 Task: Create a dynamic follow alert overlay with customizable visuals to welcome new followers.
Action: Mouse moved to (792, 103)
Screenshot: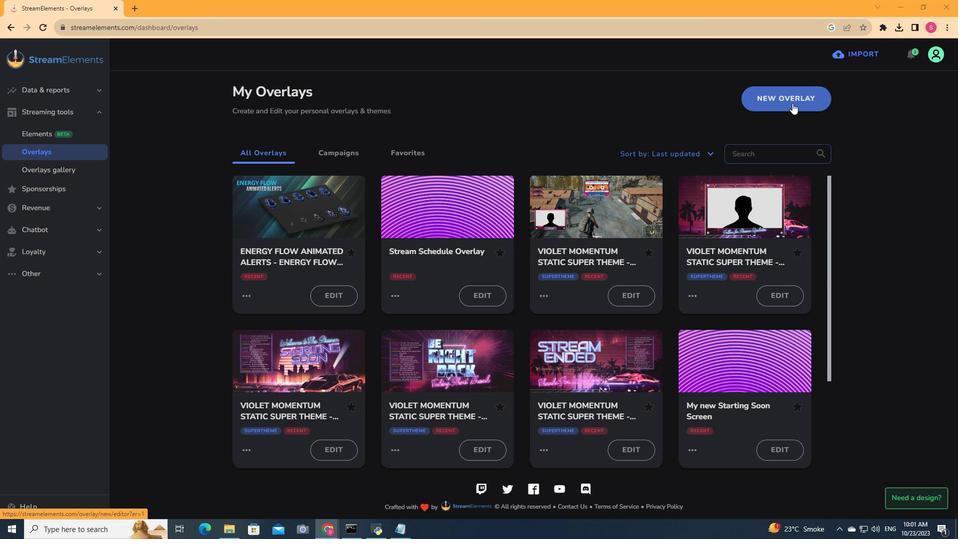 
Action: Mouse pressed left at (792, 103)
Screenshot: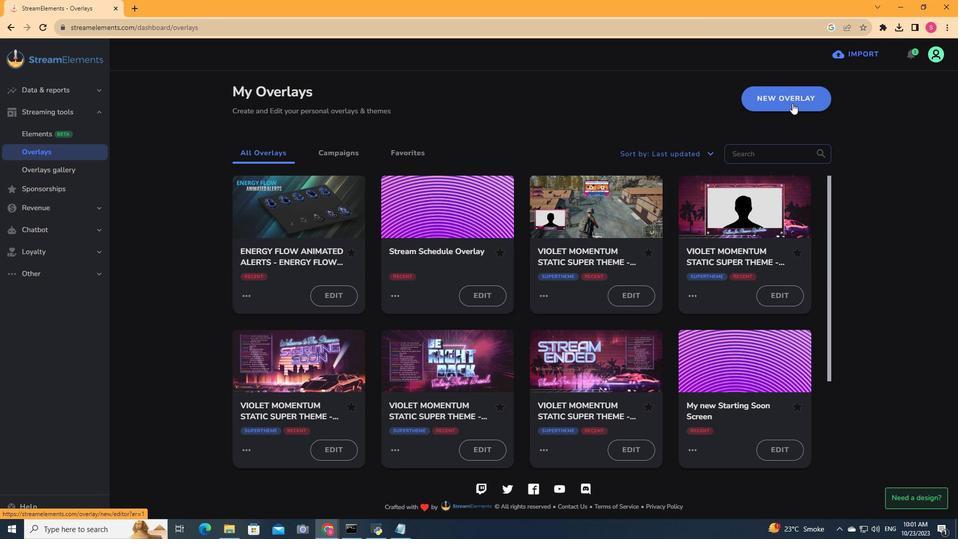 
Action: Mouse moved to (601, 308)
Screenshot: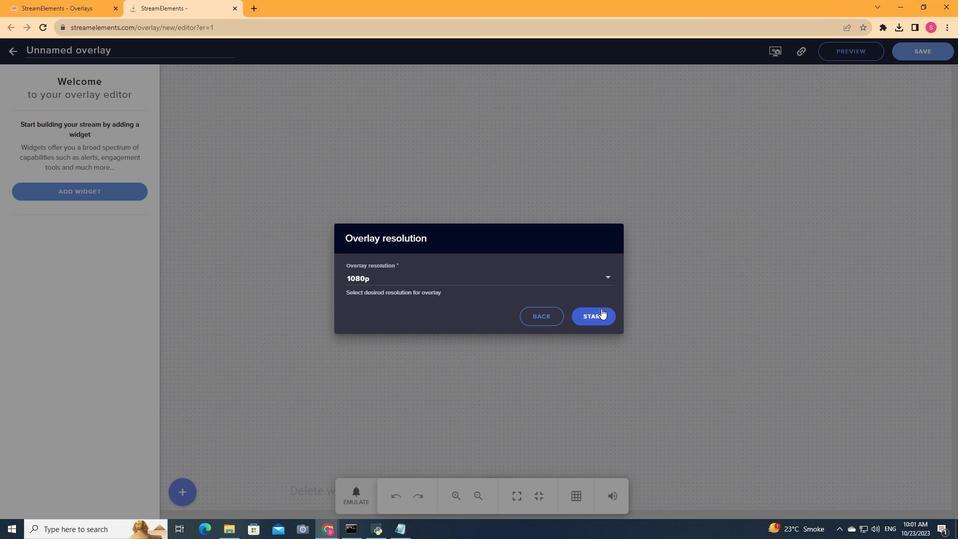 
Action: Mouse pressed left at (601, 308)
Screenshot: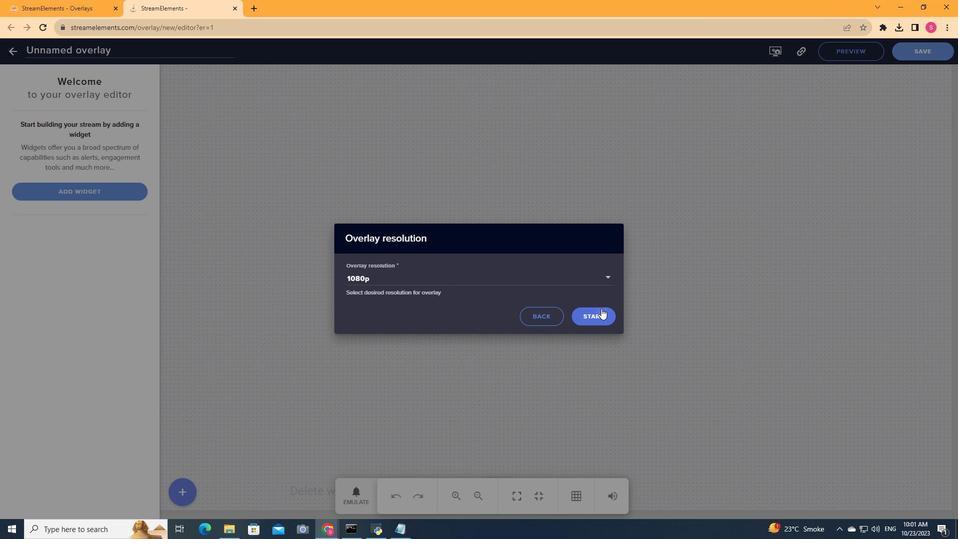 
Action: Mouse moved to (182, 483)
Screenshot: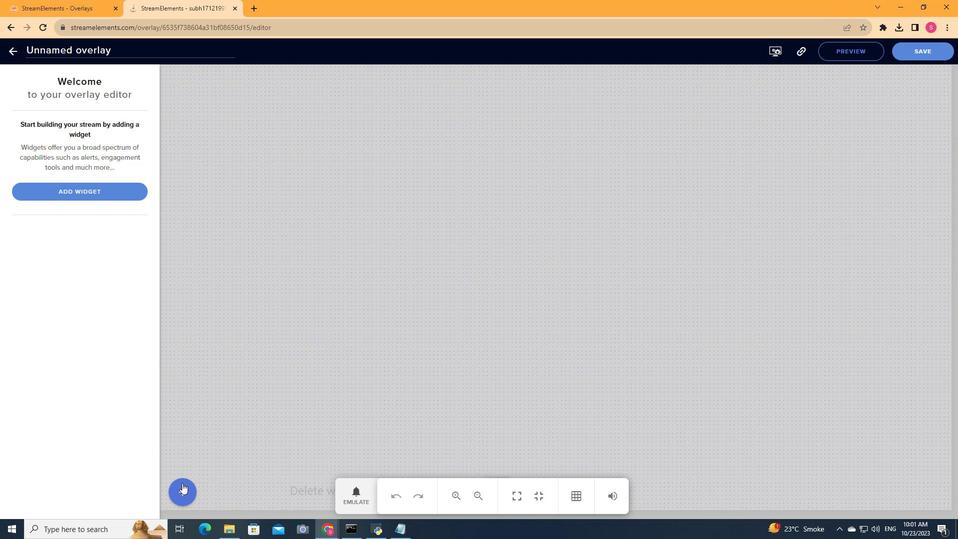 
Action: Mouse pressed left at (182, 483)
Screenshot: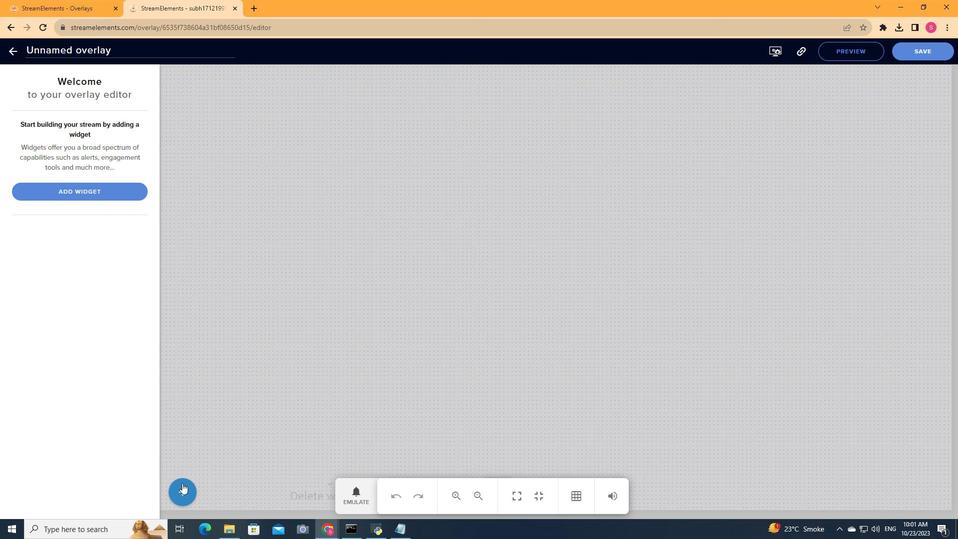 
Action: Mouse moved to (499, 390)
Screenshot: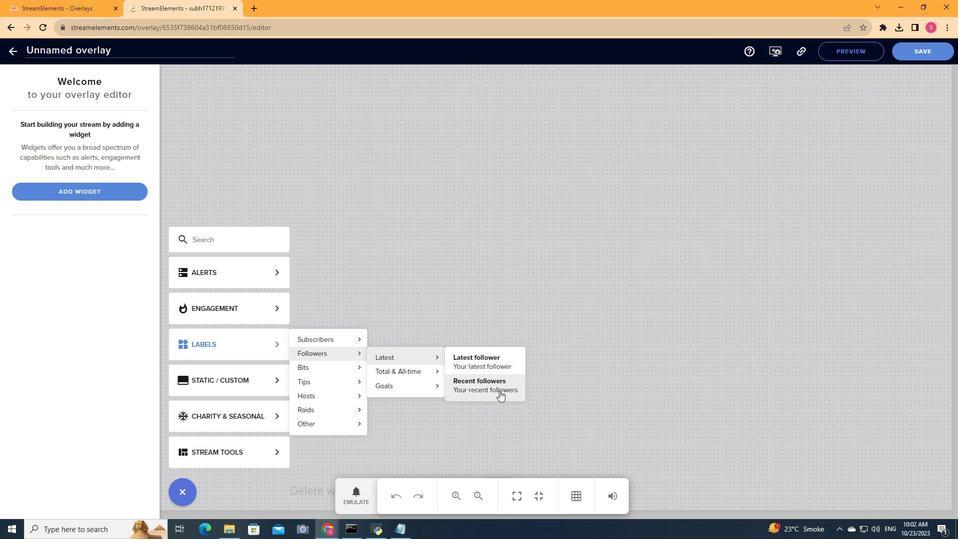 
Action: Mouse pressed left at (499, 390)
Screenshot: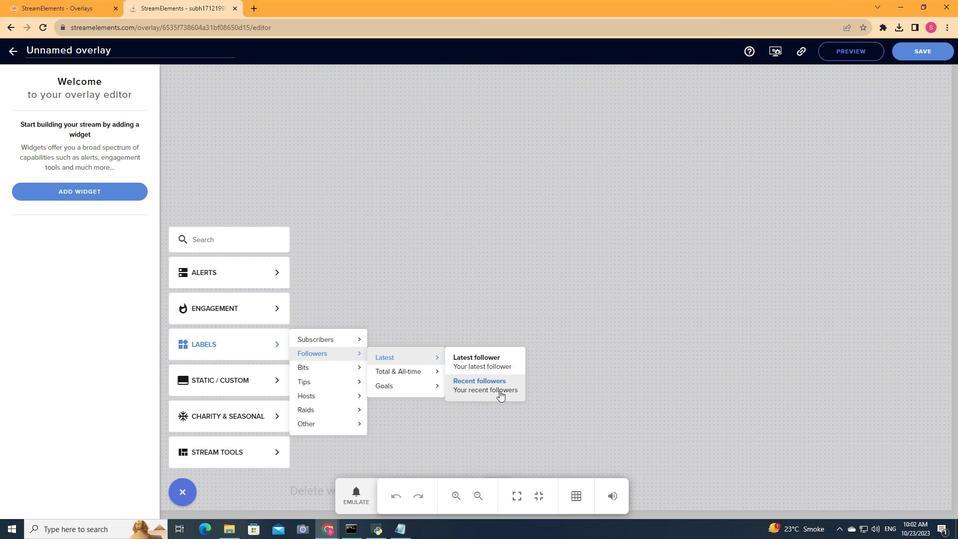 
Action: Mouse moved to (253, 75)
Screenshot: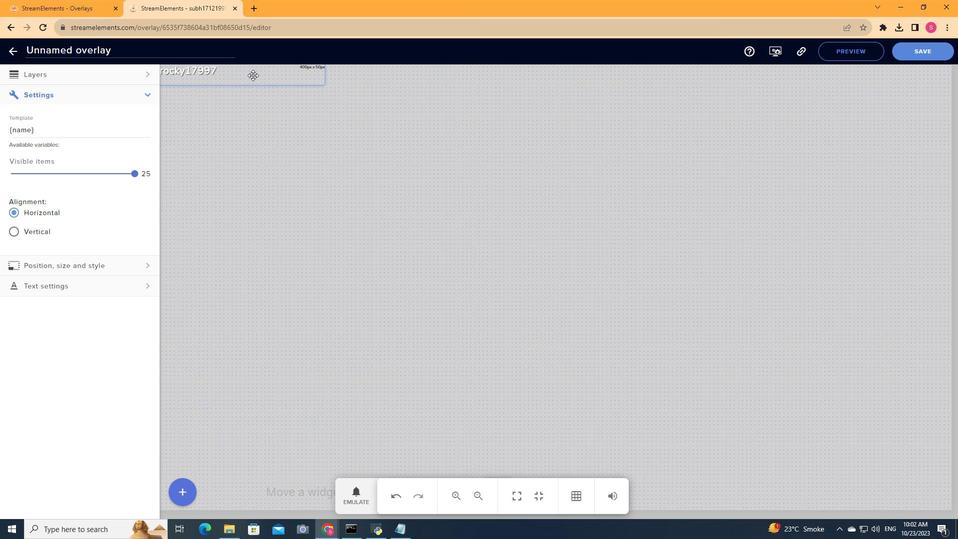 
Action: Mouse pressed left at (253, 75)
Screenshot: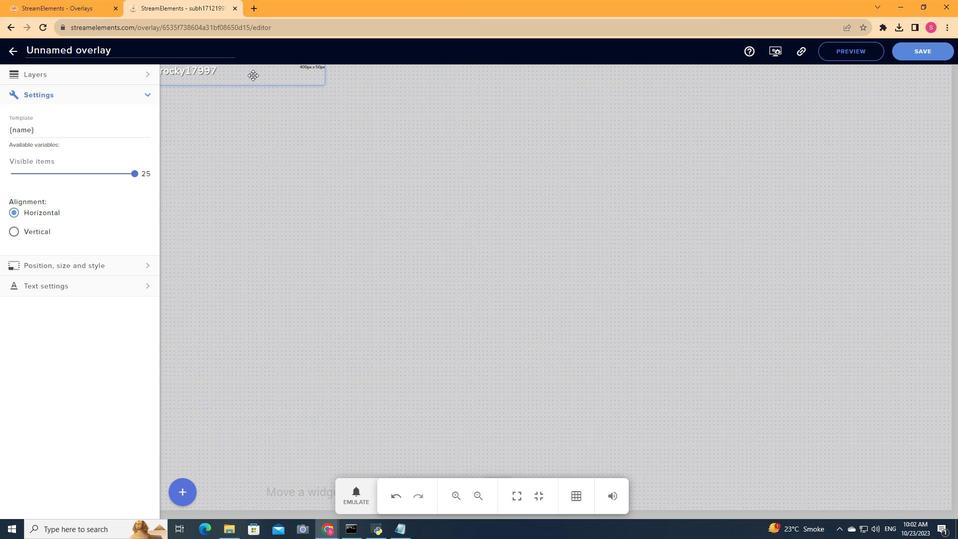
Action: Mouse moved to (44, 130)
Screenshot: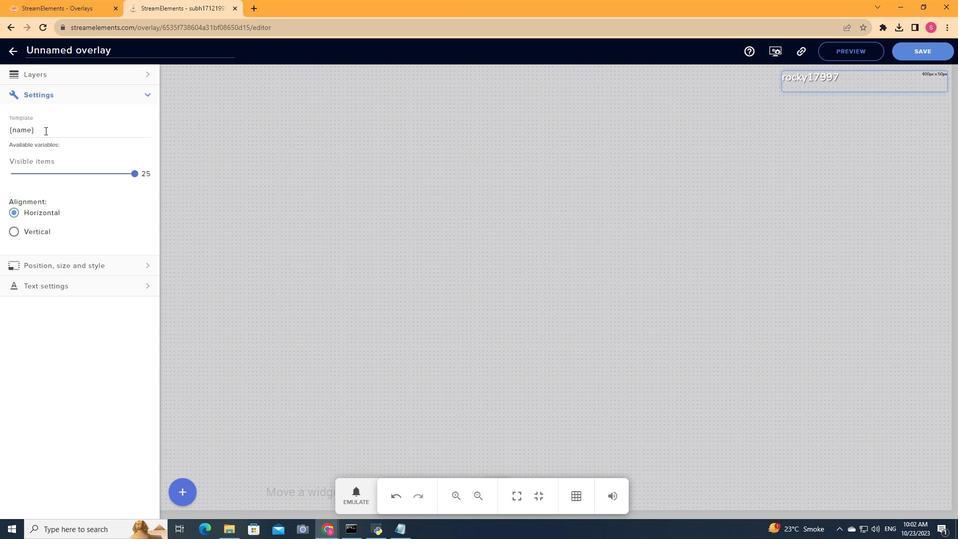 
Action: Mouse pressed left at (44, 130)
Screenshot: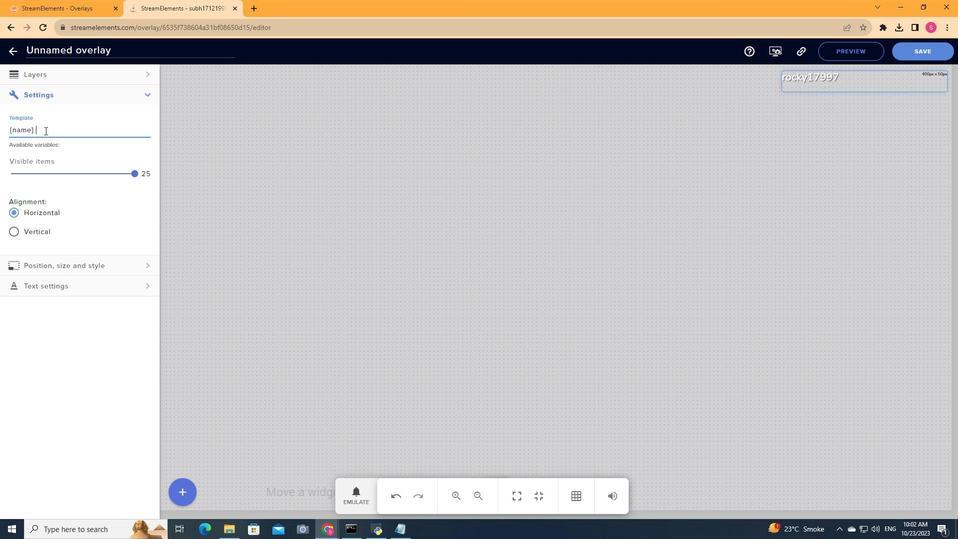 
Action: Mouse moved to (215, 130)
Screenshot: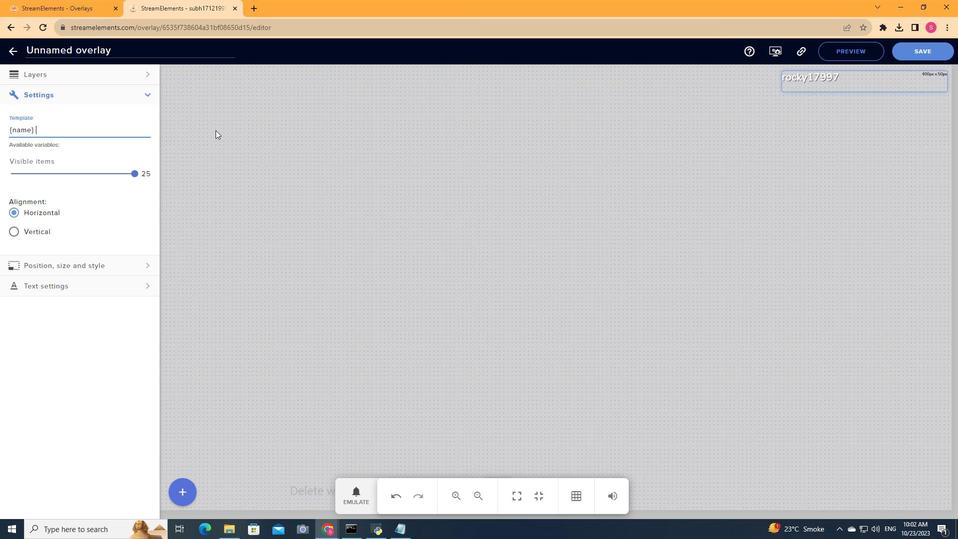 
Action: Key pressed <Key.shift_r>"<Key.shift>Thank<Key.space>you<Key.space>for<Key.space>following<Key.shift><Key.shift><Key.shift><Key.shift><Key.shift><Key.shift><Key.shift><Key.shift><Key.shift><Key.shift><Key.shift><Key.shift><Key.shift><Key.shift><Key.shift><Key.shift><Key.shift><Key.shift><Key.shift><Key.shift><Key.shift><Key.shift><Key.shift><Key.shift><Key.shift><Key.shift><Key.shift><Key.shift><Key.shift><Key.shift><Key.shift><Key.shift><Key.shift><Key.shift><Key.shift><Key.shift><Key.shift><Key.shift><Key.shift><Key.shift><Key.shift><Key.shift><Key.shift><Key.shift><Key.shift><Key.shift><Key.shift><Key.shift><Key.shift><Key.shift>!<Key.space><Key.shift>I'm<Key.space>excited<Key.space>to<Key.space>have<Key.space>you<Key.space>as<Key.space>part<Key.space>of<Key.space>our<Key.space>community<Key.space>stram<Key.shift_r>.<Key.shift_r>"<Key.left><Key.left><Key.left><Key.left><Key.left><Key.left><Key.left><Key.left><Key.backspace><Key.backspace><Key.backspace><Key.backspace><Key.backspace><Key.backspace><Key.backspace><Key.backspace><Key.backspace><Key.backspace><Key.down><Key.left><Key.left><Key.left><Key.left>e
Screenshot: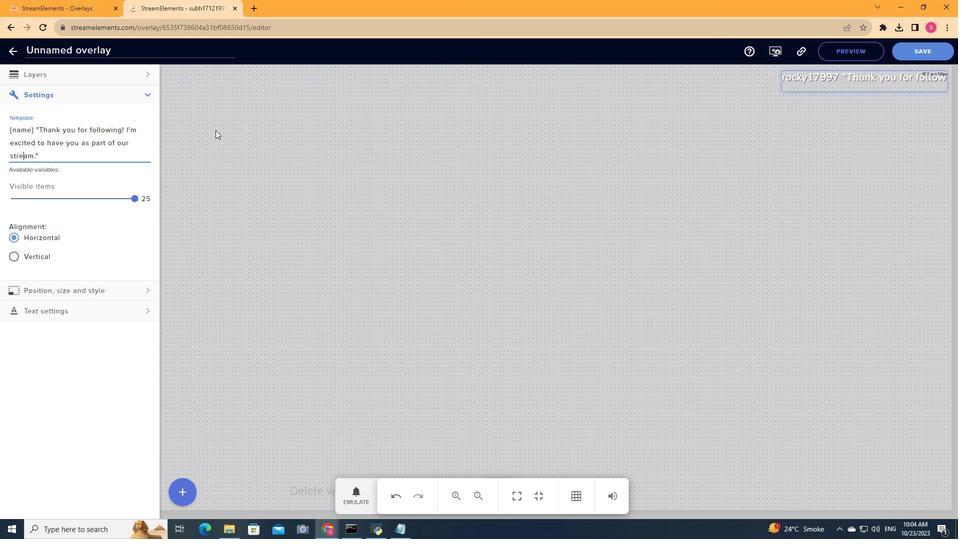 
Action: Mouse moved to (48, 156)
Screenshot: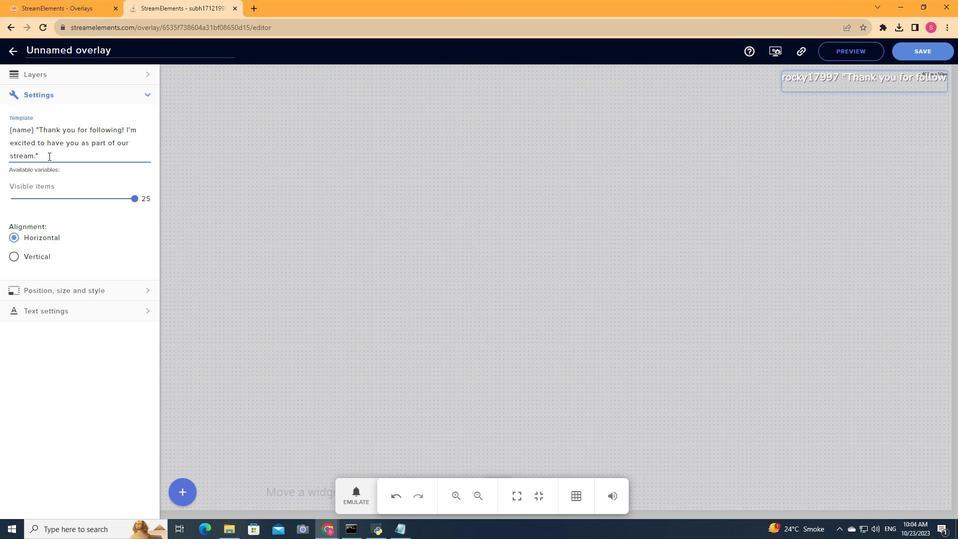 
Action: Mouse pressed left at (48, 156)
Screenshot: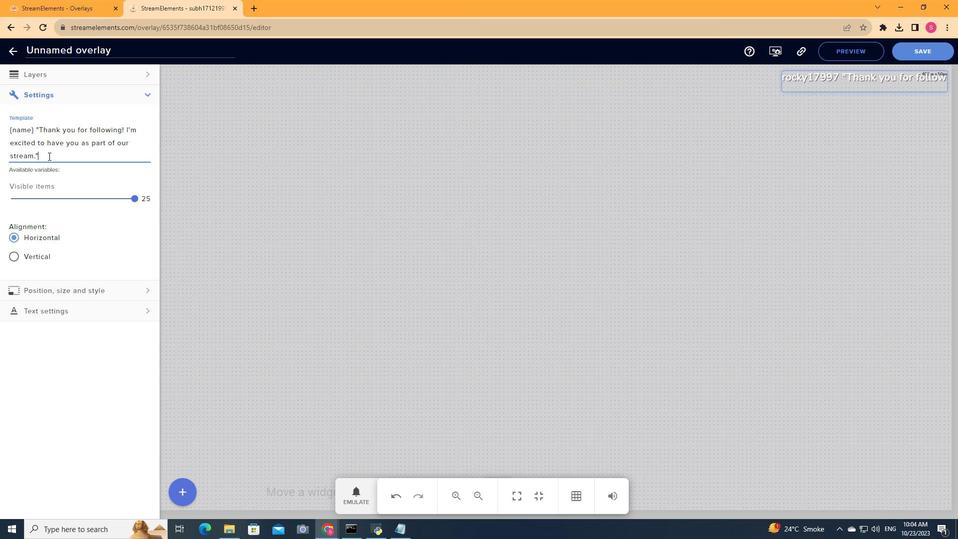 
Action: Mouse moved to (50, 156)
Screenshot: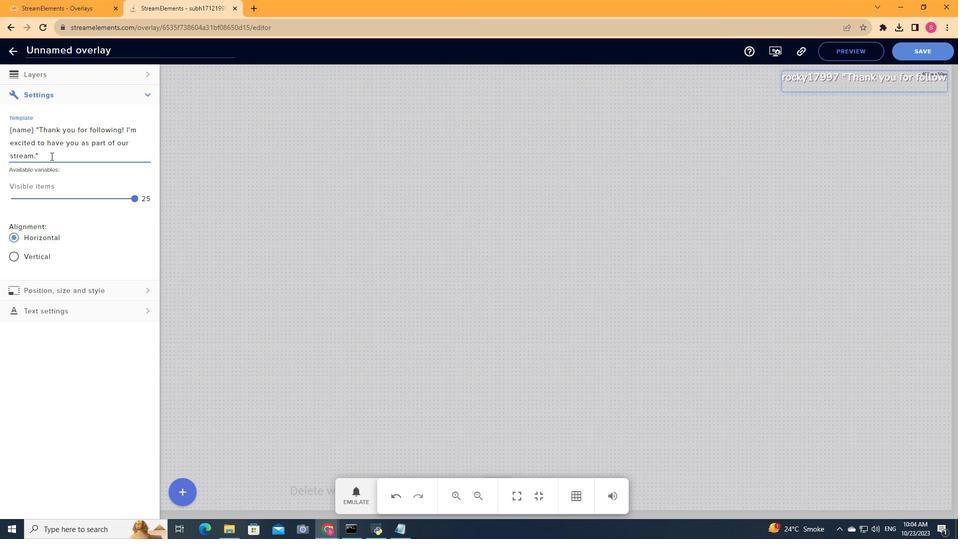
Action: Mouse scrolled (50, 156) with delta (0, 0)
Screenshot: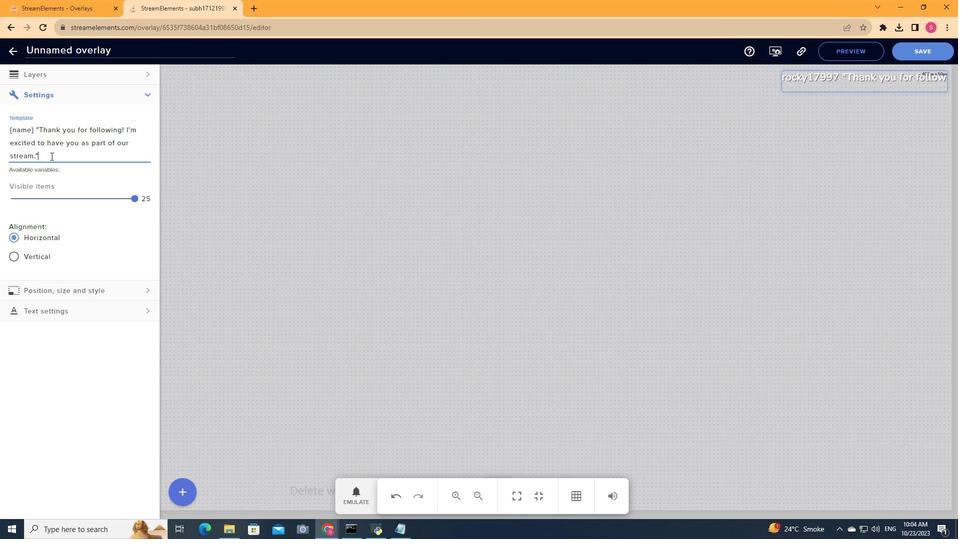 
Action: Mouse scrolled (50, 156) with delta (0, 0)
Screenshot: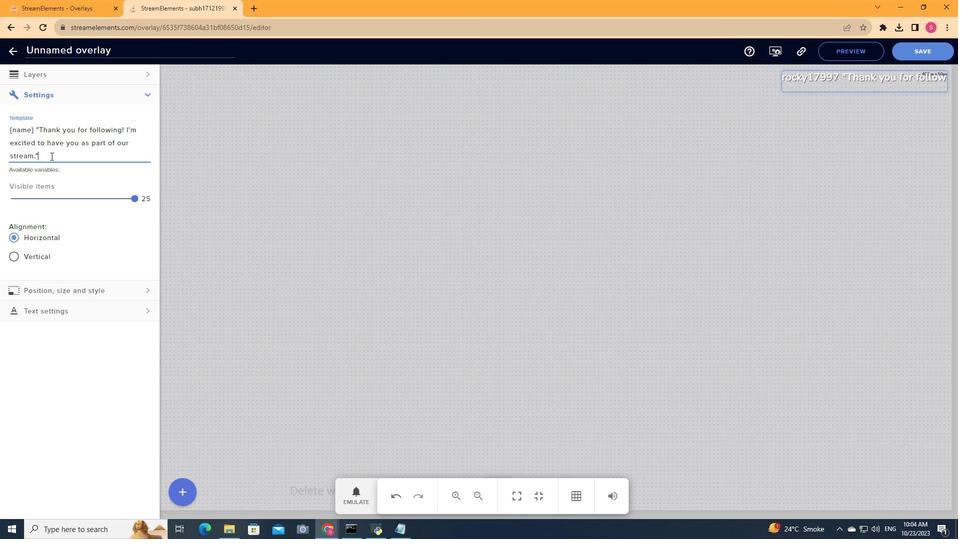 
Action: Mouse moved to (51, 156)
Screenshot: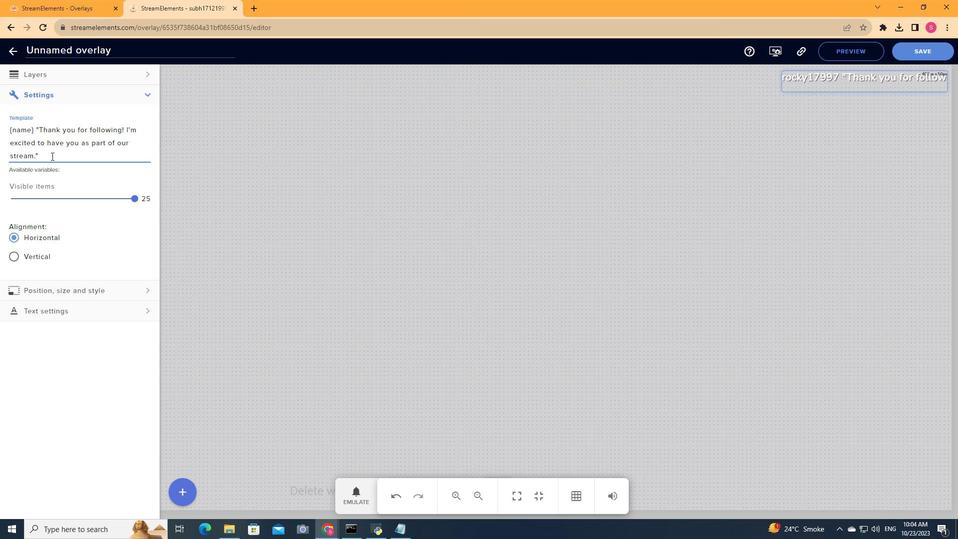 
Action: Mouse scrolled (51, 155) with delta (0, 0)
Screenshot: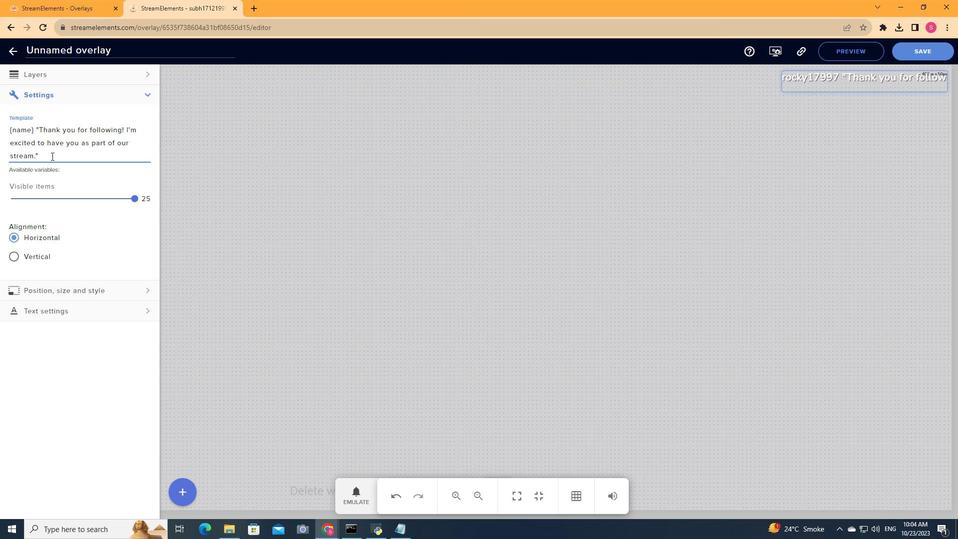 
Action: Mouse moved to (51, 156)
Screenshot: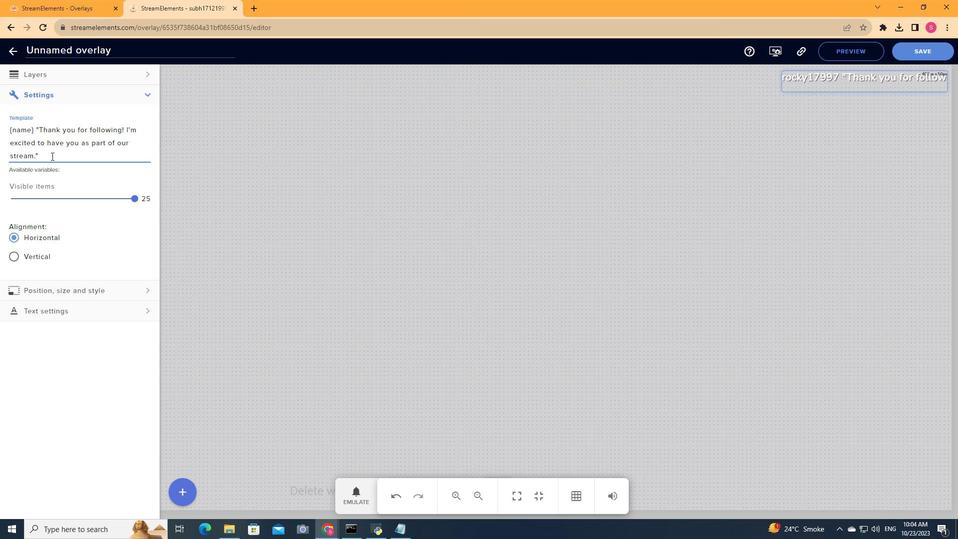 
Action: Mouse scrolled (51, 155) with delta (0, 0)
Screenshot: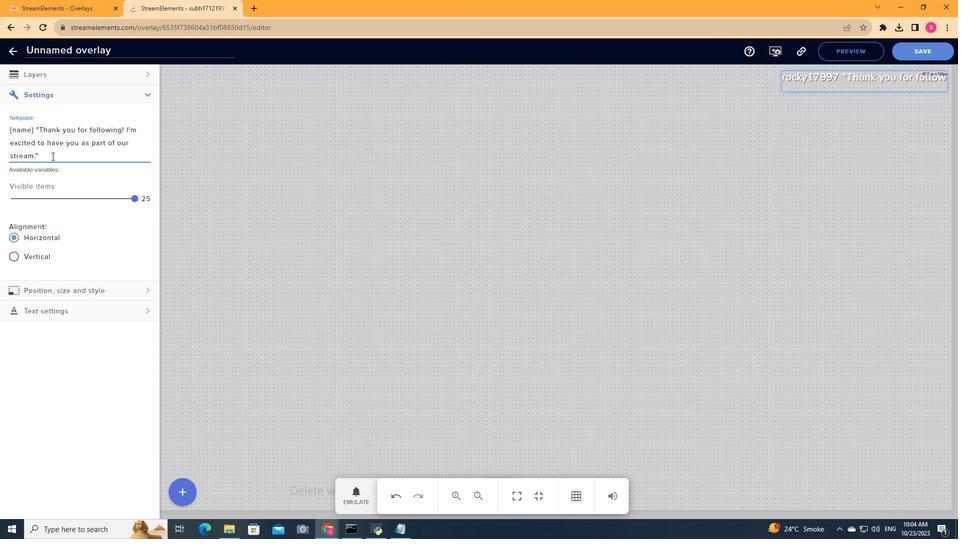 
Action: Mouse moved to (53, 155)
Screenshot: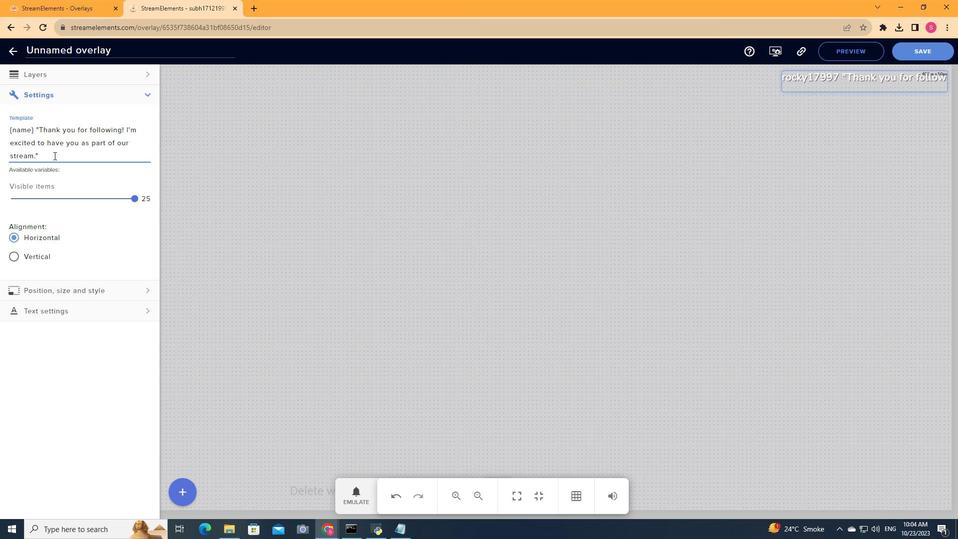 
Action: Mouse scrolled (53, 156) with delta (0, 0)
Screenshot: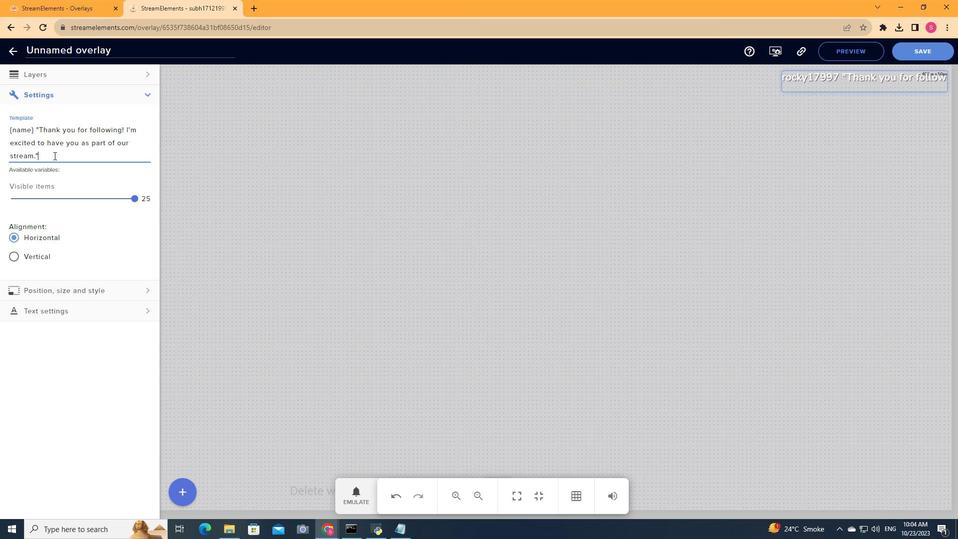
Action: Mouse scrolled (53, 156) with delta (0, 0)
Screenshot: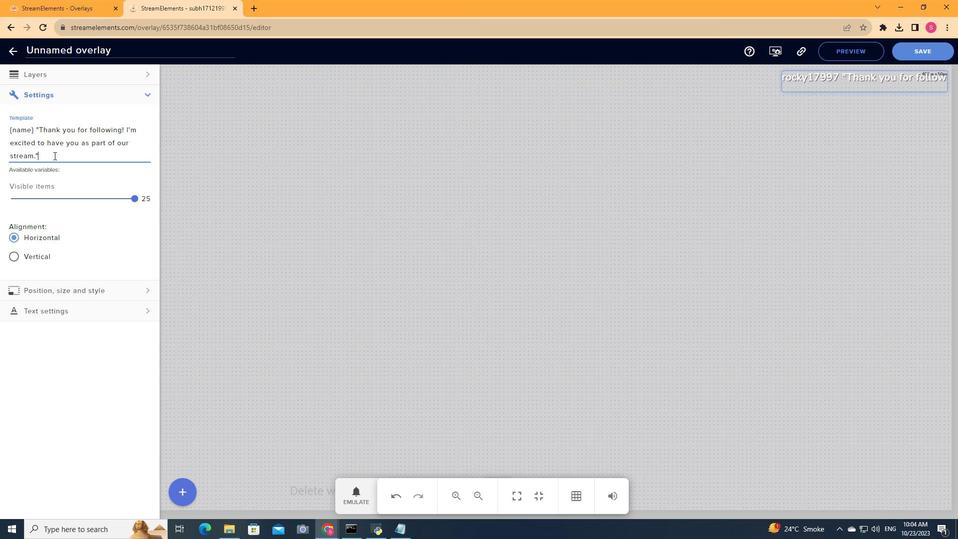 
Action: Mouse moved to (57, 155)
Screenshot: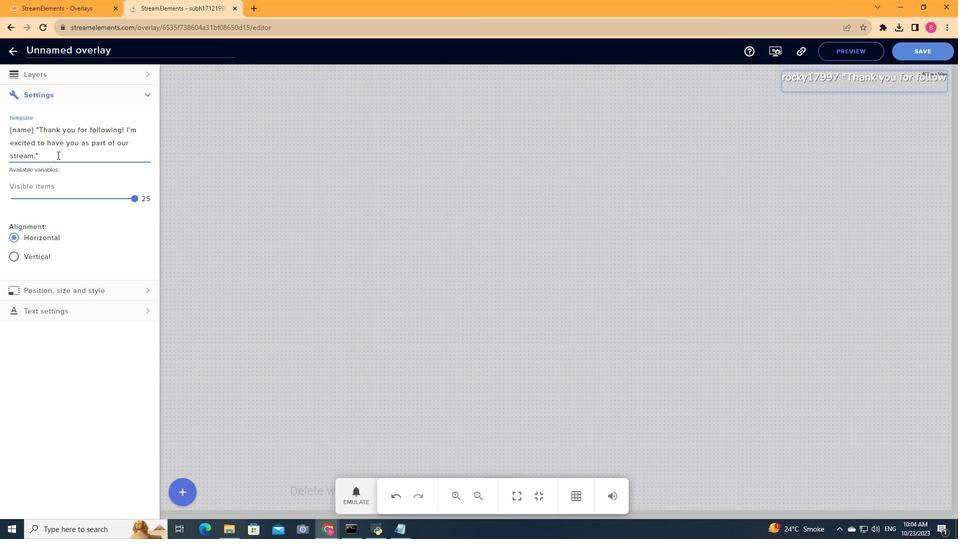 
Action: Mouse scrolled (57, 155) with delta (0, 0)
Screenshot: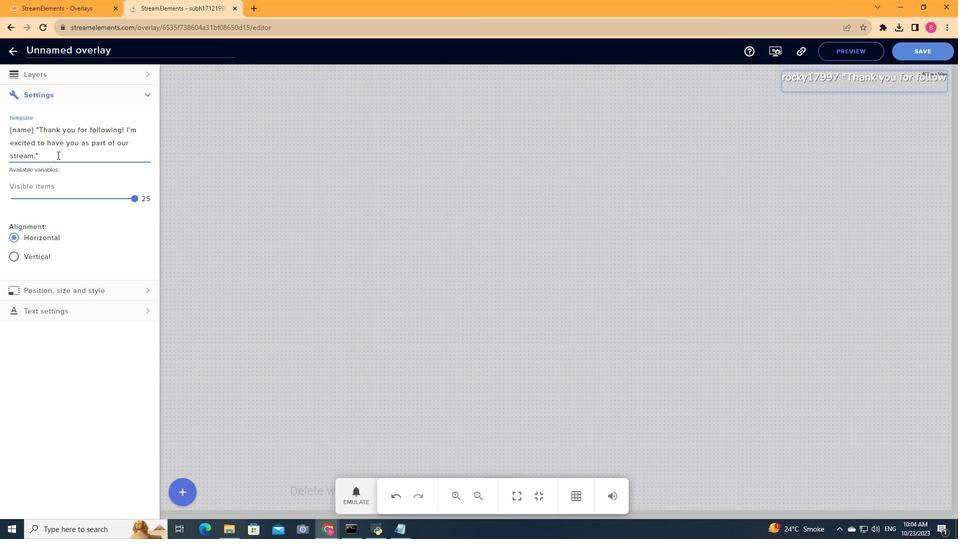 
Action: Mouse scrolled (57, 155) with delta (0, 0)
Screenshot: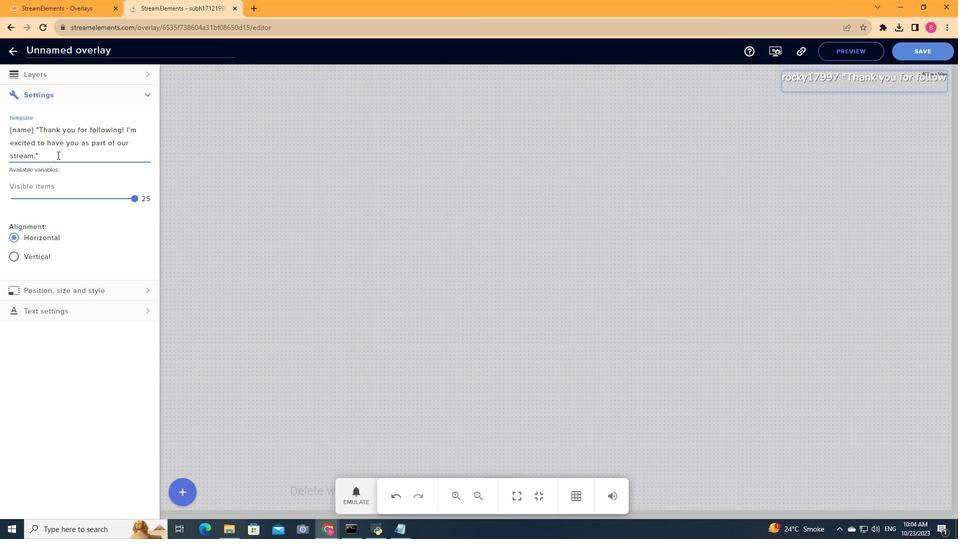 
Action: Mouse scrolled (57, 155) with delta (0, 0)
Screenshot: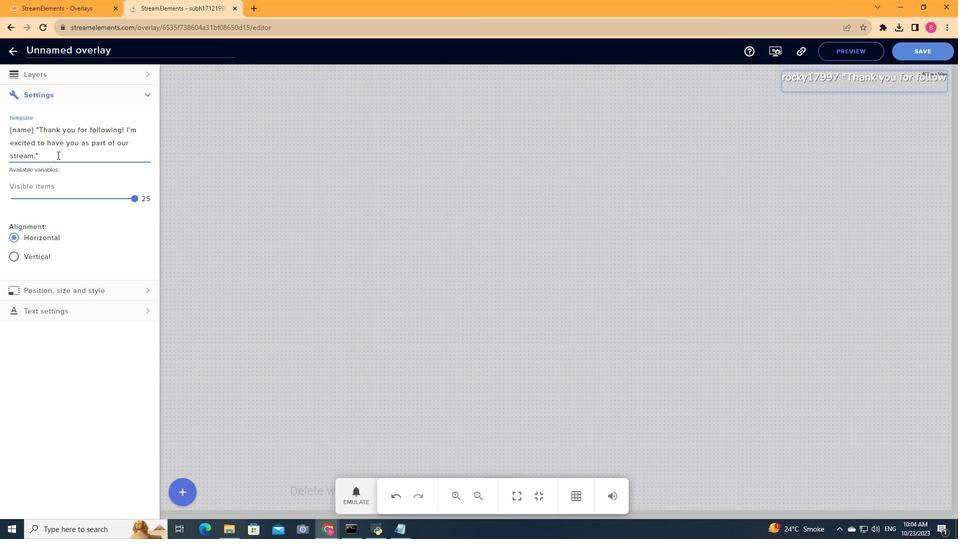 
Action: Mouse scrolled (57, 155) with delta (0, 0)
Screenshot: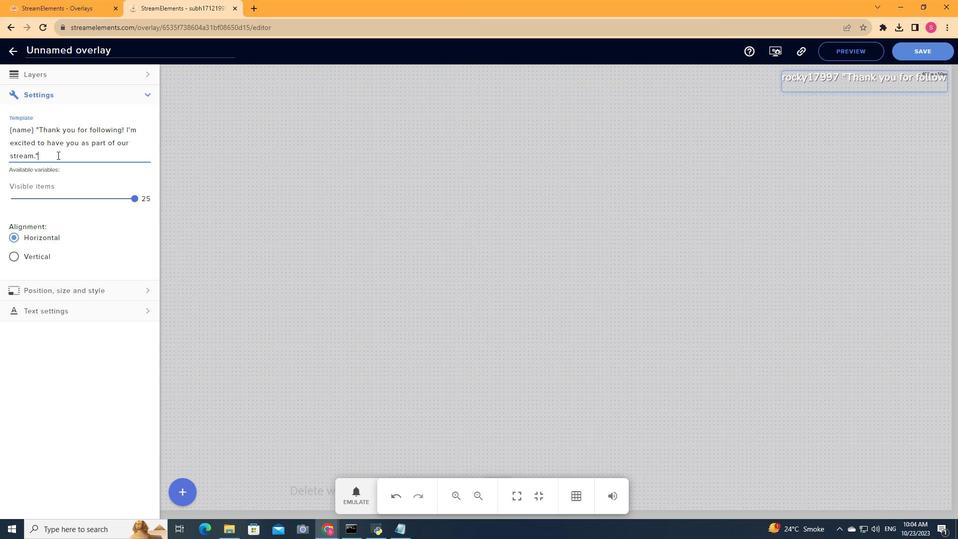 
Action: Mouse scrolled (57, 154) with delta (0, 0)
Screenshot: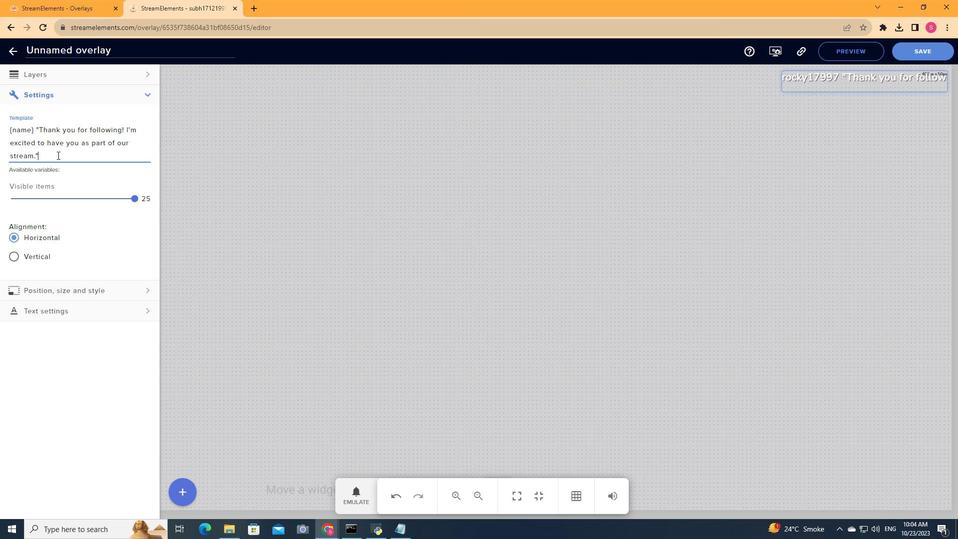 
Action: Mouse scrolled (57, 154) with delta (0, 0)
Screenshot: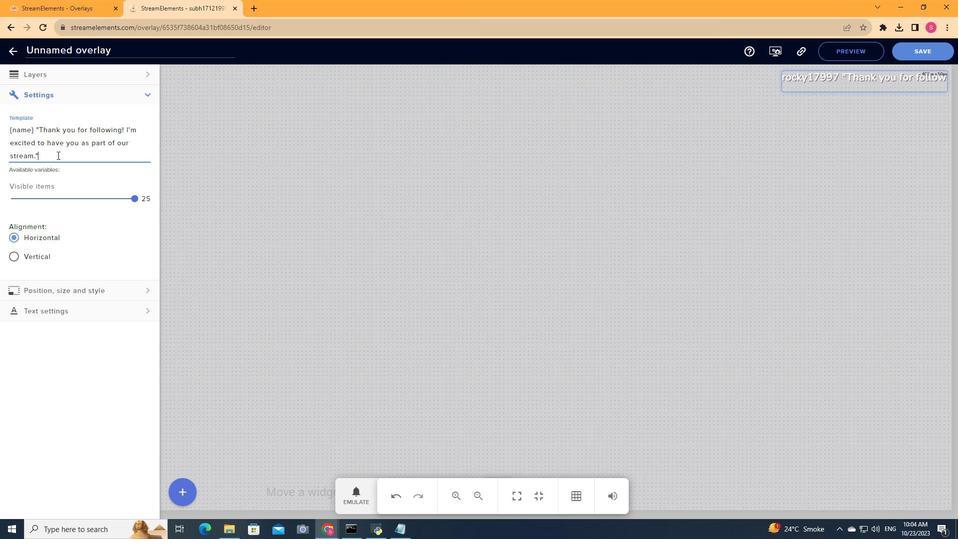 
Action: Mouse scrolled (57, 154) with delta (0, 0)
Screenshot: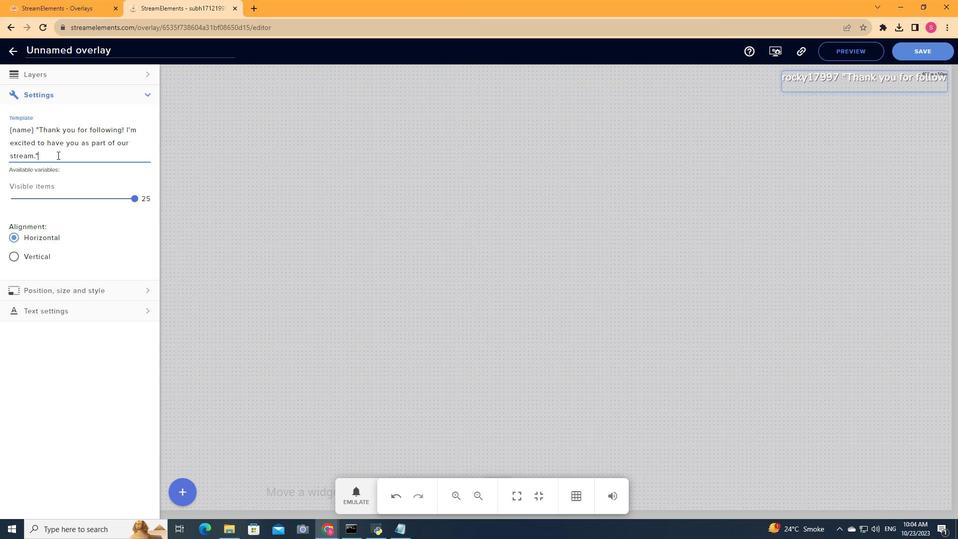 
Action: Mouse moved to (97, 149)
Screenshot: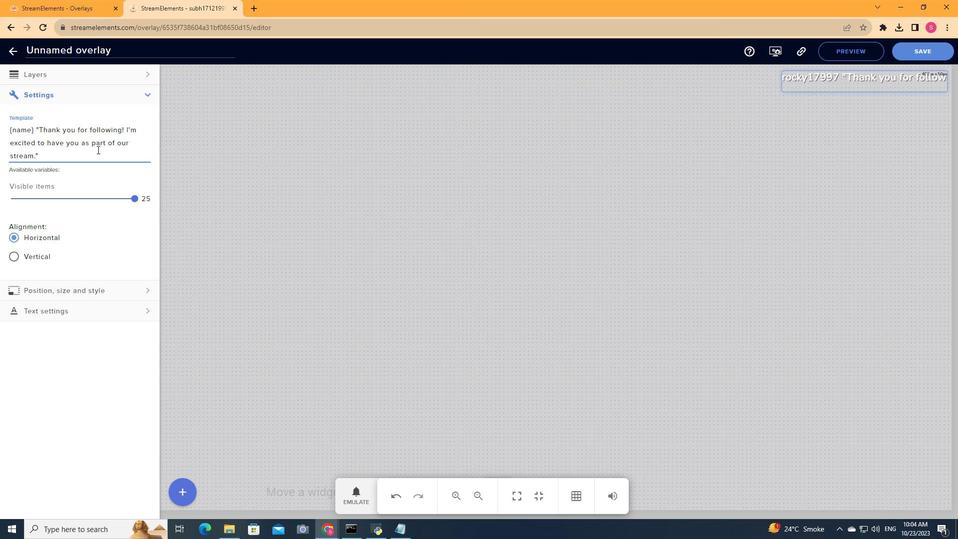 
Action: Mouse pressed left at (97, 149)
Screenshot: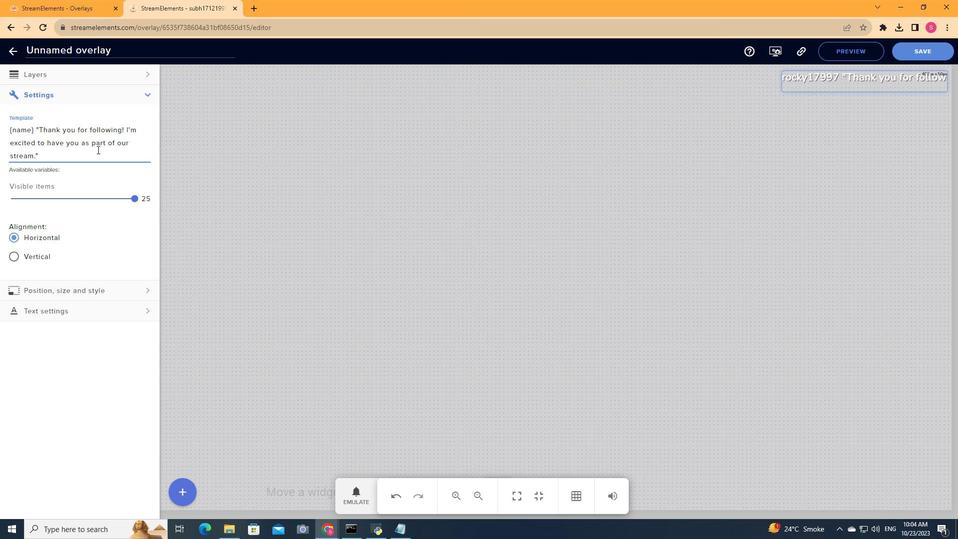 
Action: Mouse moved to (867, 85)
Screenshot: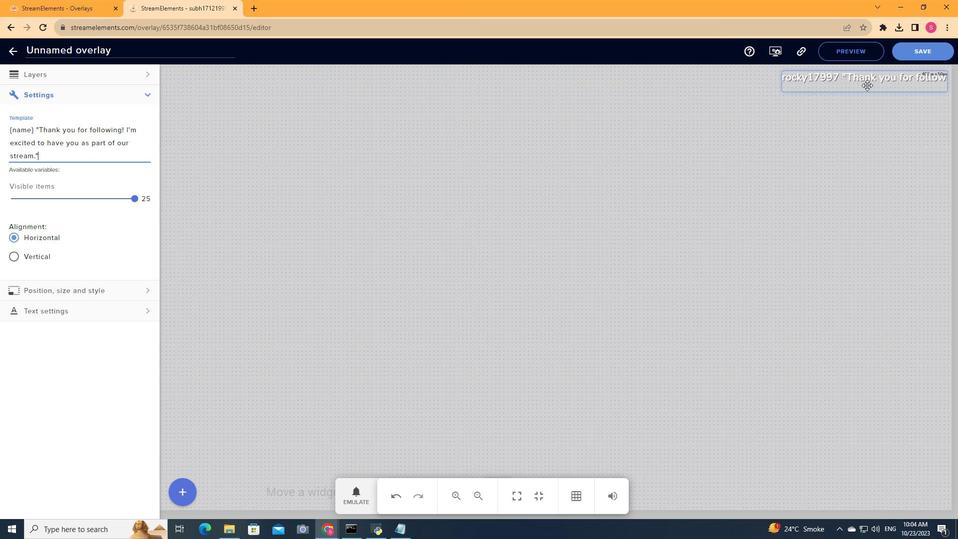
Action: Mouse pressed left at (867, 85)
Screenshot: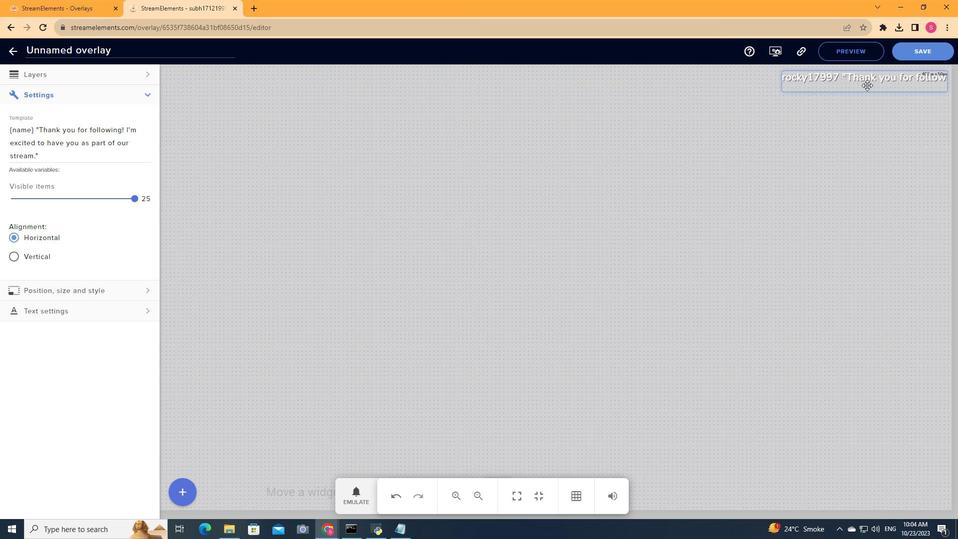
Action: Mouse moved to (79, 294)
Screenshot: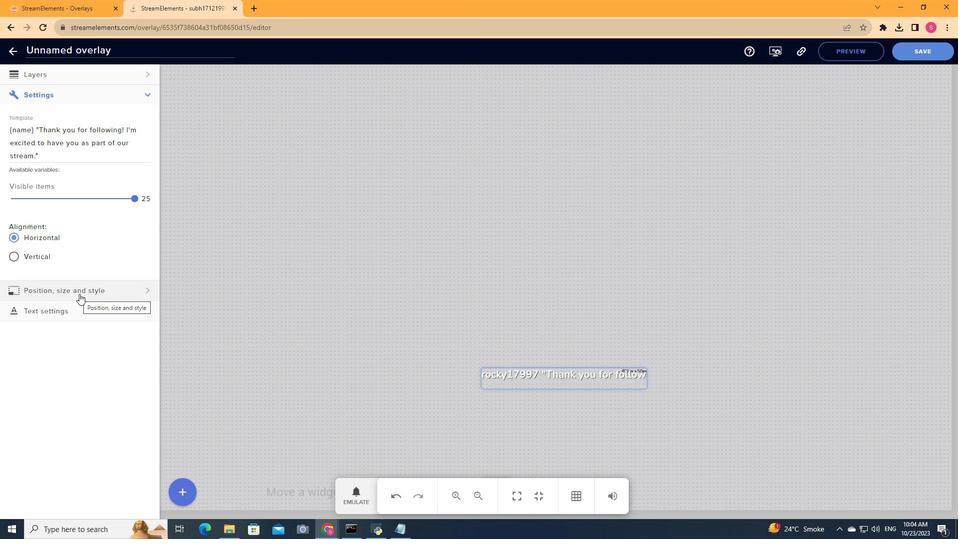 
Action: Mouse pressed left at (79, 294)
Screenshot: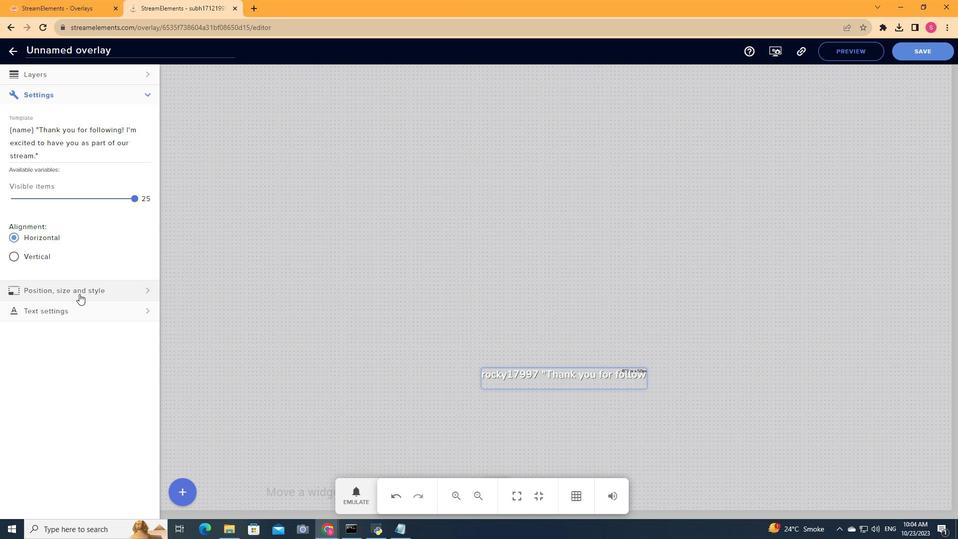 
Action: Mouse moved to (92, 273)
Screenshot: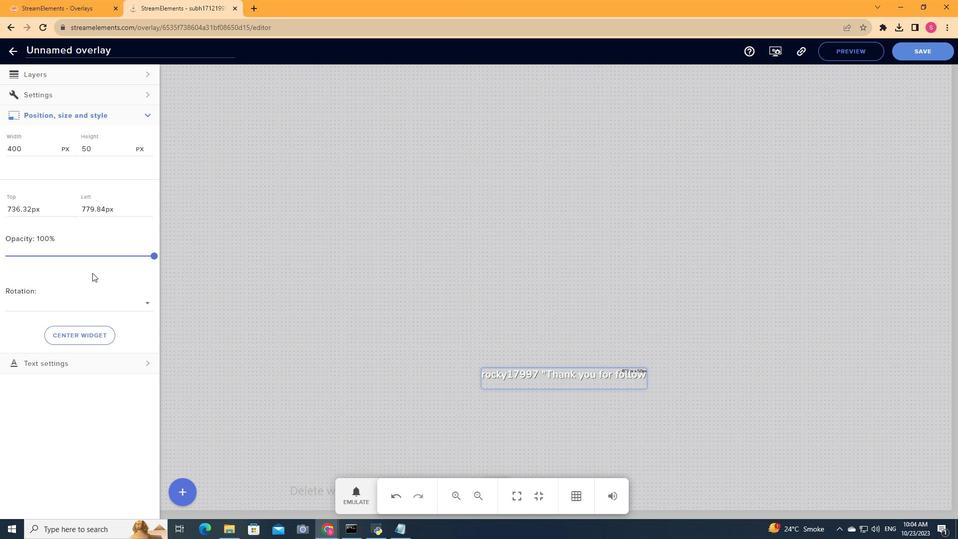 
Action: Mouse scrolled (92, 272) with delta (0, 0)
Screenshot: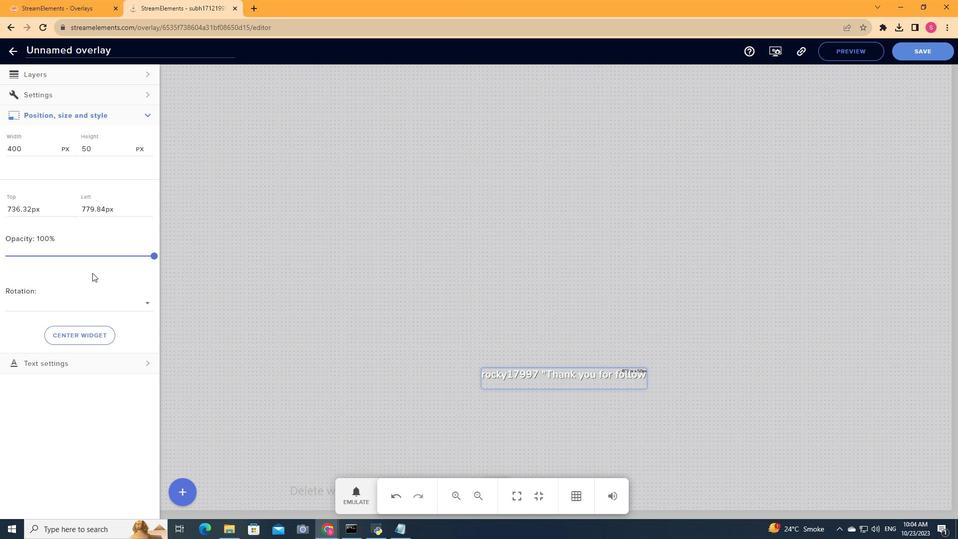 
Action: Mouse scrolled (92, 272) with delta (0, 0)
Screenshot: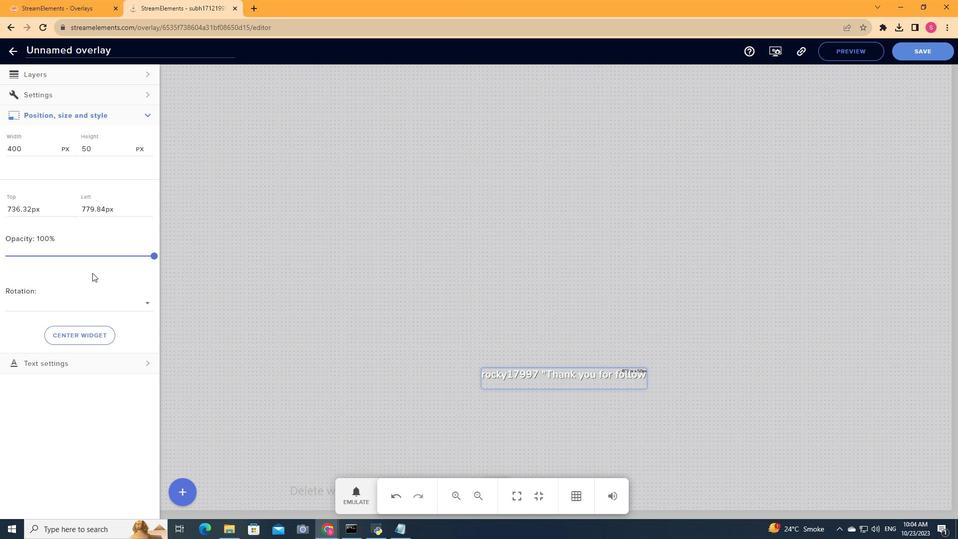 
Action: Mouse scrolled (92, 272) with delta (0, 0)
Screenshot: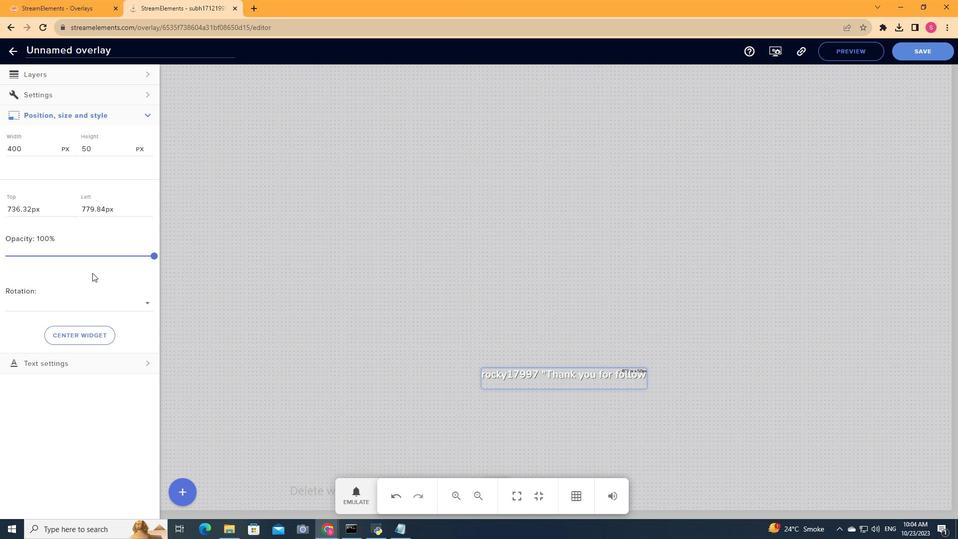 
Action: Mouse scrolled (92, 272) with delta (0, 0)
Screenshot: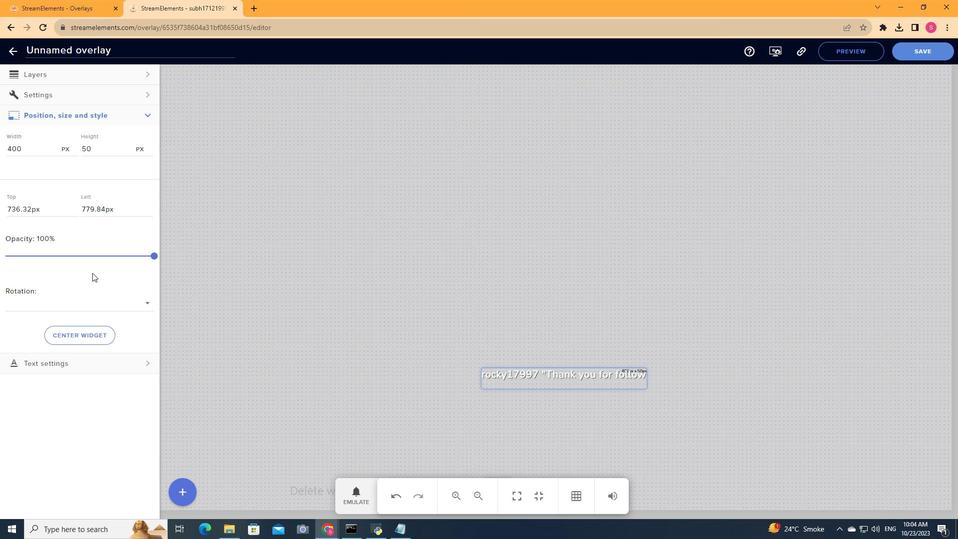 
Action: Mouse scrolled (92, 272) with delta (0, 0)
Screenshot: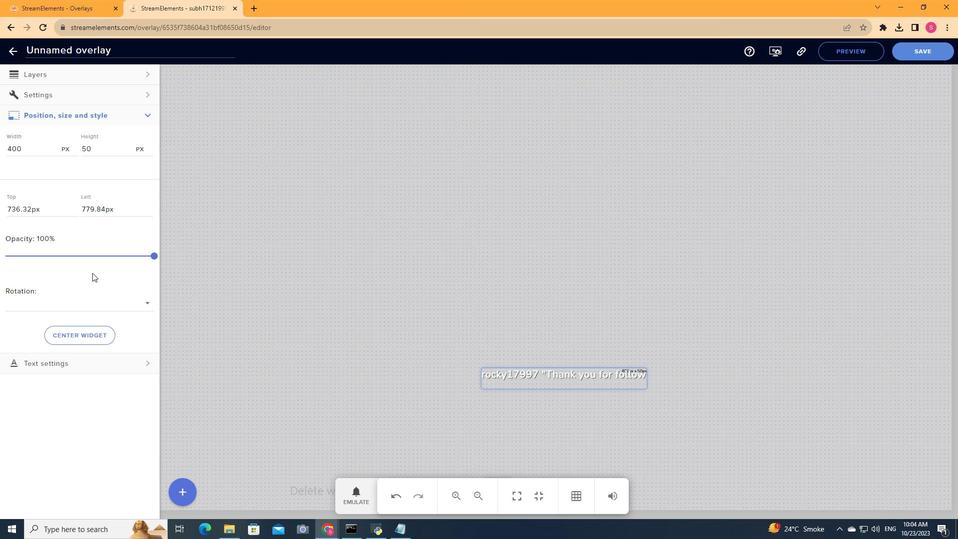 
Action: Mouse scrolled (92, 273) with delta (0, 0)
Screenshot: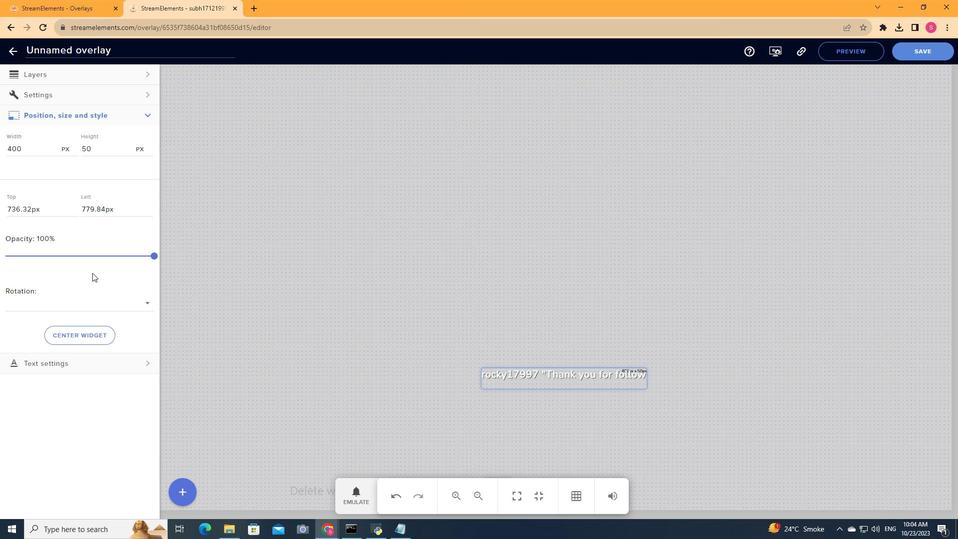 
Action: Mouse scrolled (92, 273) with delta (0, 0)
Screenshot: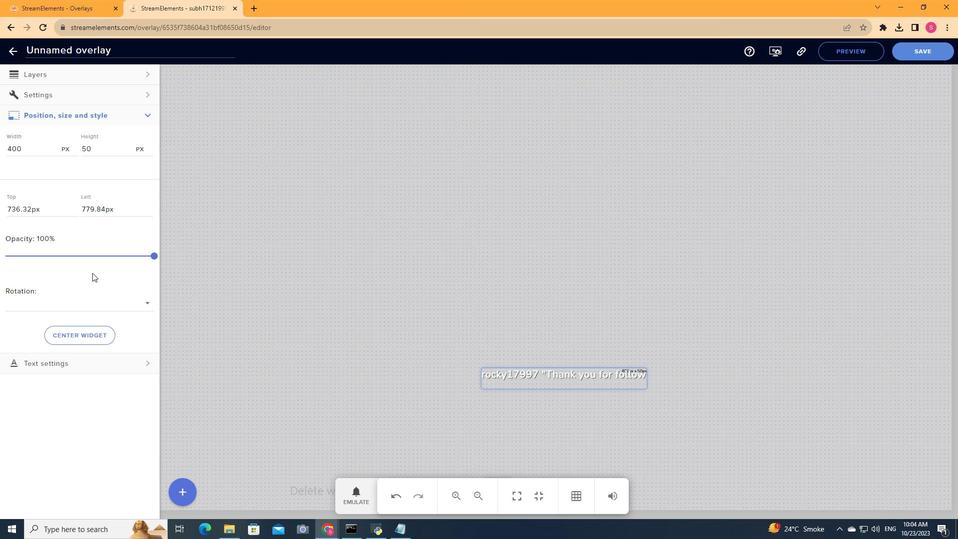 
Action: Mouse scrolled (92, 273) with delta (0, 0)
Screenshot: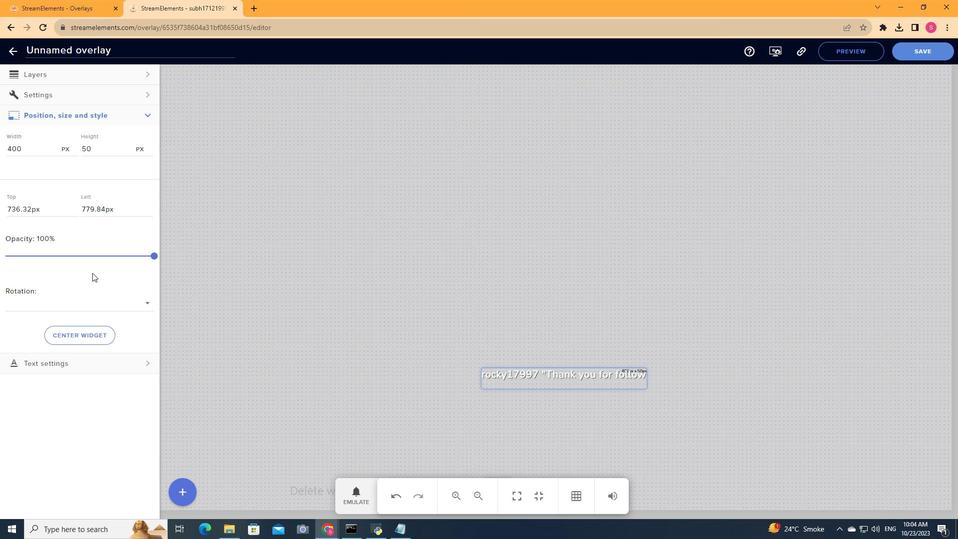 
Action: Mouse scrolled (92, 273) with delta (0, 0)
Screenshot: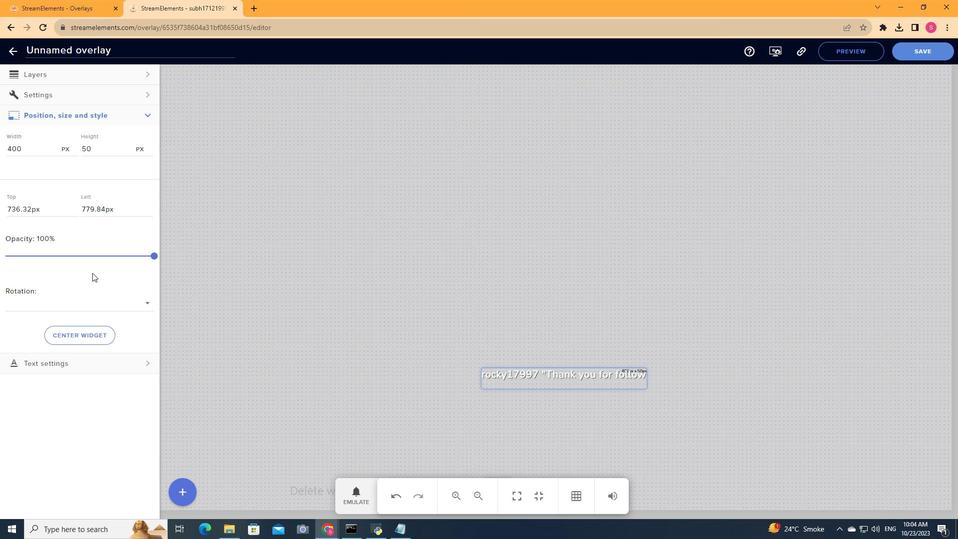 
Action: Mouse scrolled (92, 273) with delta (0, 0)
Screenshot: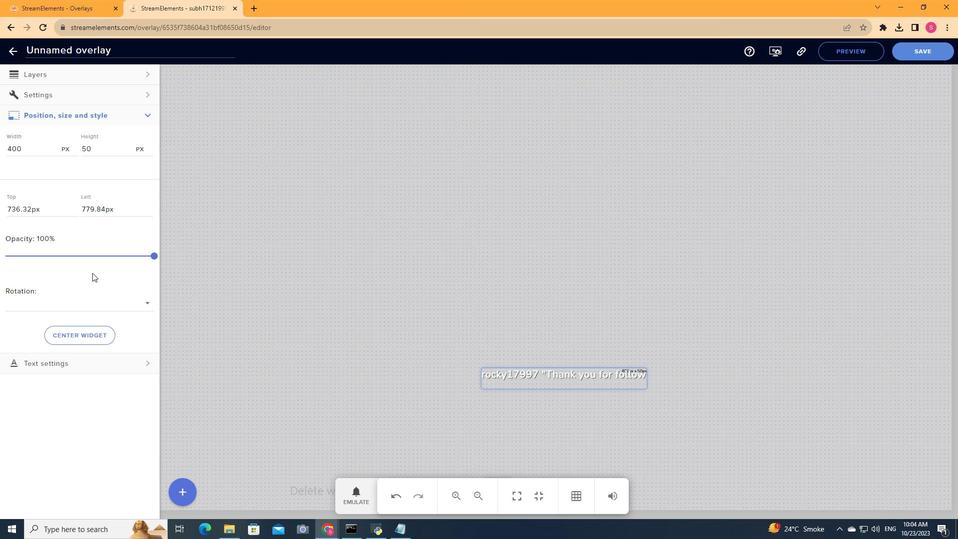
Action: Mouse scrolled (92, 273) with delta (0, 0)
Screenshot: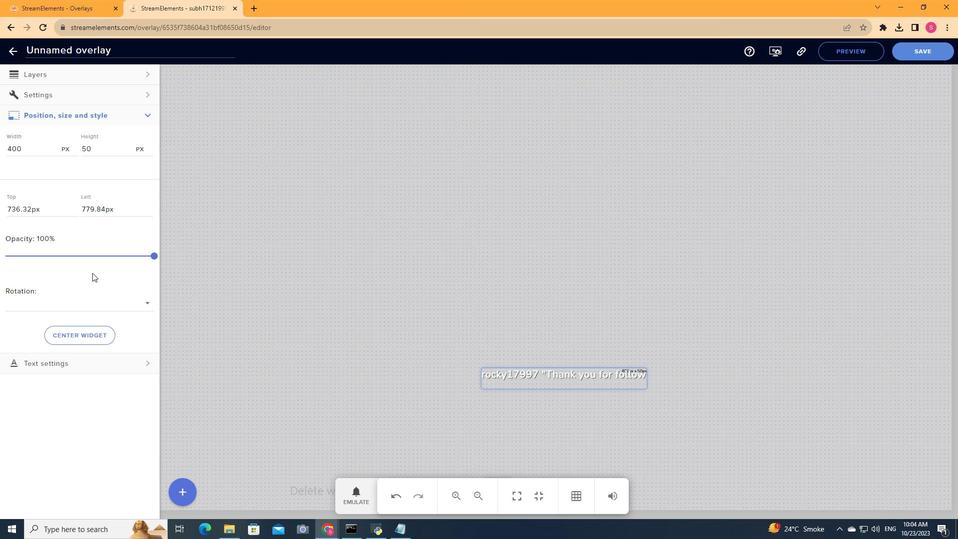 
Action: Mouse scrolled (92, 273) with delta (0, 0)
Screenshot: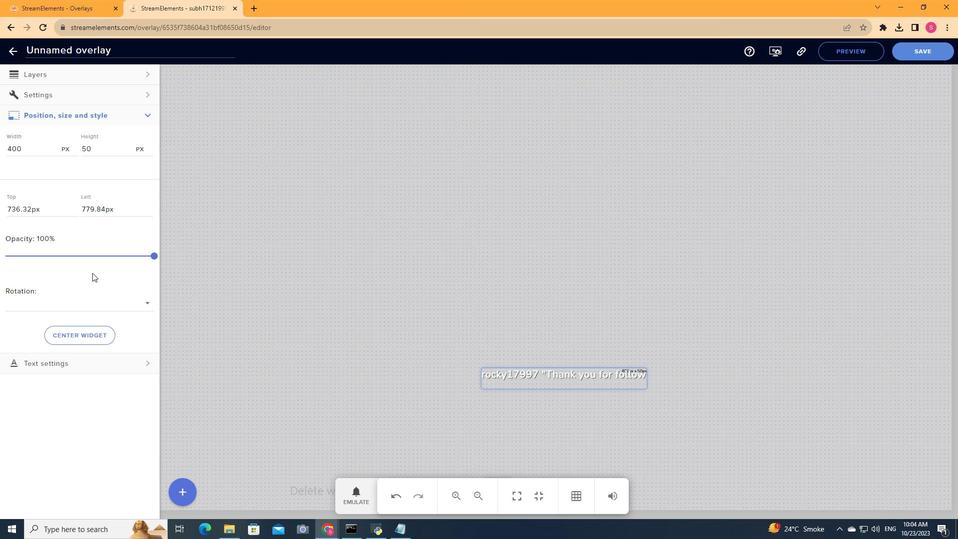 
Action: Mouse moved to (90, 368)
Screenshot: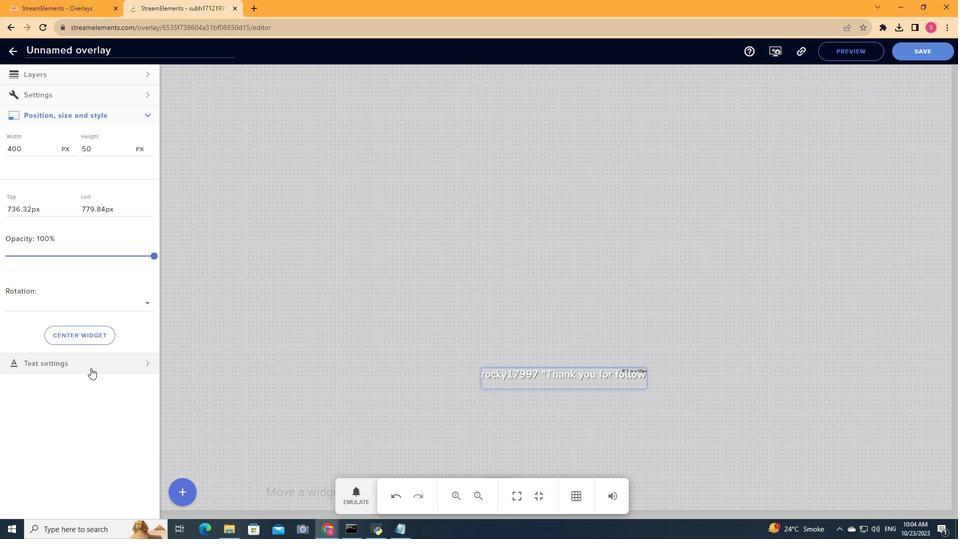 
Action: Mouse pressed left at (90, 368)
Screenshot: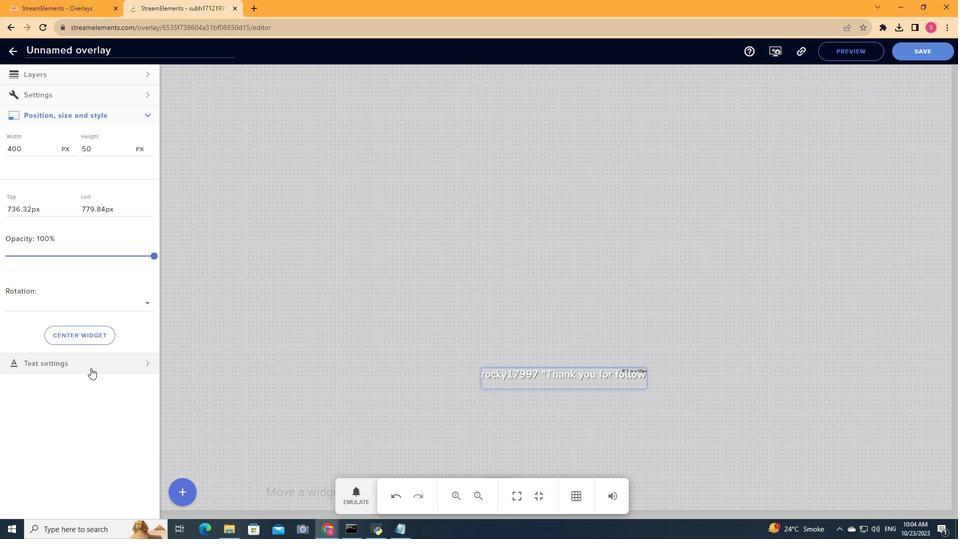 
Action: Mouse moved to (86, 194)
Screenshot: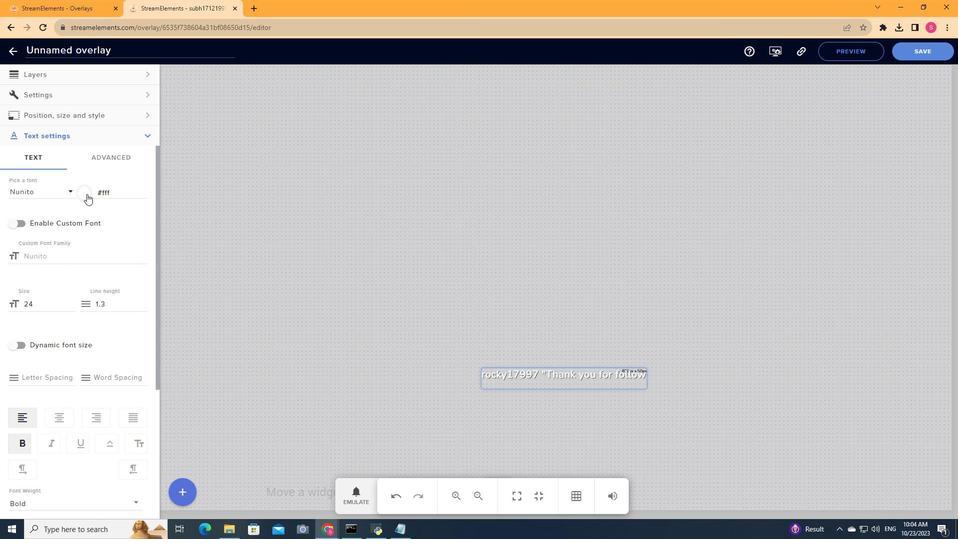 
Action: Mouse pressed left at (86, 194)
Screenshot: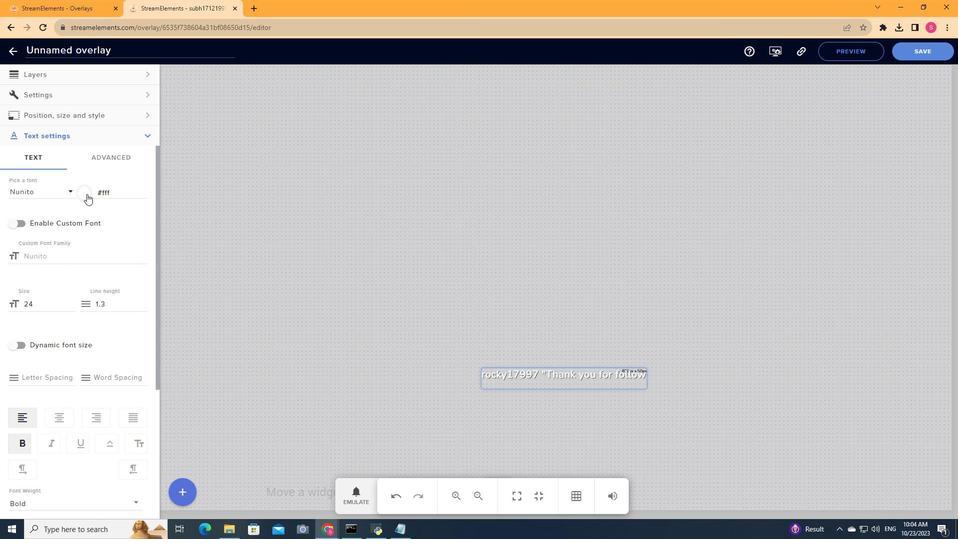 
Action: Mouse moved to (120, 204)
Screenshot: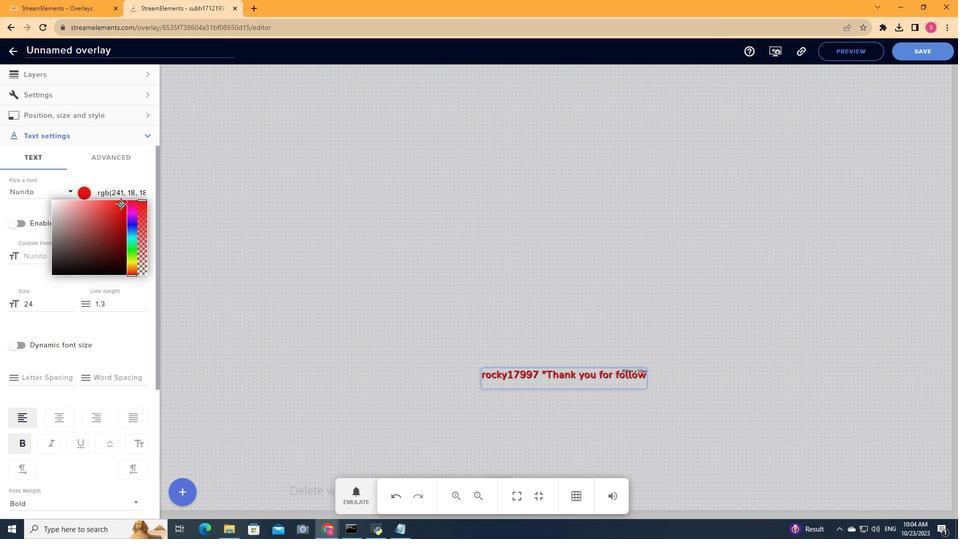 
Action: Mouse pressed left at (120, 204)
Screenshot: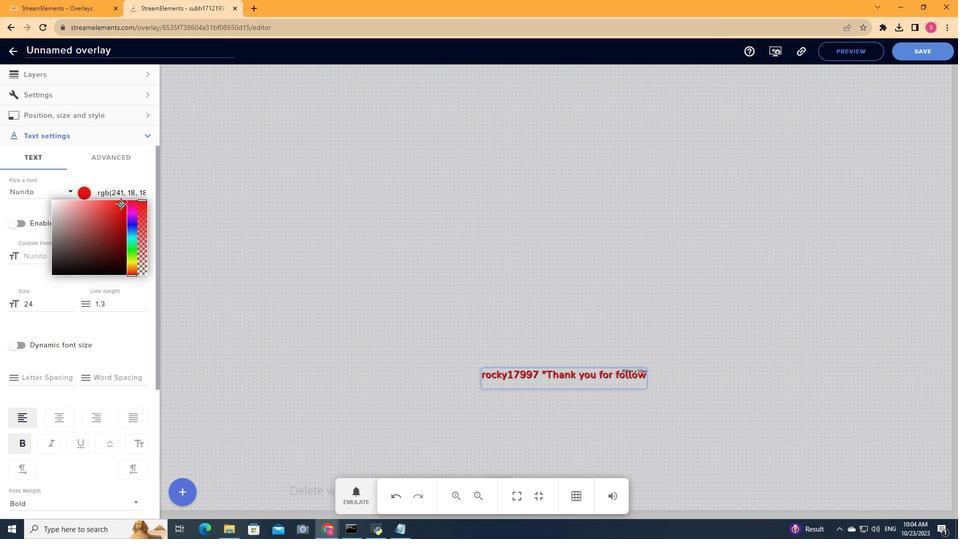 
Action: Mouse moved to (37, 306)
Screenshot: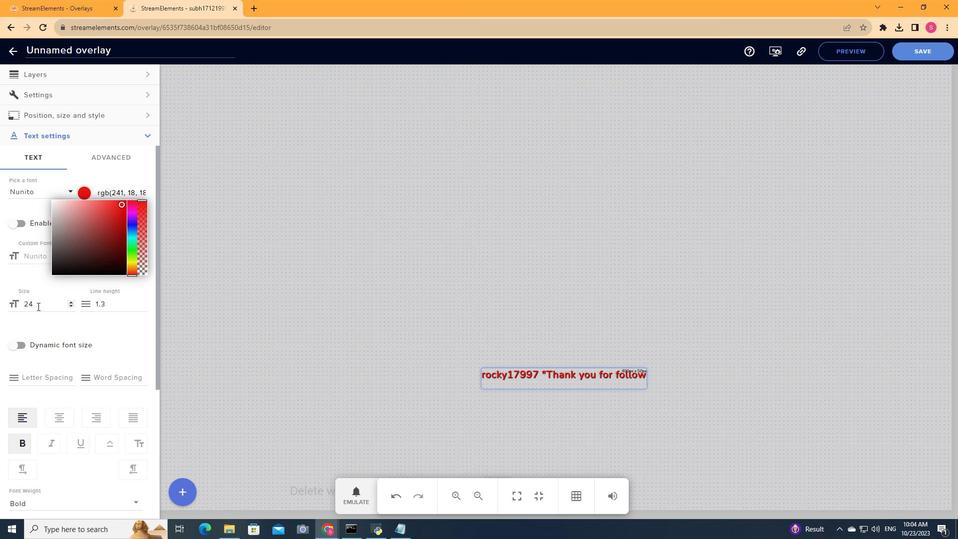 
Action: Mouse pressed left at (37, 306)
Screenshot: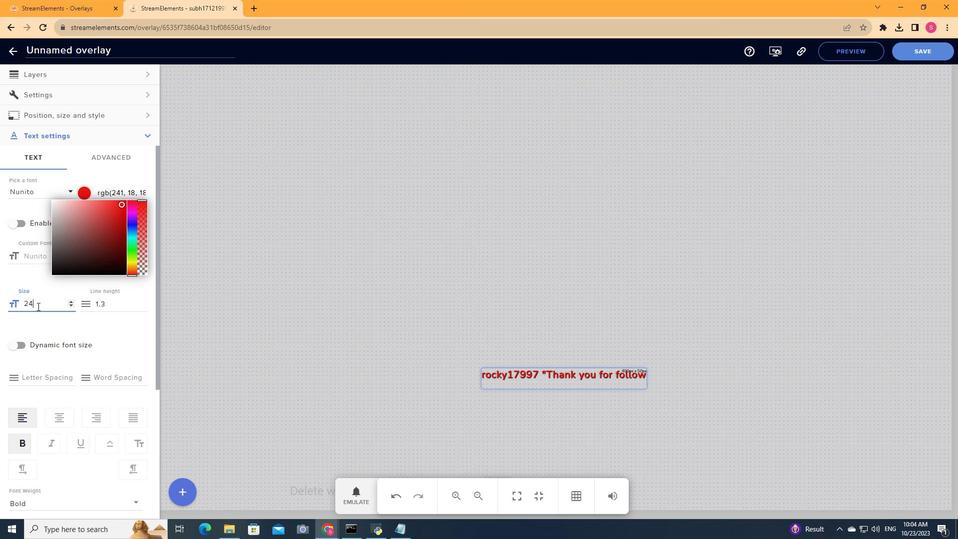 
Action: Key pressed <Key.backspace><Key.backspace>36
Screenshot: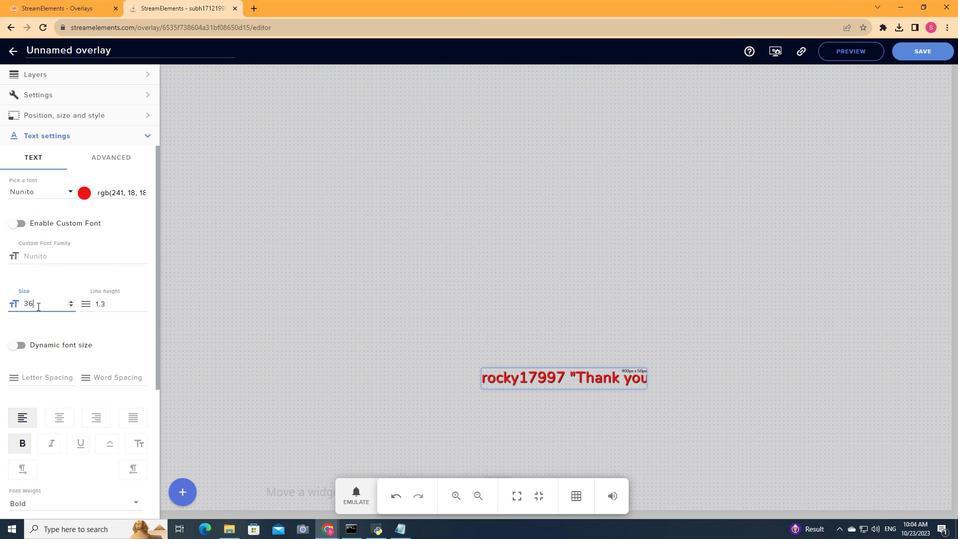 
Action: Mouse moved to (434, 294)
Screenshot: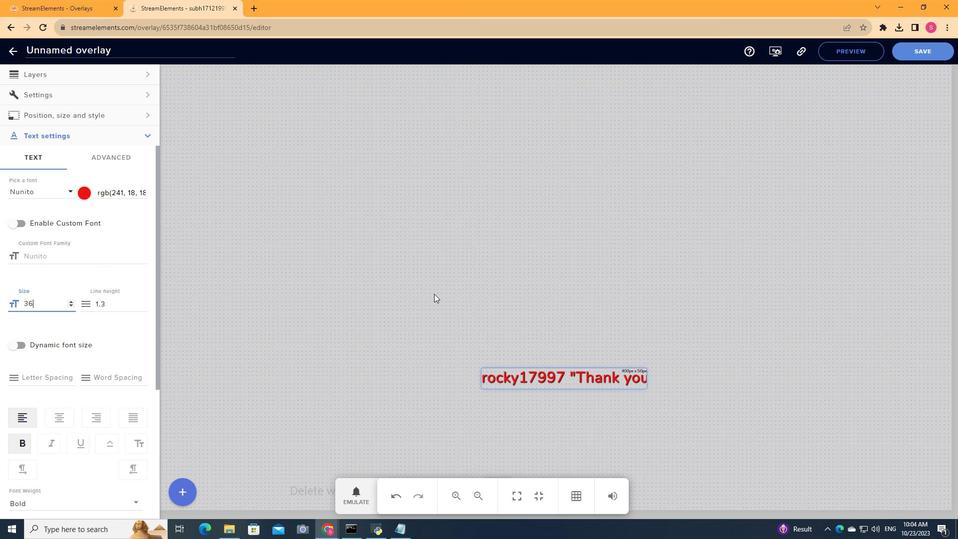 
Action: Mouse pressed left at (434, 294)
Screenshot: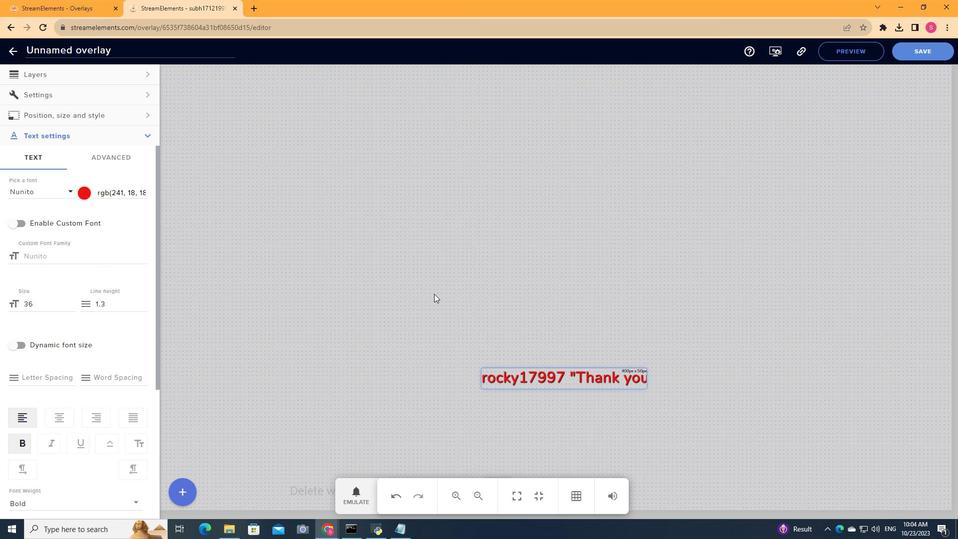 
Action: Mouse moved to (645, 378)
Screenshot: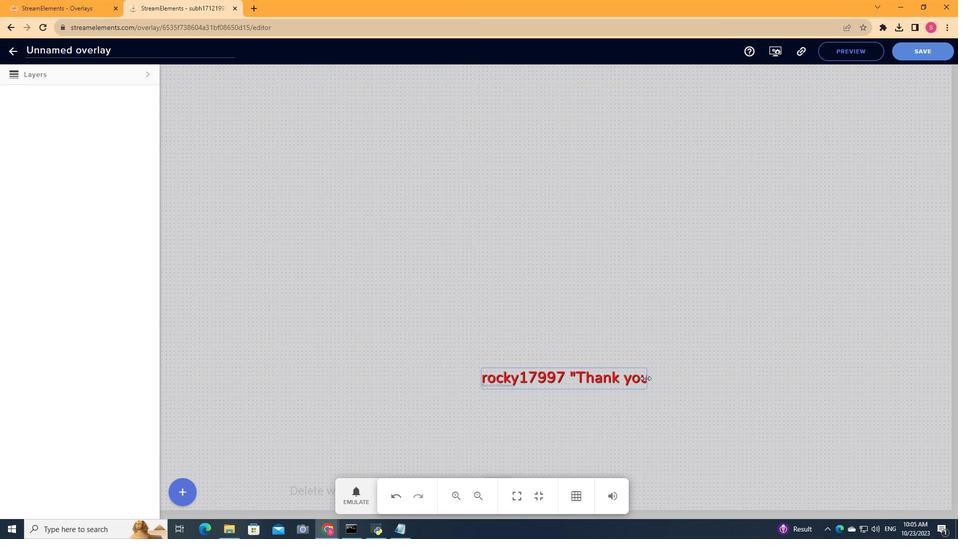 
Action: Mouse pressed left at (645, 378)
Screenshot: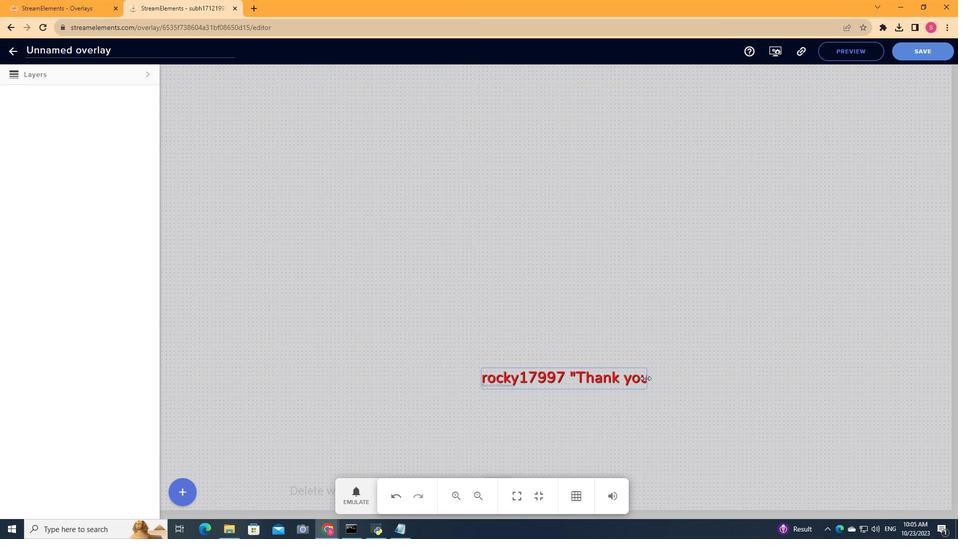 
Action: Mouse moved to (481, 374)
Screenshot: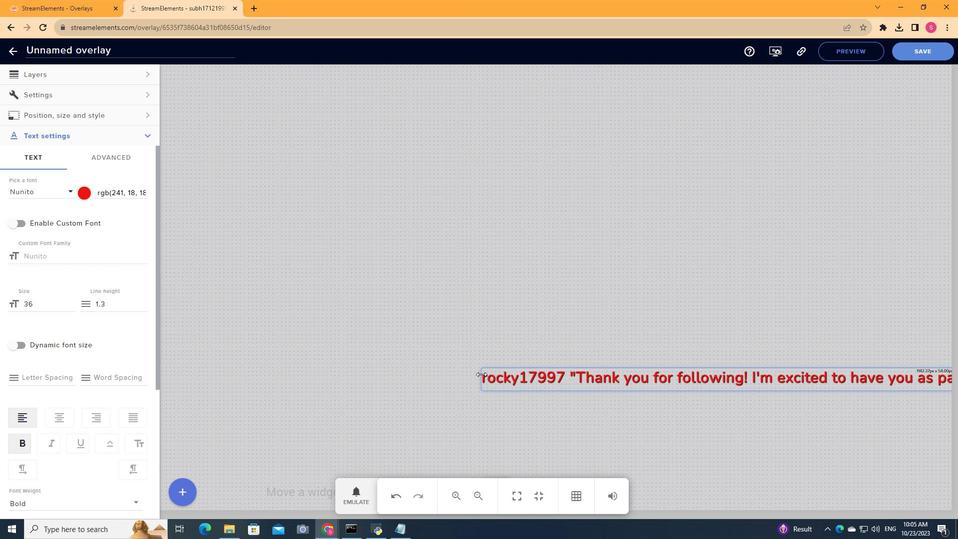 
Action: Mouse pressed left at (481, 374)
Screenshot: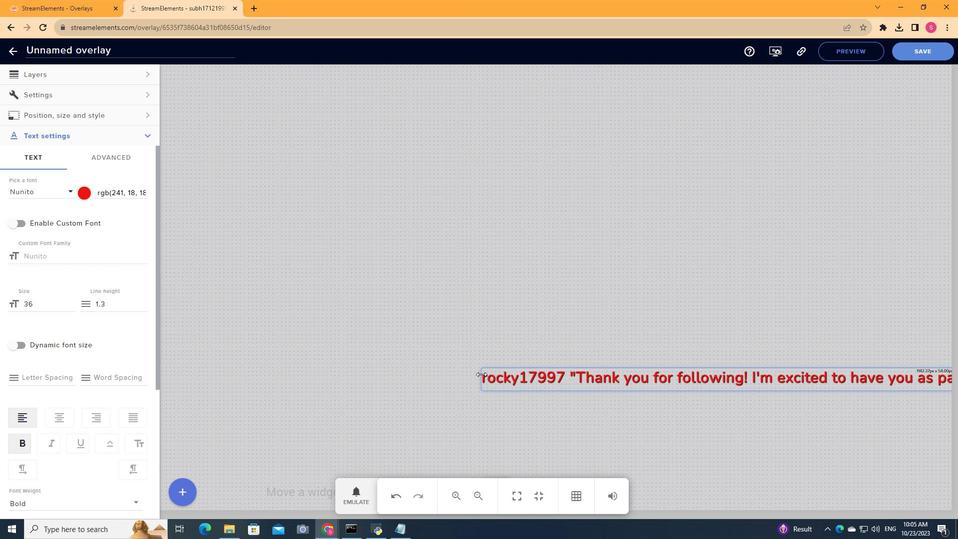 
Action: Mouse moved to (149, 353)
Screenshot: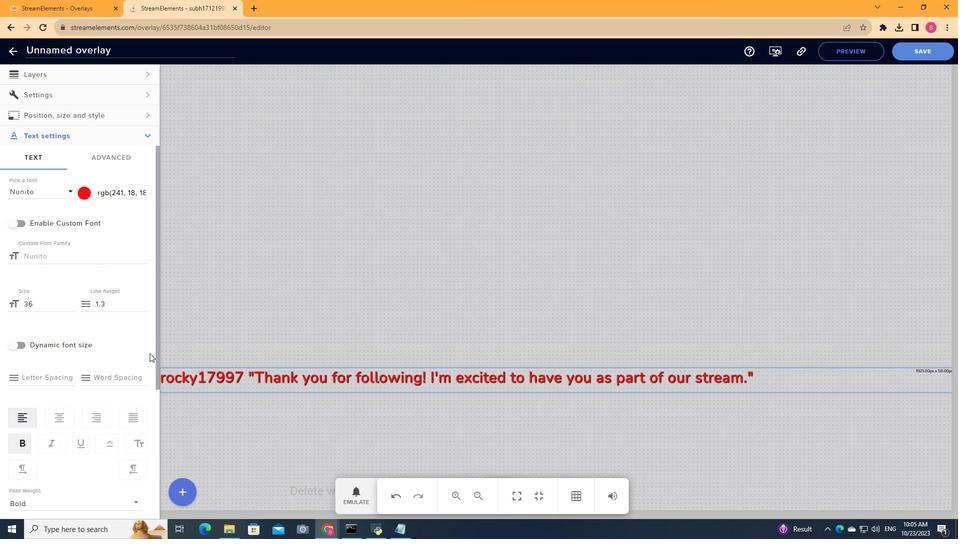 
Action: Mouse scrolled (149, 352) with delta (0, 0)
Screenshot: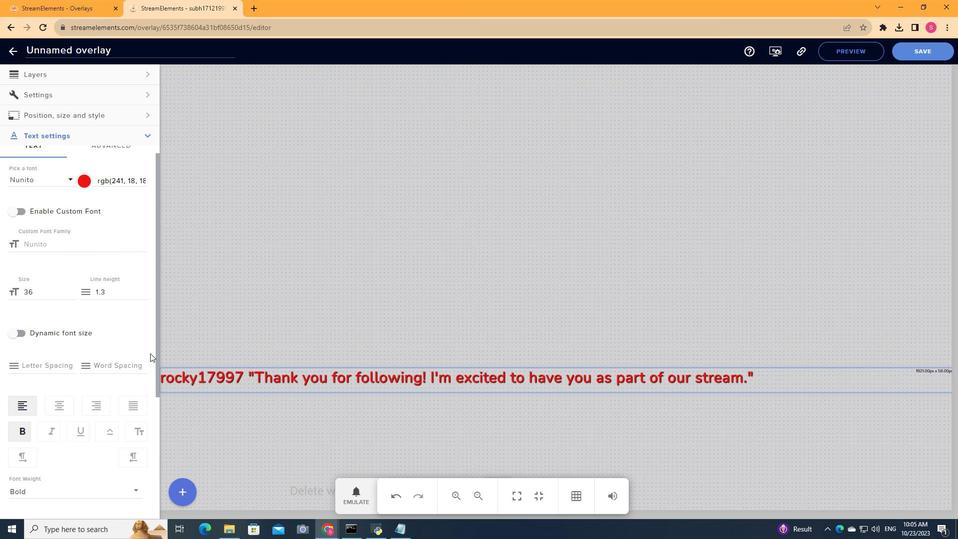 
Action: Mouse moved to (150, 353)
Screenshot: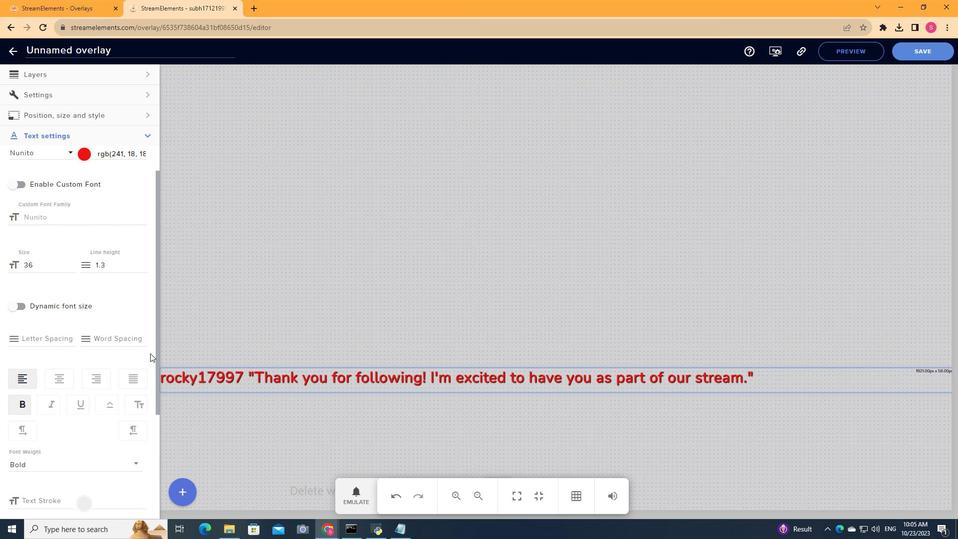 
Action: Mouse scrolled (150, 352) with delta (0, 0)
Screenshot: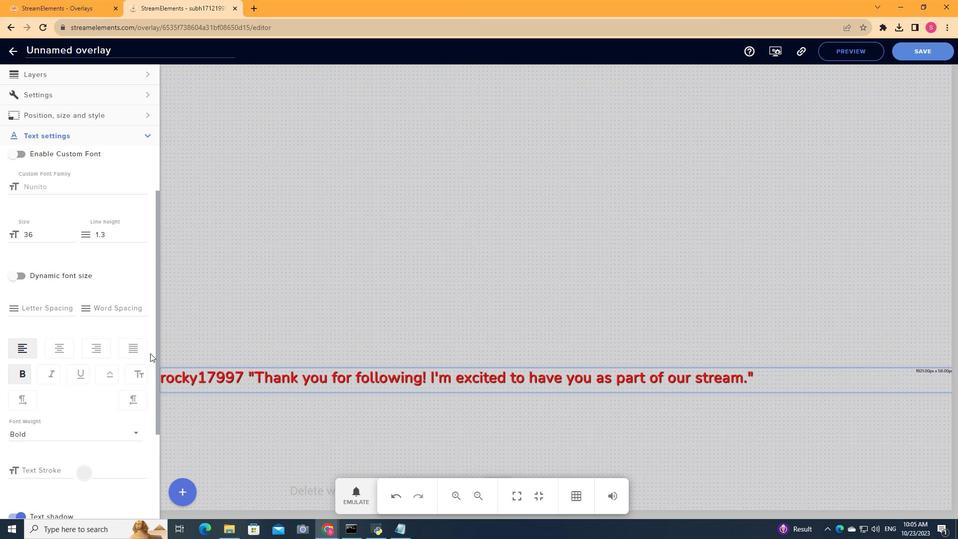
Action: Mouse scrolled (150, 352) with delta (0, 0)
Screenshot: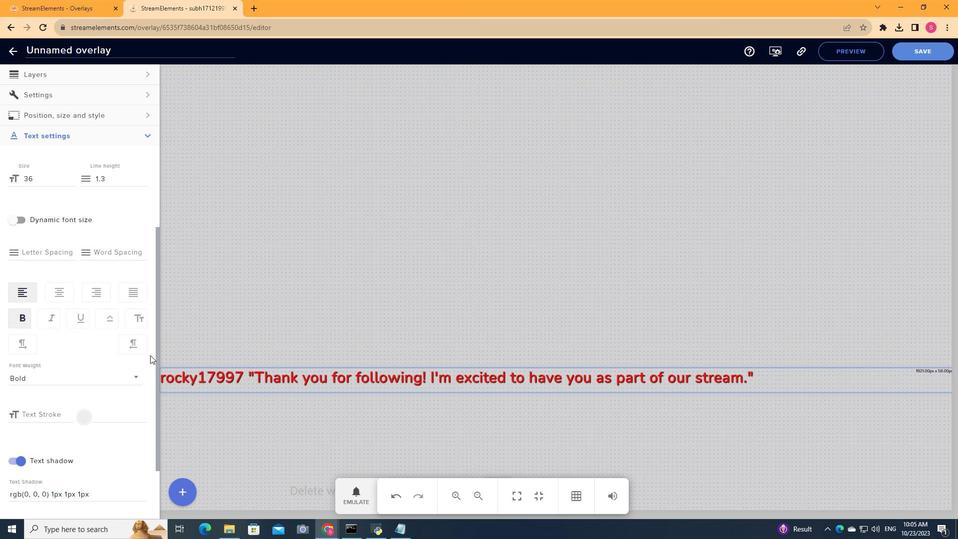 
Action: Mouse moved to (150, 354)
Screenshot: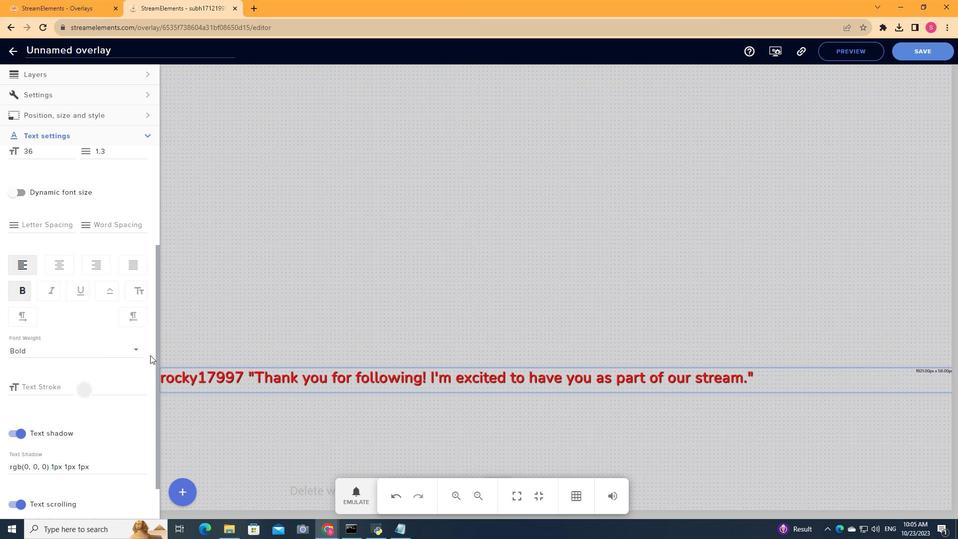 
Action: Mouse scrolled (150, 354) with delta (0, 0)
Screenshot: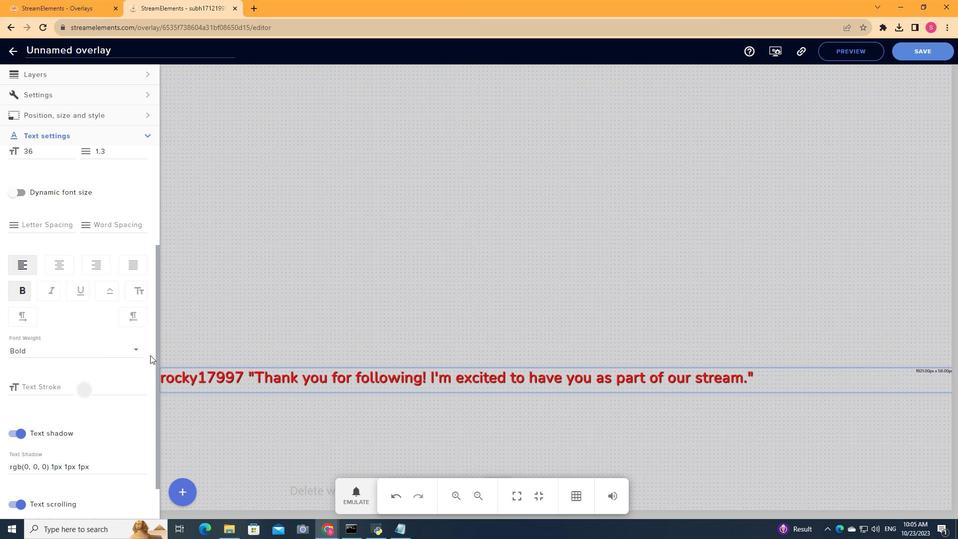 
Action: Mouse moved to (150, 355)
Screenshot: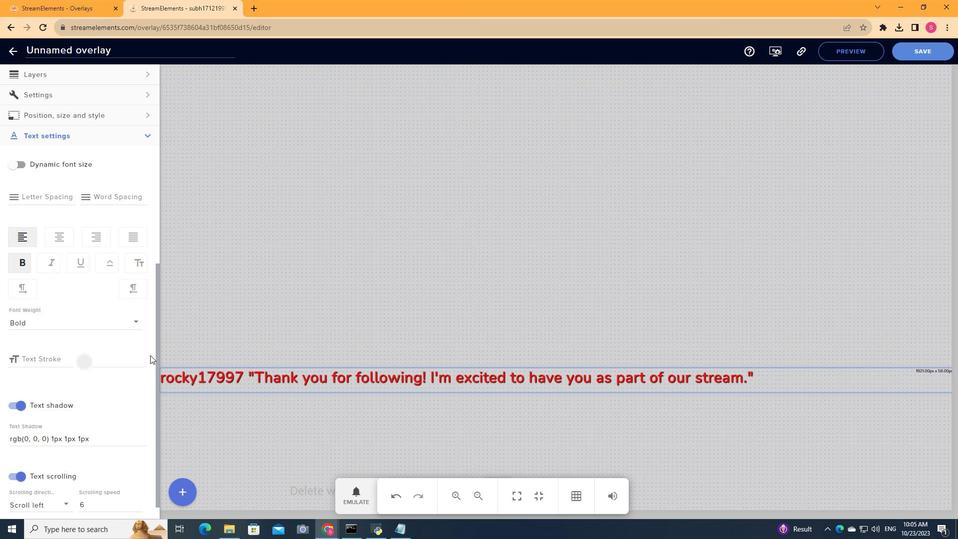 
Action: Mouse scrolled (150, 354) with delta (0, 0)
Screenshot: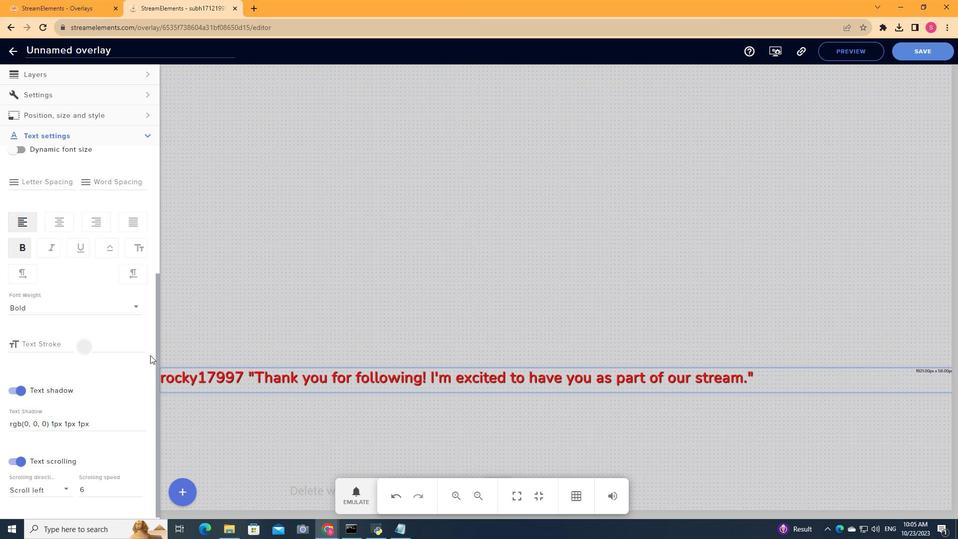 
Action: Mouse scrolled (150, 354) with delta (0, 0)
Screenshot: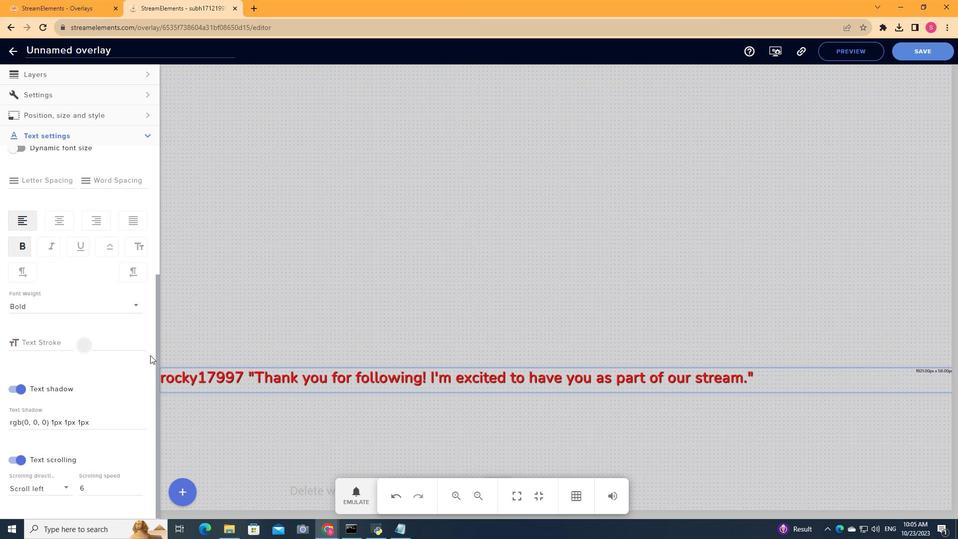 
Action: Mouse scrolled (150, 354) with delta (0, 0)
Screenshot: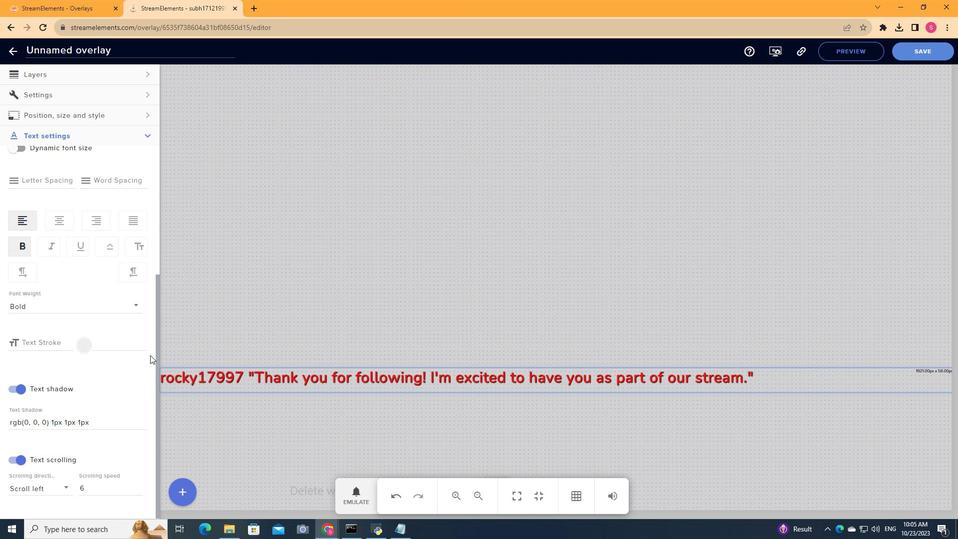 
Action: Mouse scrolled (150, 354) with delta (0, 0)
Screenshot: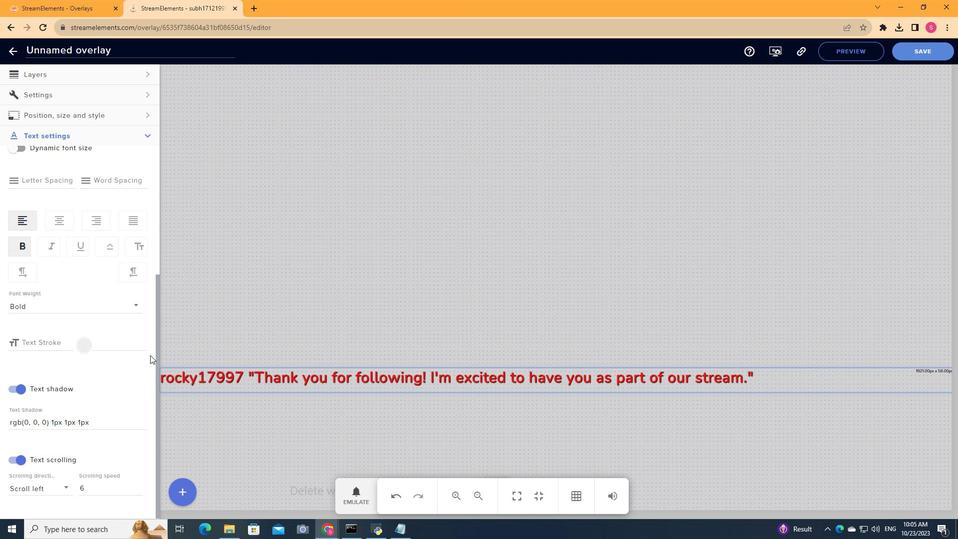 
Action: Mouse scrolled (150, 354) with delta (0, 0)
Screenshot: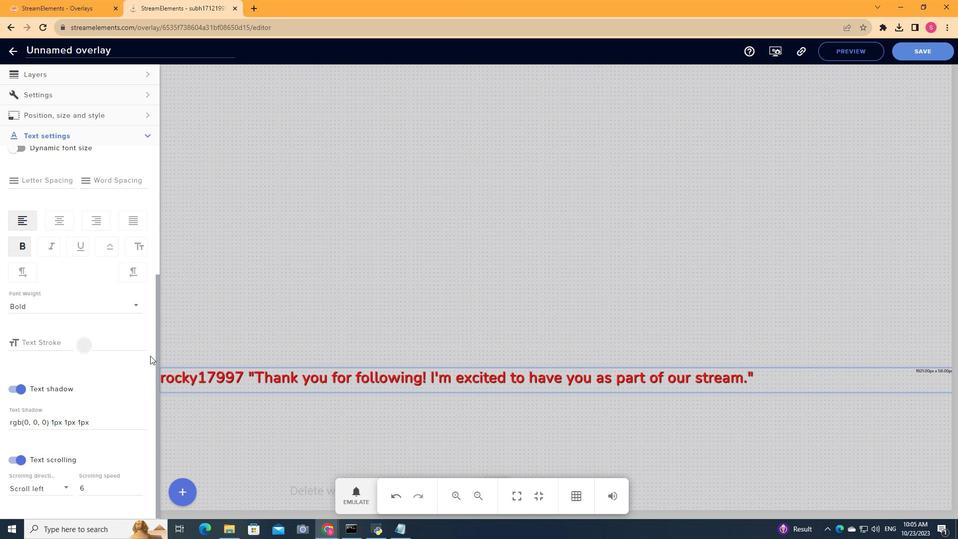 
Action: Mouse moved to (64, 489)
Screenshot: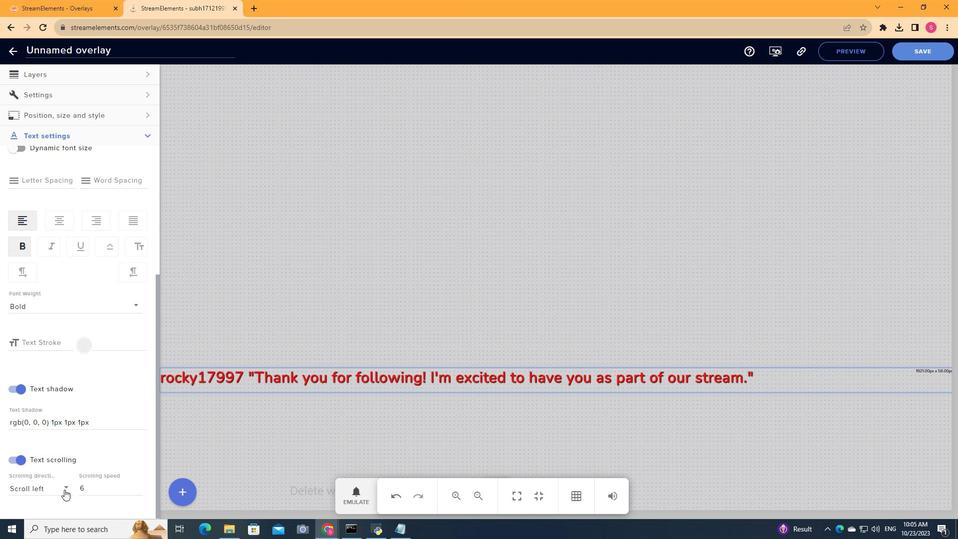 
Action: Mouse pressed left at (64, 489)
Screenshot: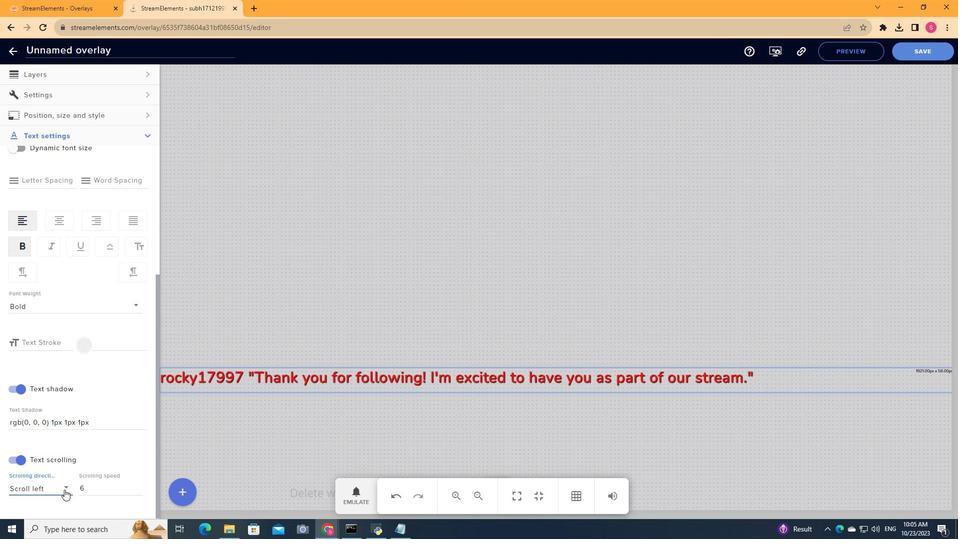 
Action: Mouse moved to (52, 479)
Screenshot: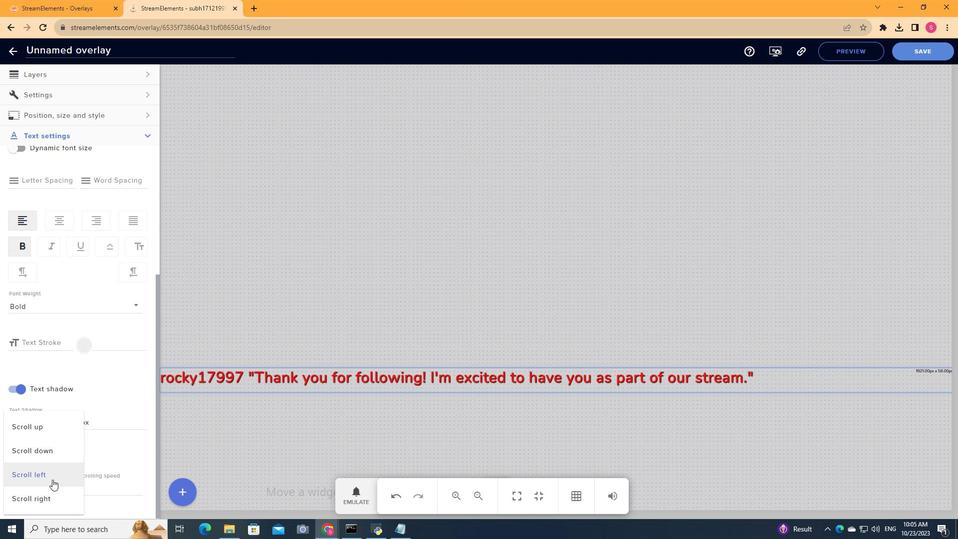 
Action: Mouse pressed left at (52, 479)
Screenshot: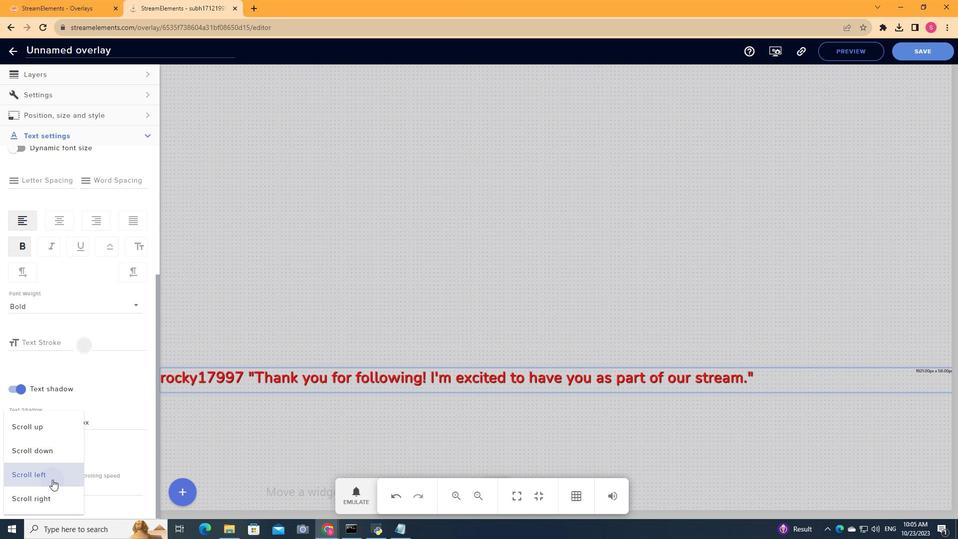 
Action: Mouse moved to (22, 464)
Screenshot: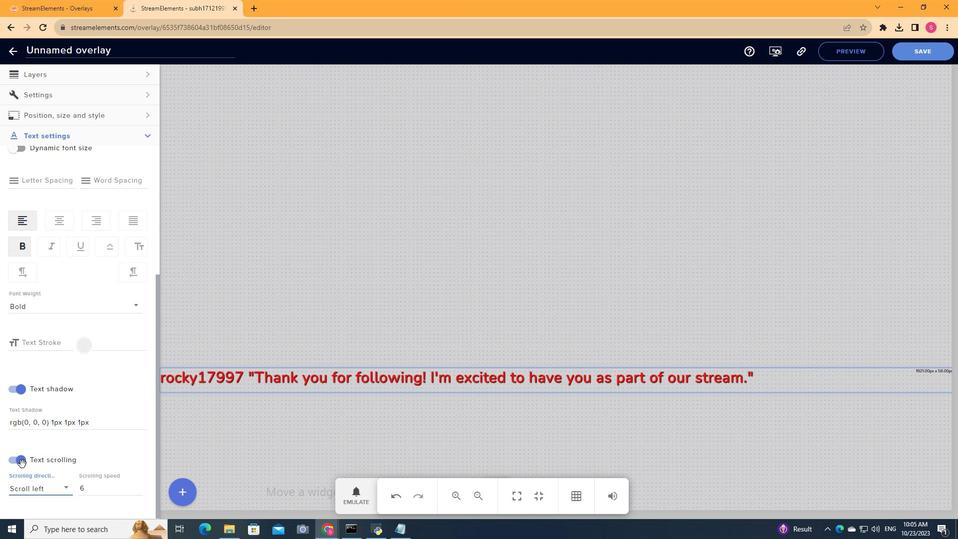 
Action: Mouse pressed left at (22, 464)
Screenshot: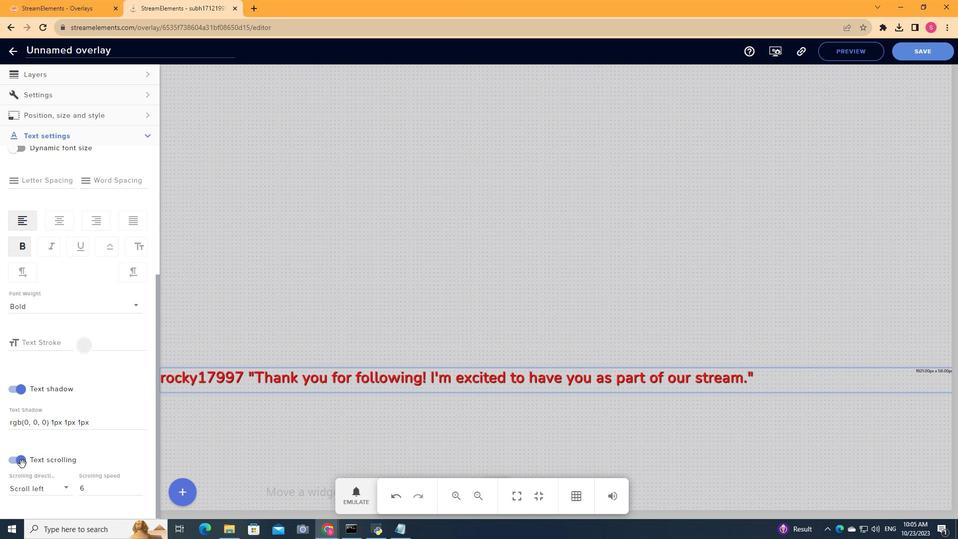 
Action: Mouse moved to (21, 464)
Screenshot: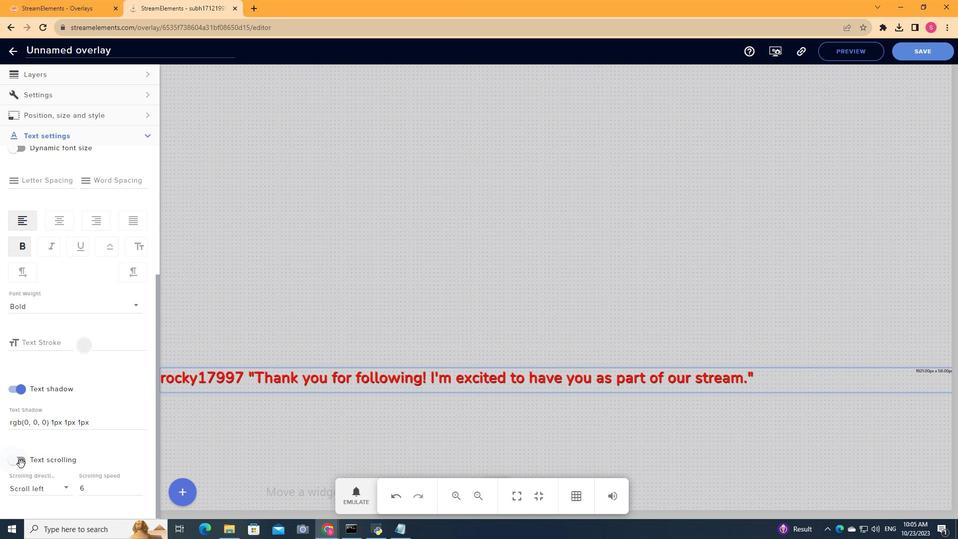 
Action: Mouse pressed left at (21, 464)
Screenshot: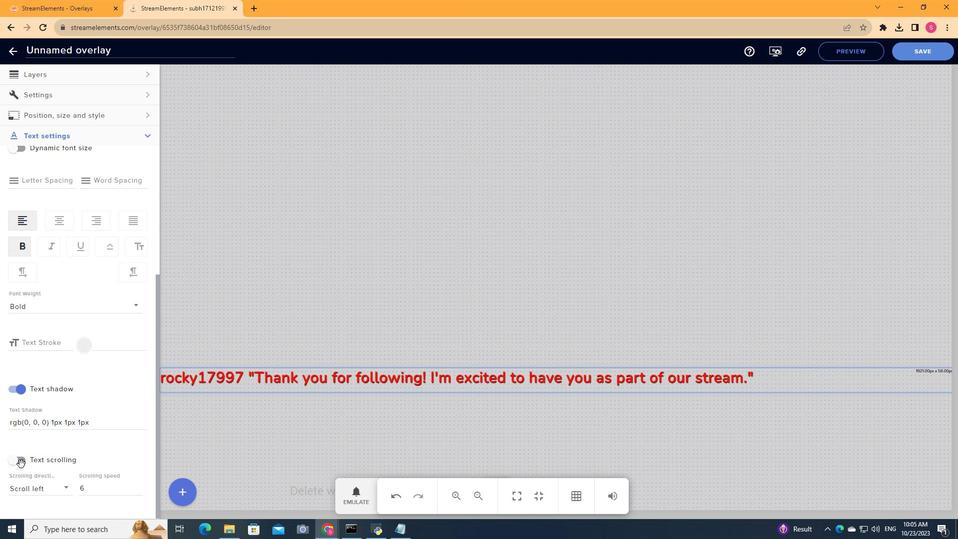 
Action: Mouse moved to (568, 376)
Screenshot: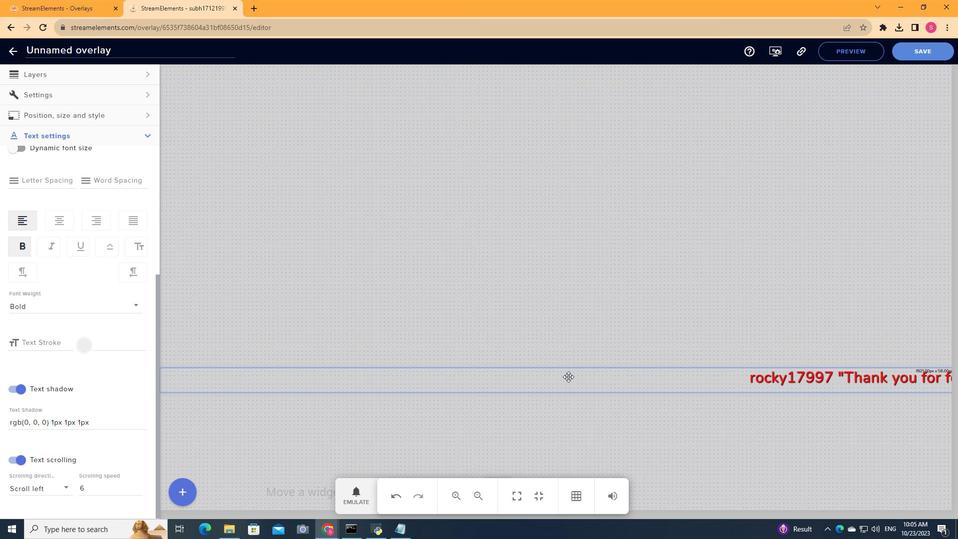 
Action: Mouse pressed left at (568, 376)
Screenshot: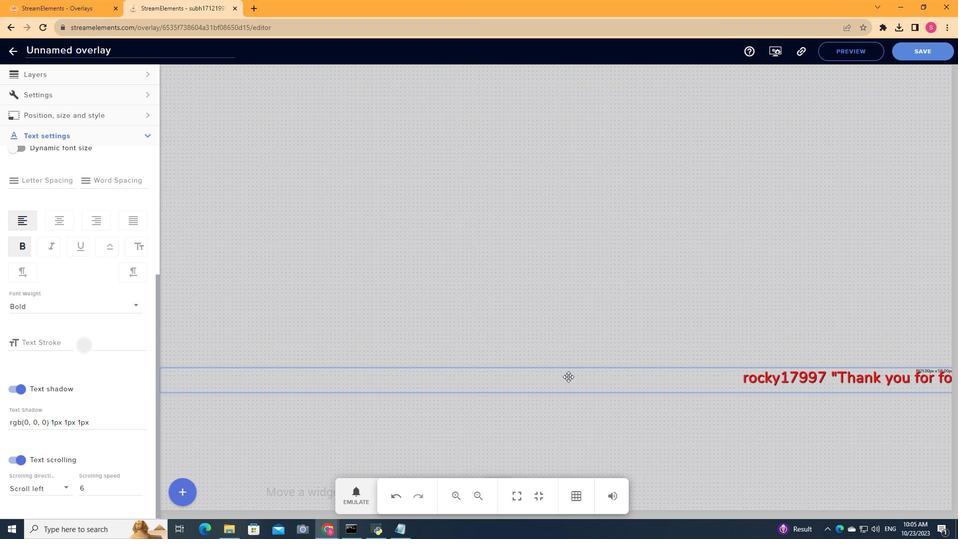 
Action: Mouse moved to (61, 78)
Screenshot: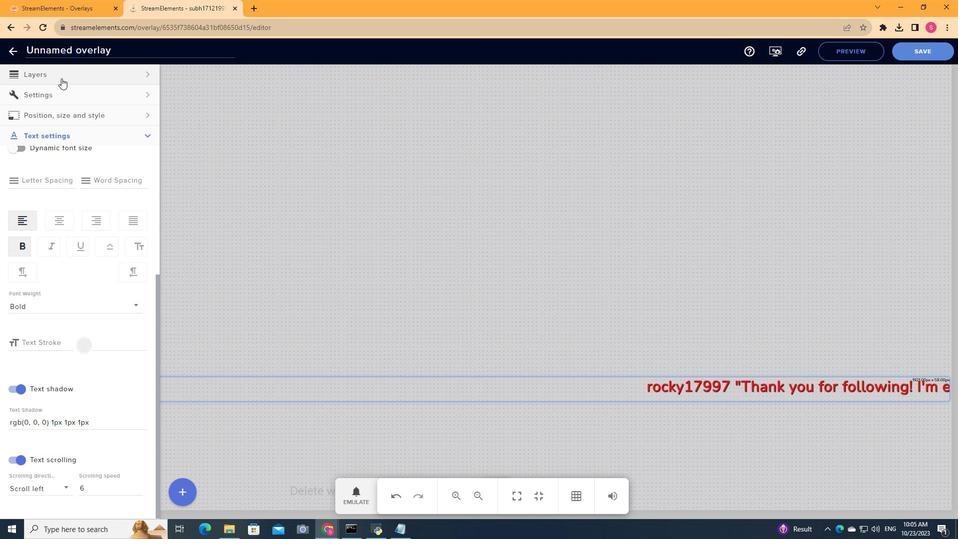 
Action: Mouse pressed left at (61, 78)
Screenshot: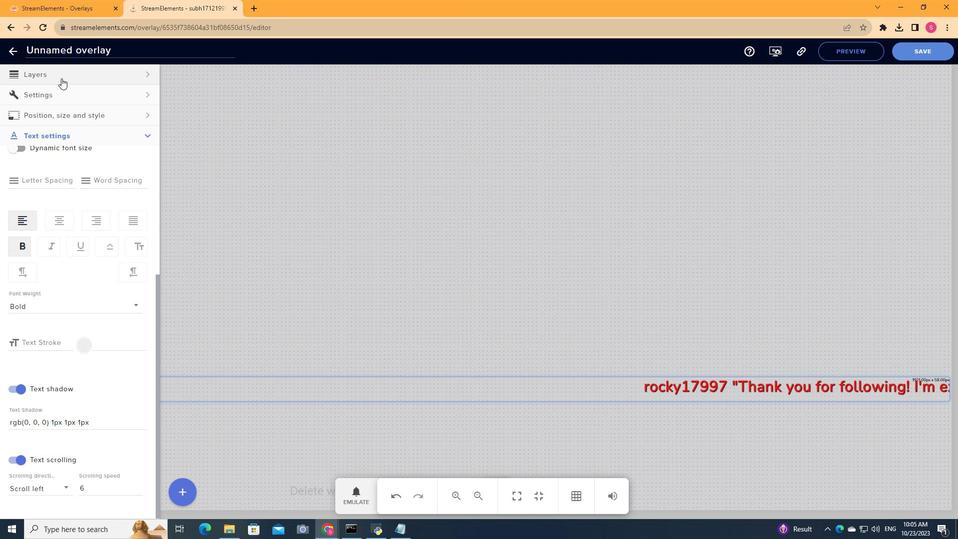 
Action: Mouse moved to (47, 121)
Screenshot: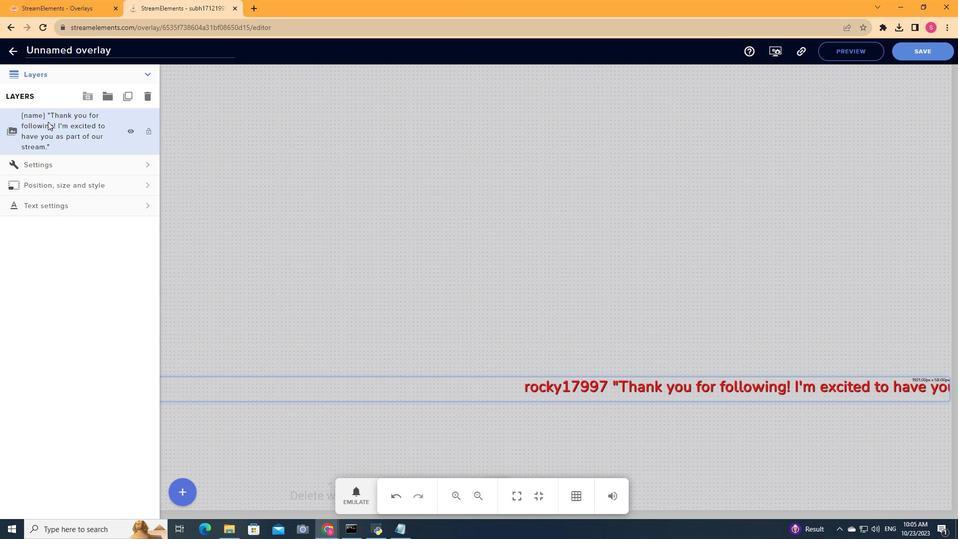 
Action: Mouse pressed left at (47, 121)
Screenshot: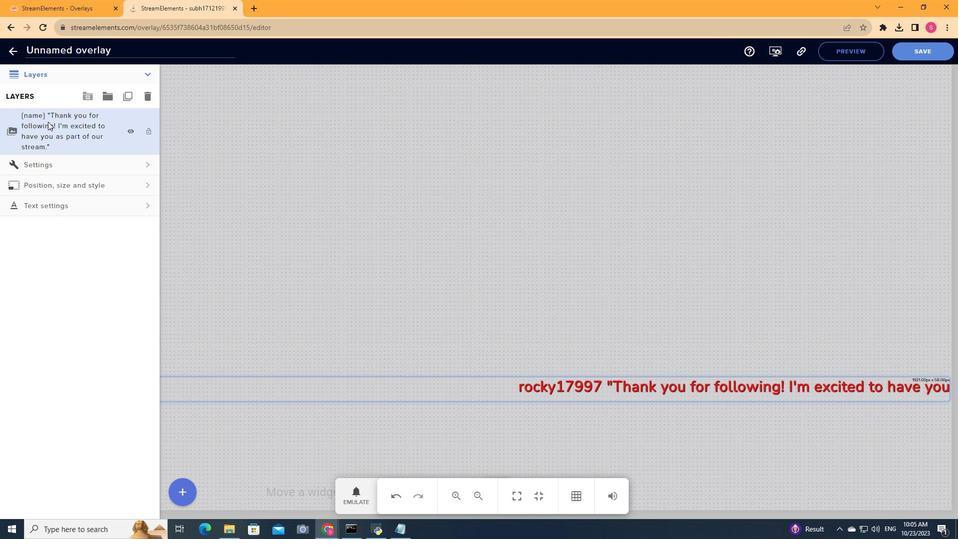 
Action: Mouse pressed left at (47, 121)
Screenshot: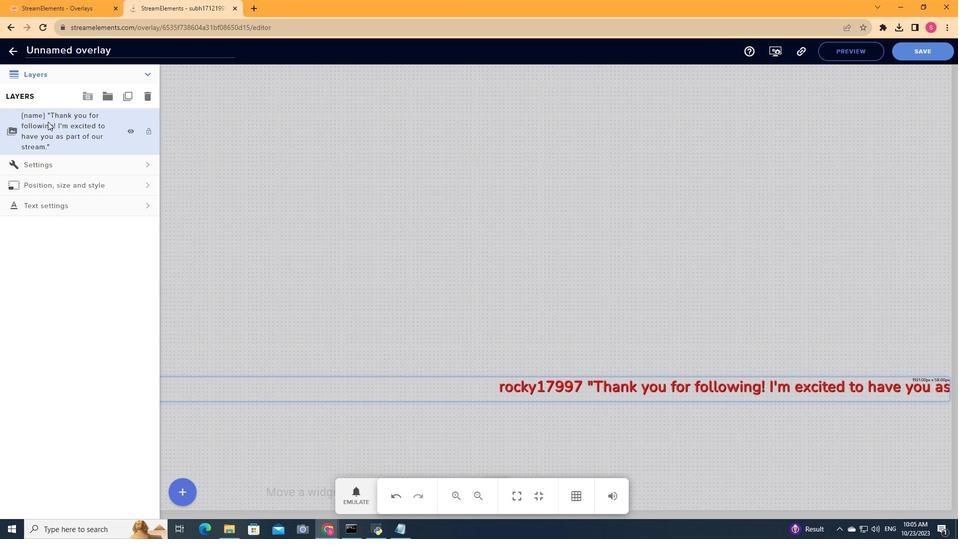 
Action: Mouse pressed left at (47, 121)
Screenshot: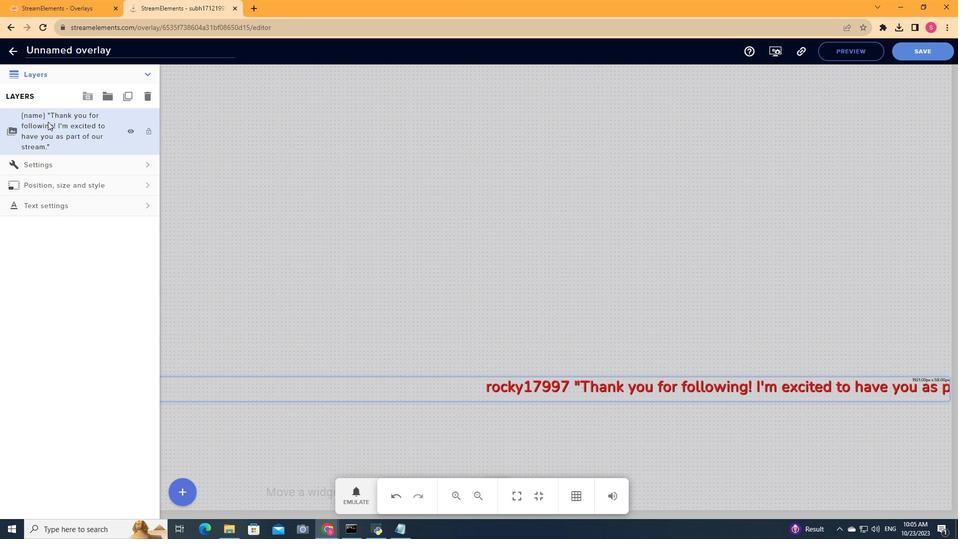 
Action: Key pressed show<Key.space>name<Key.space>
Screenshot: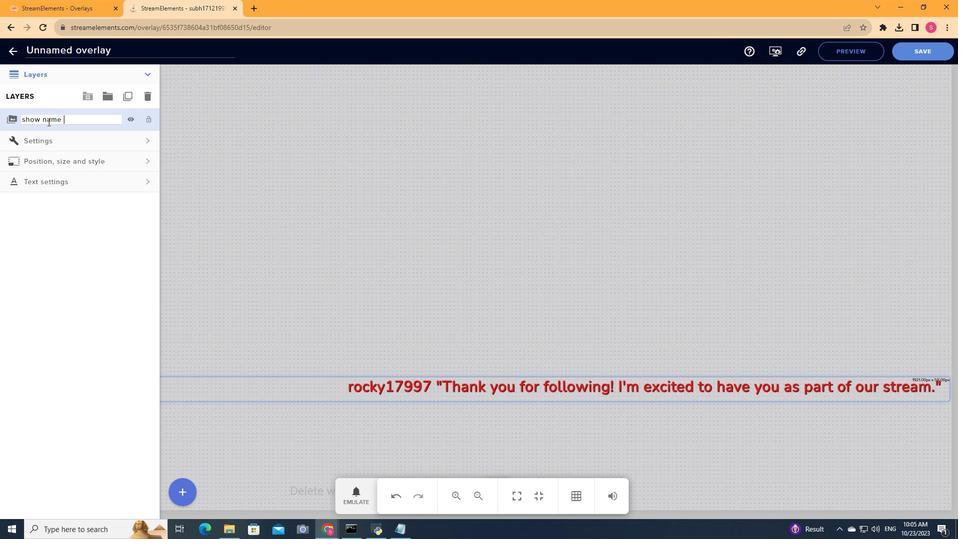 
Action: Mouse moved to (41, 229)
Screenshot: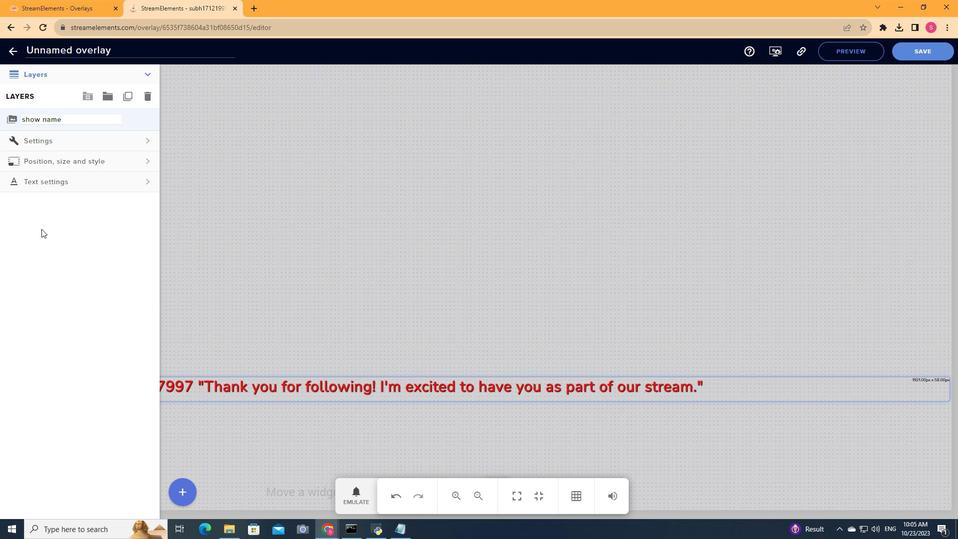 
Action: Mouse pressed left at (41, 229)
Screenshot: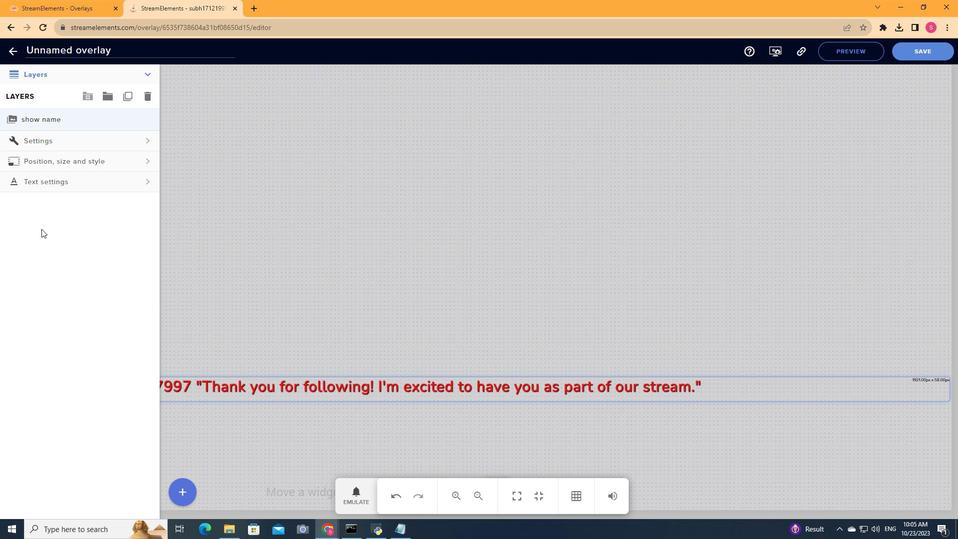 
Action: Mouse moved to (183, 489)
Screenshot: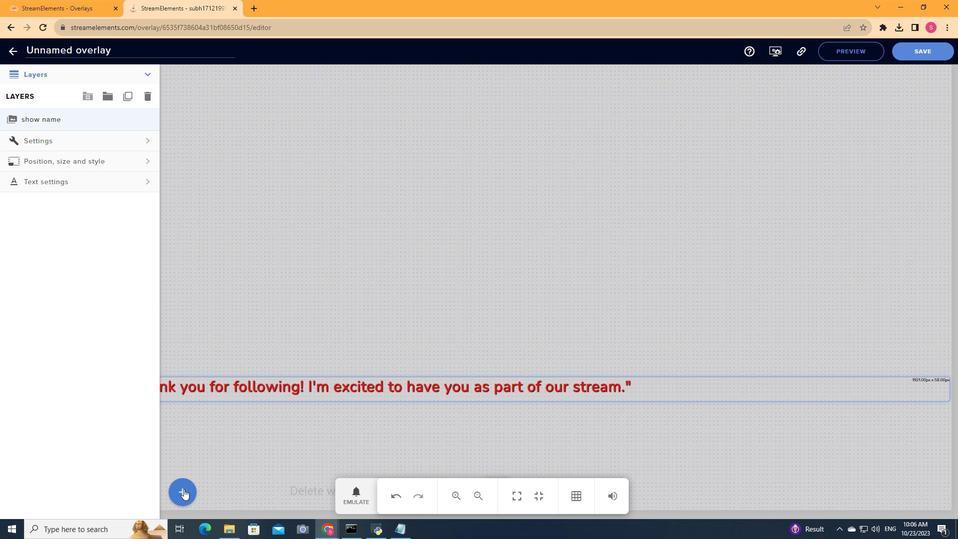 
Action: Mouse pressed left at (183, 489)
Screenshot: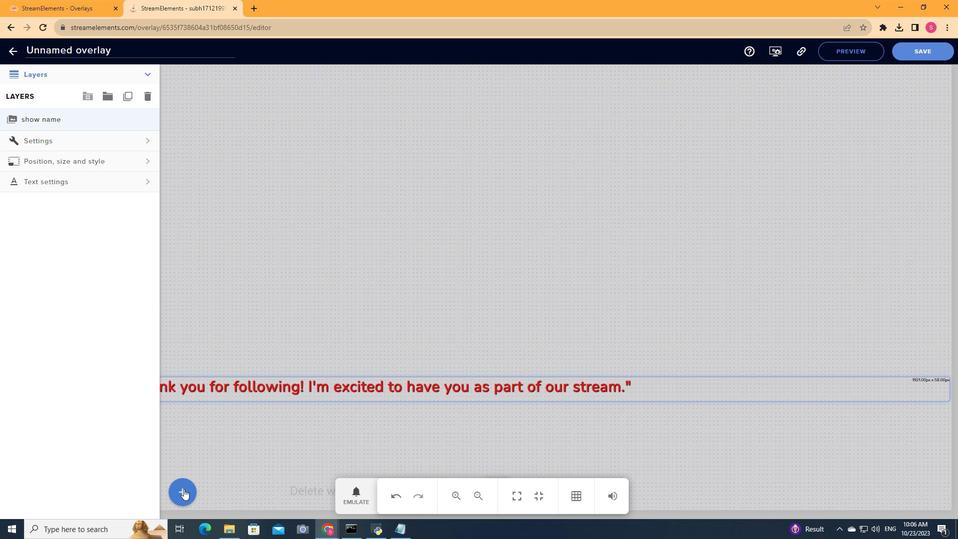 
Action: Mouse moved to (312, 268)
Screenshot: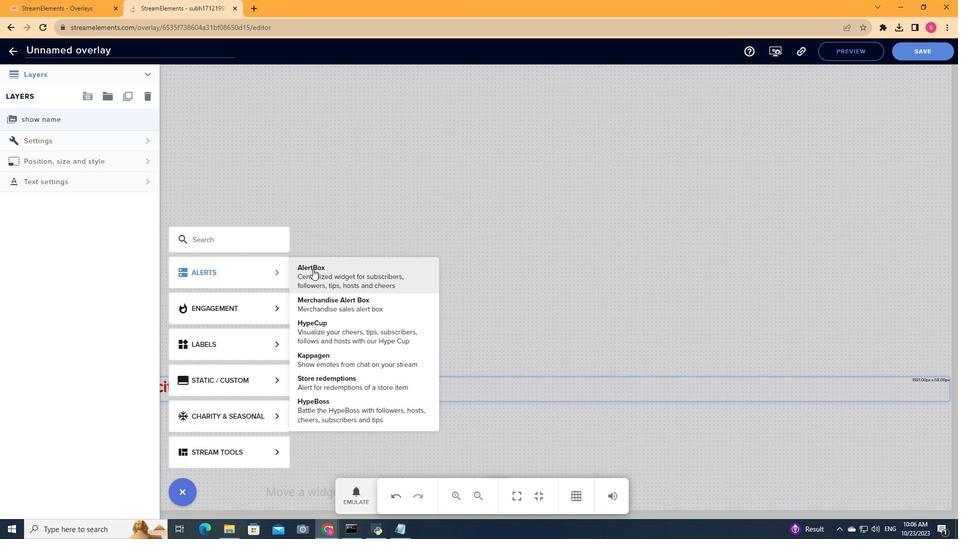 
Action: Mouse pressed left at (312, 268)
Screenshot: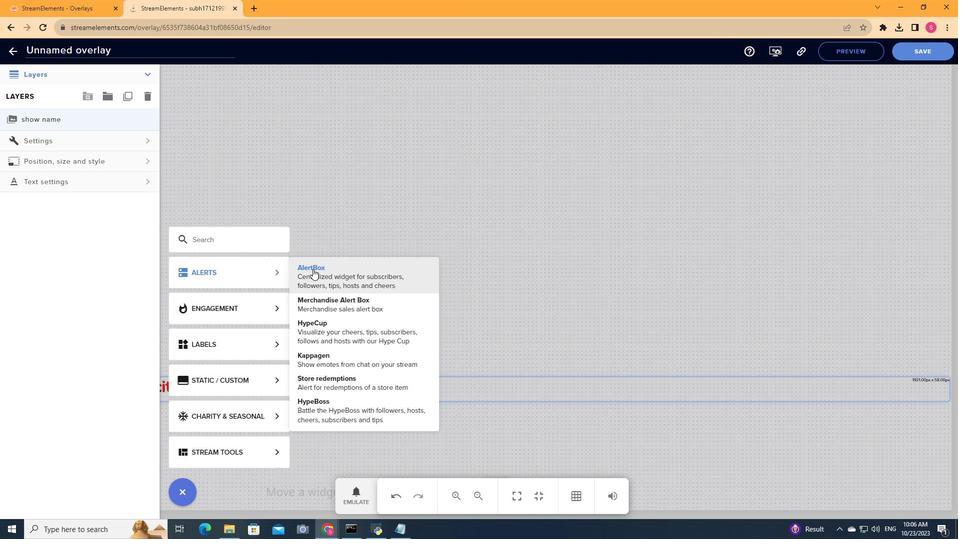 
Action: Mouse moved to (319, 251)
Screenshot: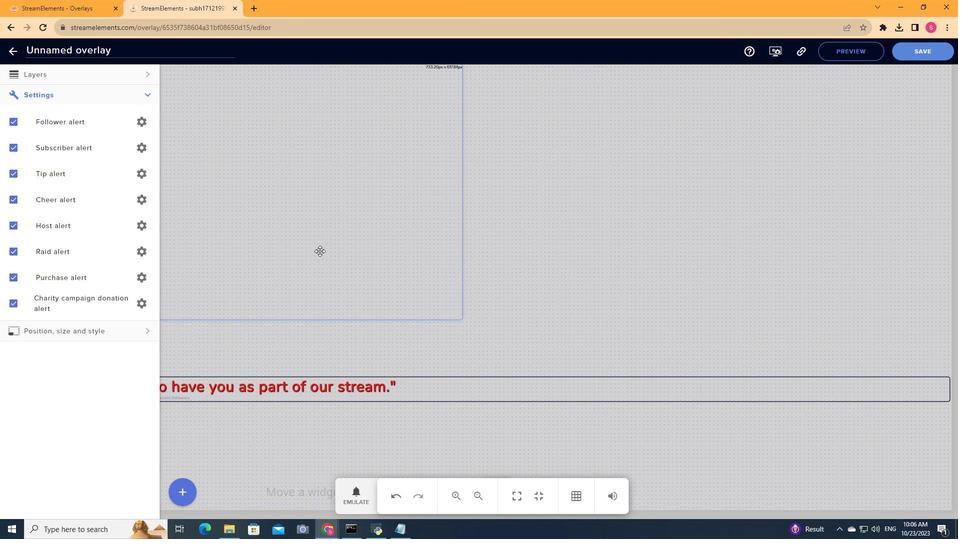 
Action: Mouse pressed left at (319, 251)
Screenshot: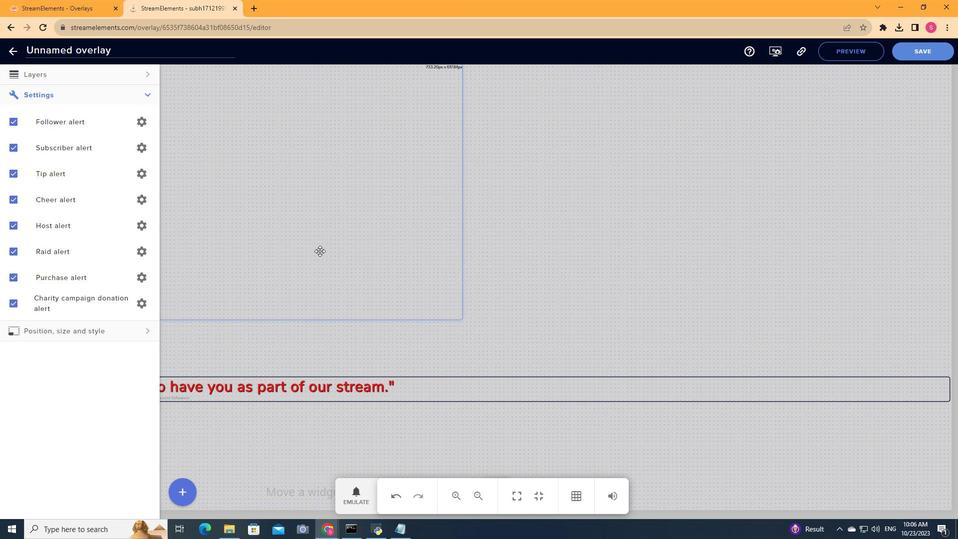 
Action: Mouse moved to (13, 147)
Screenshot: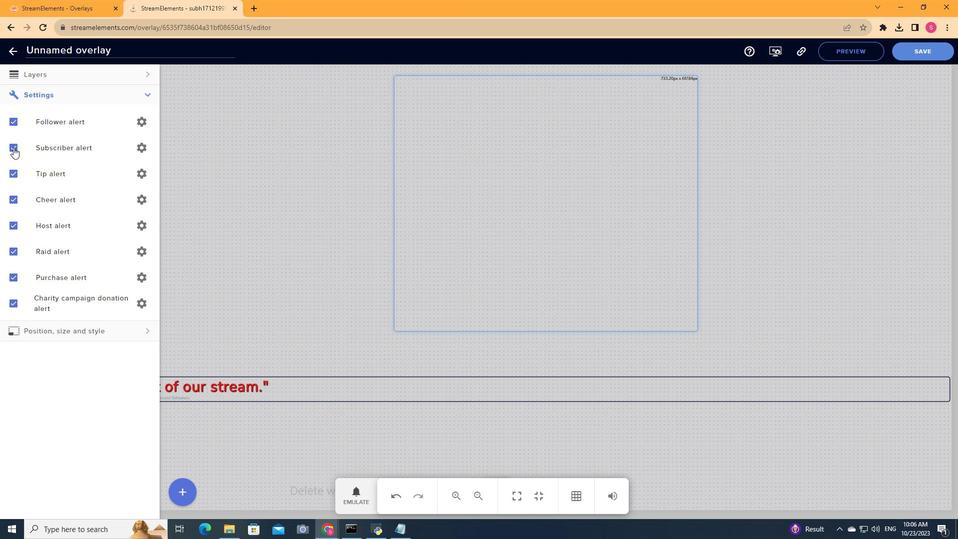 
Action: Mouse pressed left at (13, 147)
Screenshot: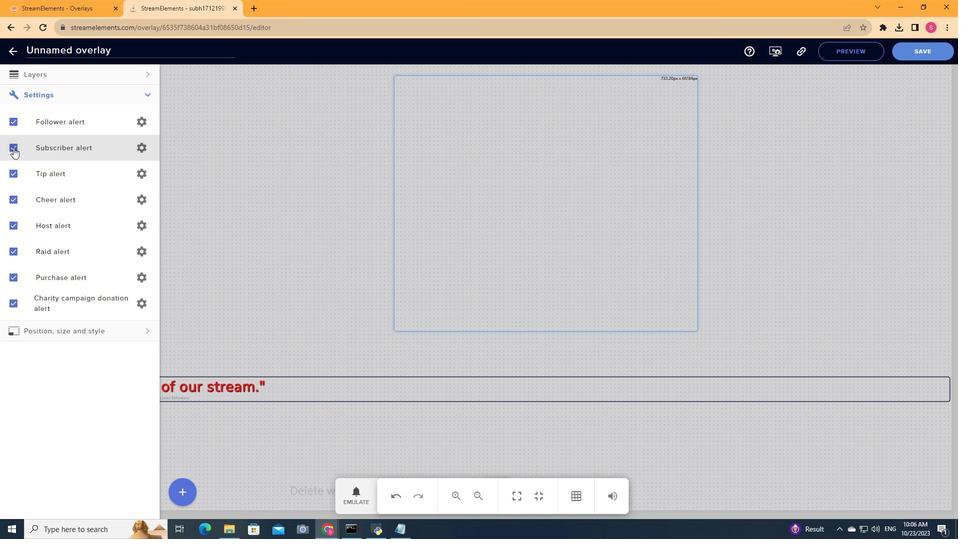
Action: Mouse moved to (10, 171)
Screenshot: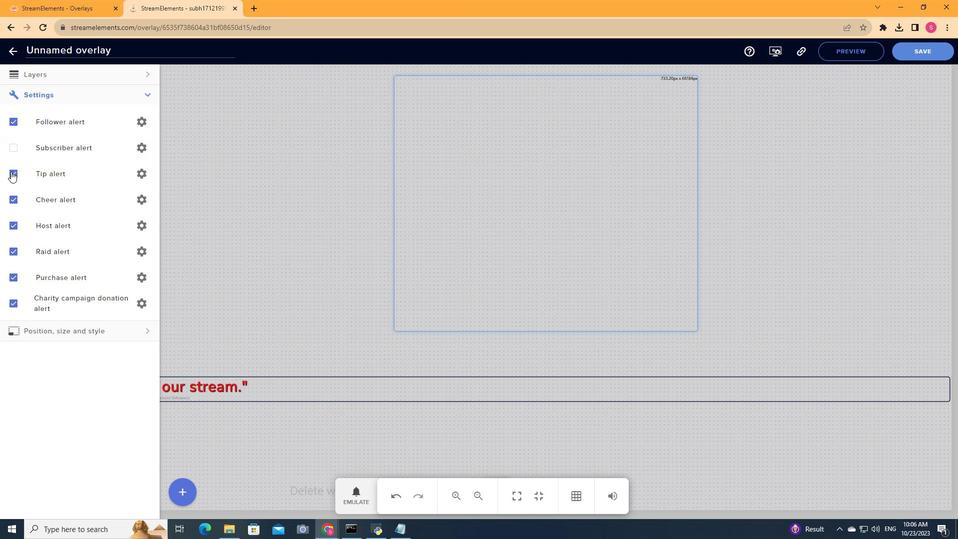 
Action: Mouse pressed left at (10, 171)
Screenshot: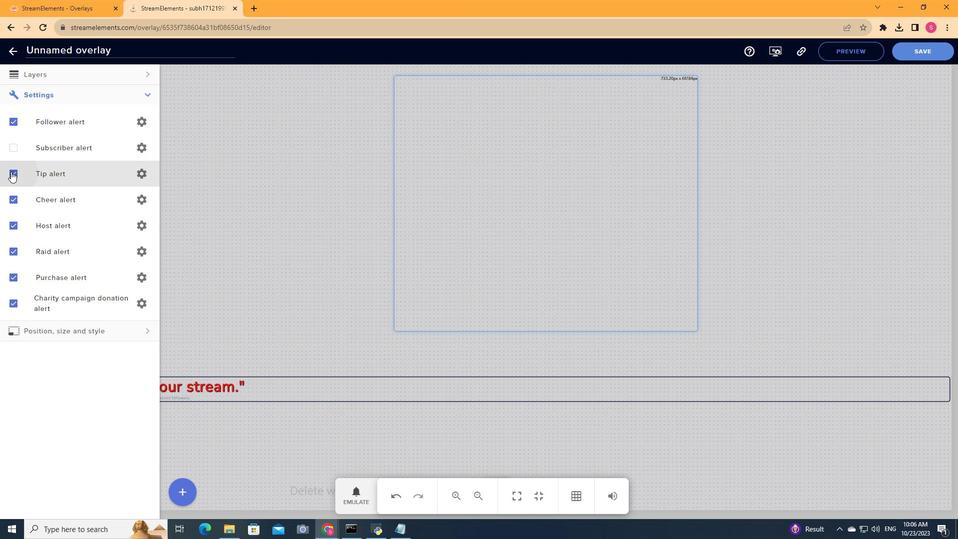 
Action: Mouse moved to (11, 196)
Screenshot: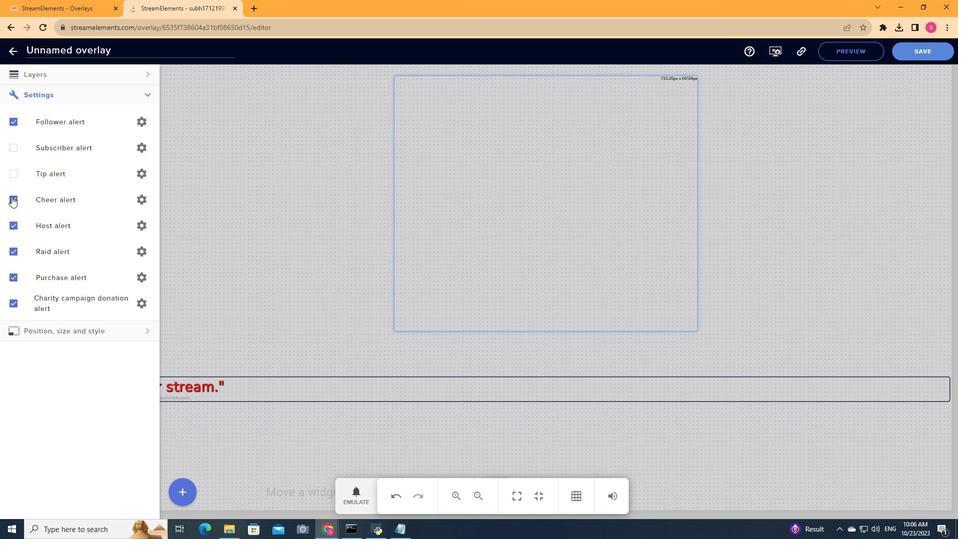 
Action: Mouse pressed left at (11, 196)
Screenshot: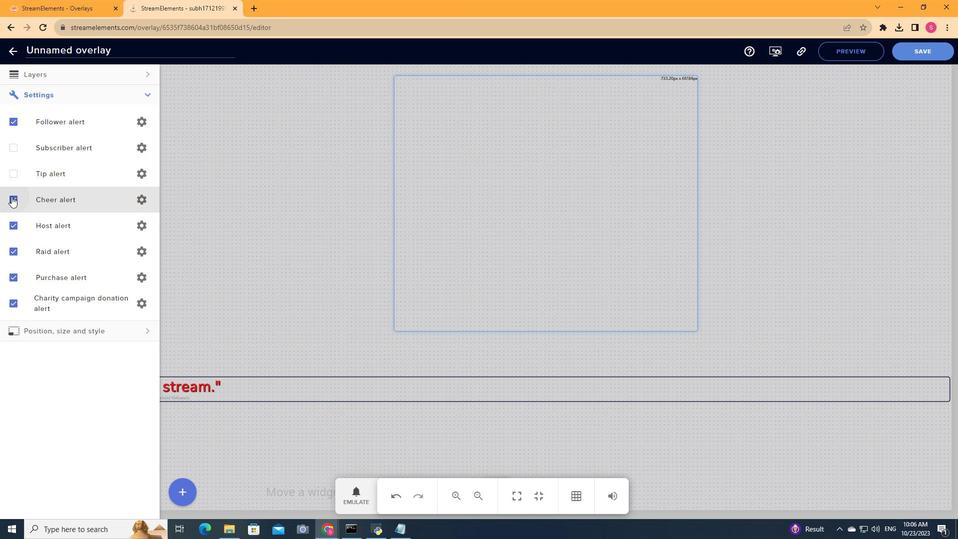 
Action: Mouse moved to (14, 221)
Screenshot: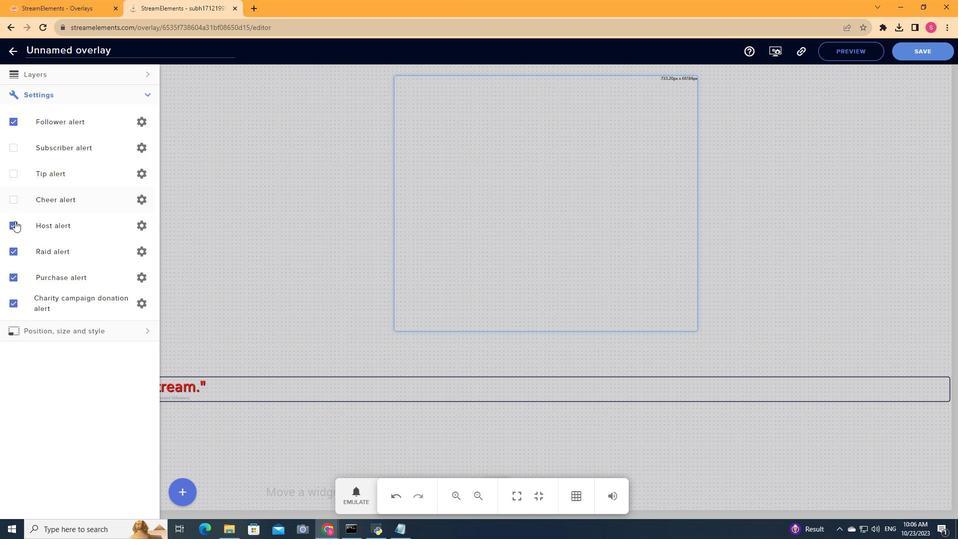 
Action: Mouse pressed left at (14, 221)
Screenshot: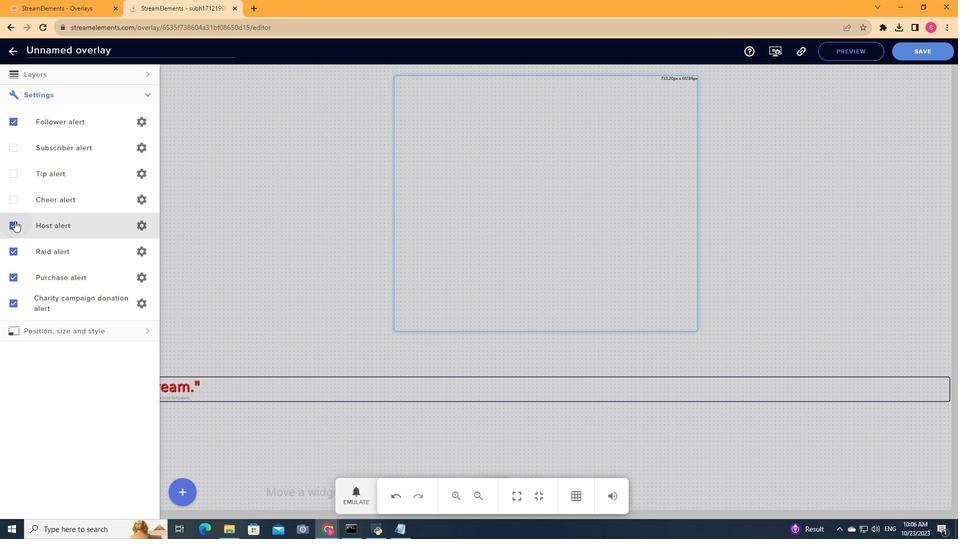 
Action: Mouse moved to (10, 248)
Screenshot: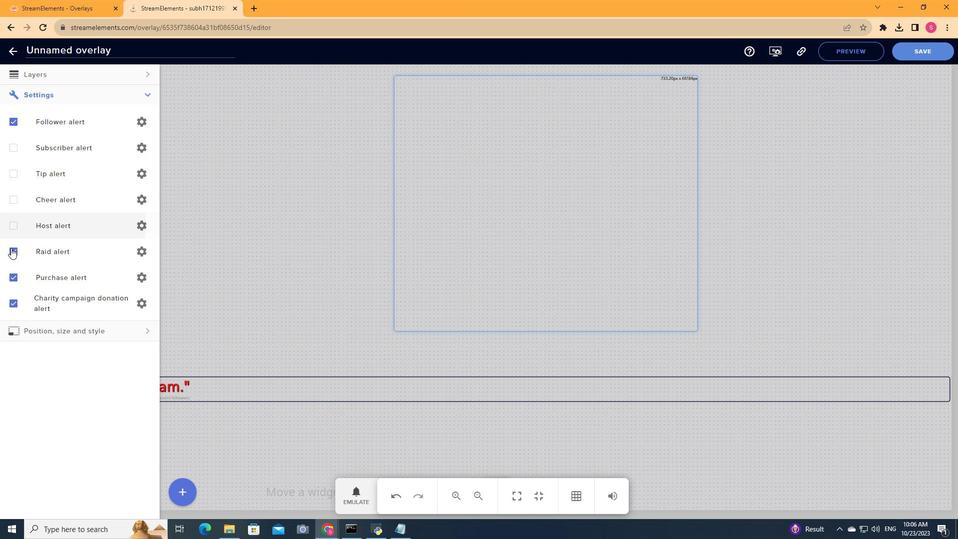 
Action: Mouse pressed left at (10, 248)
Screenshot: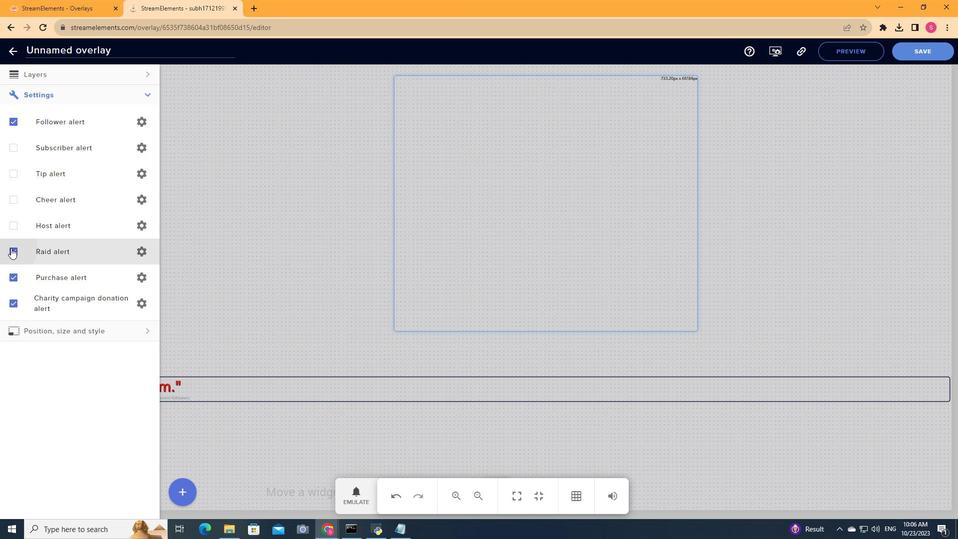 
Action: Mouse moved to (10, 276)
Screenshot: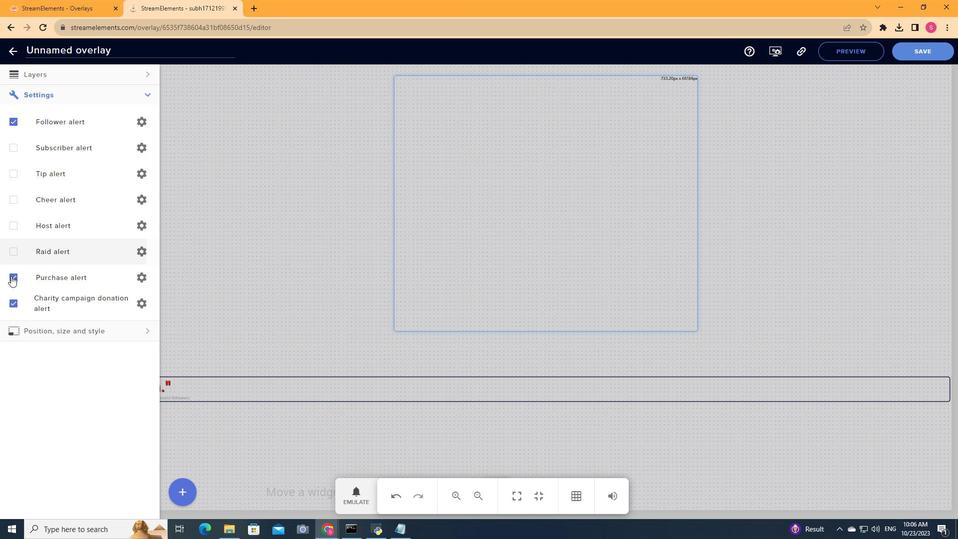 
Action: Mouse pressed left at (10, 276)
Screenshot: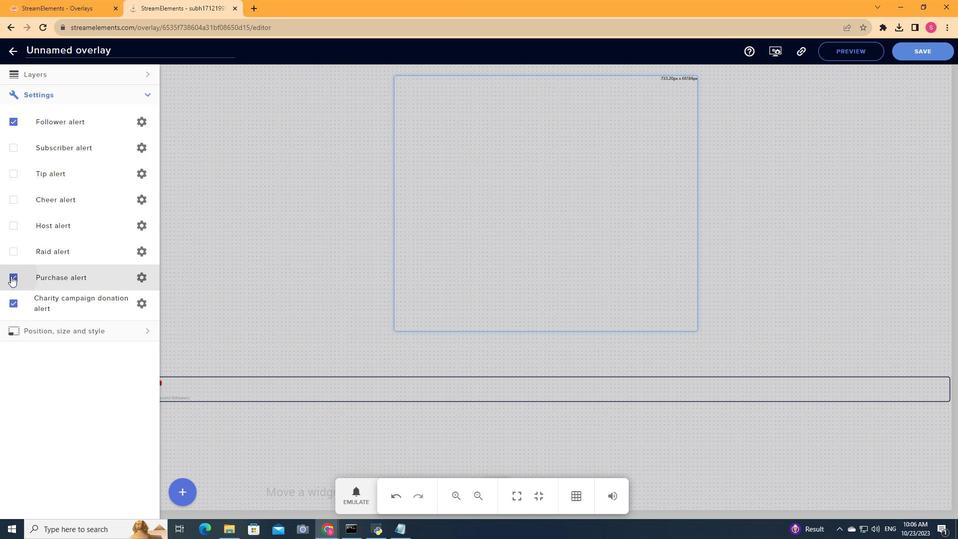 
Action: Mouse moved to (12, 302)
Screenshot: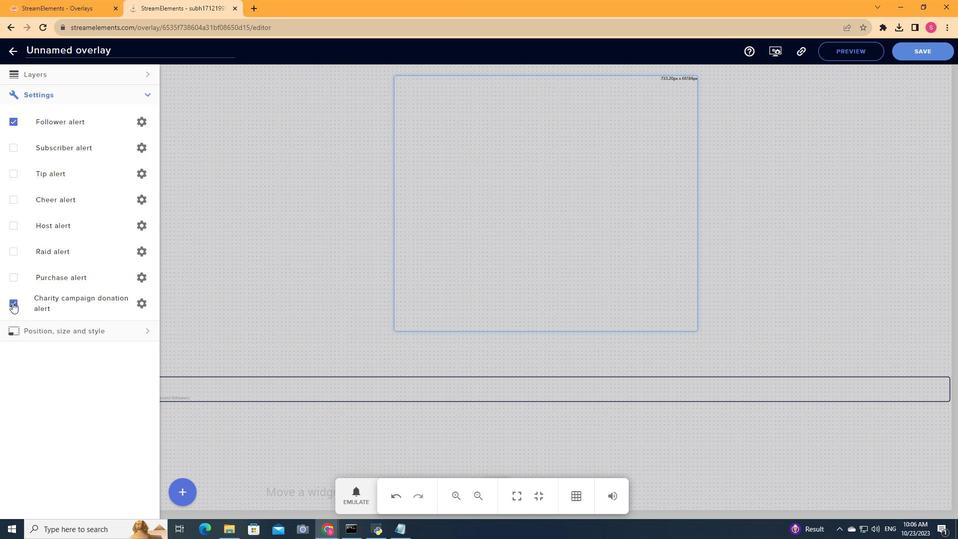 
Action: Mouse pressed left at (12, 302)
Screenshot: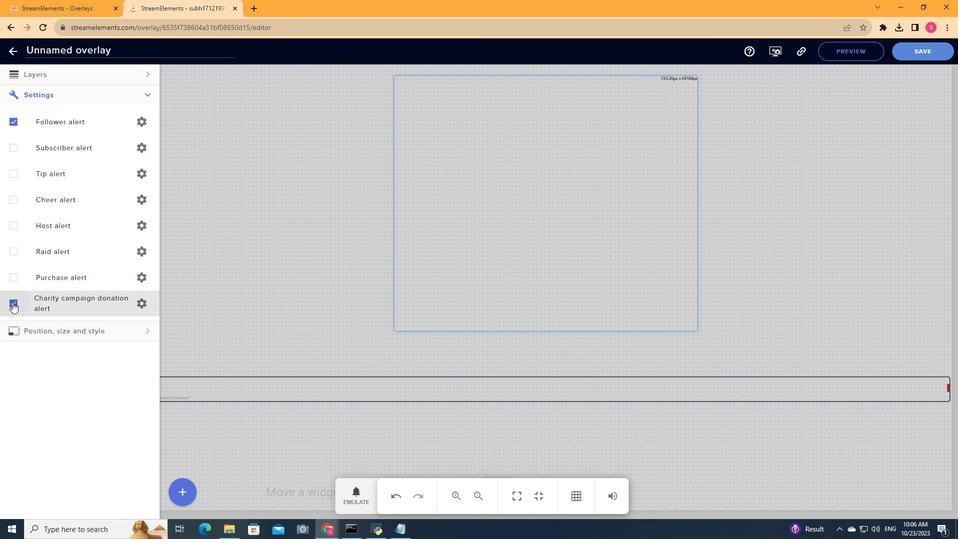 
Action: Mouse moved to (146, 120)
Screenshot: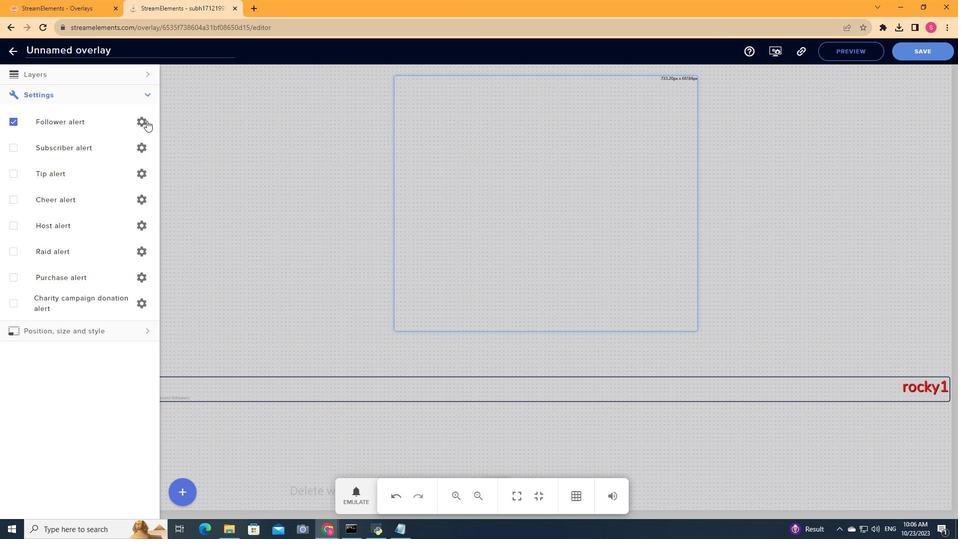 
Action: Mouse pressed left at (146, 120)
Screenshot: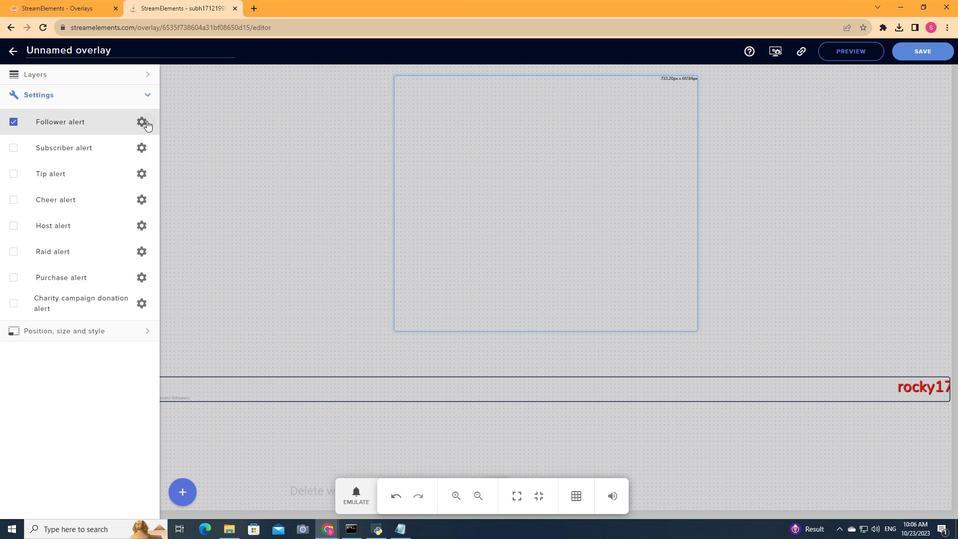 
Action: Mouse moved to (84, 101)
Screenshot: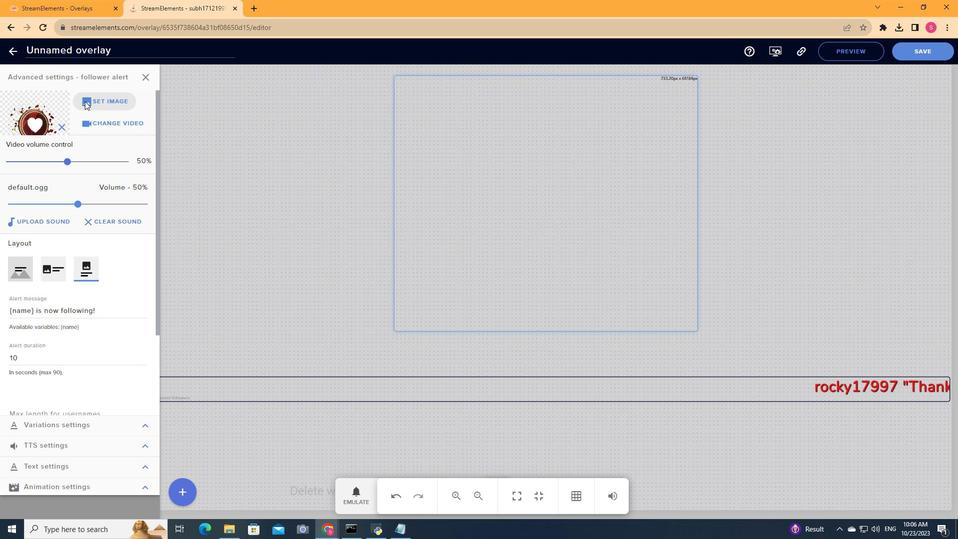 
Action: Mouse pressed left at (84, 101)
Screenshot: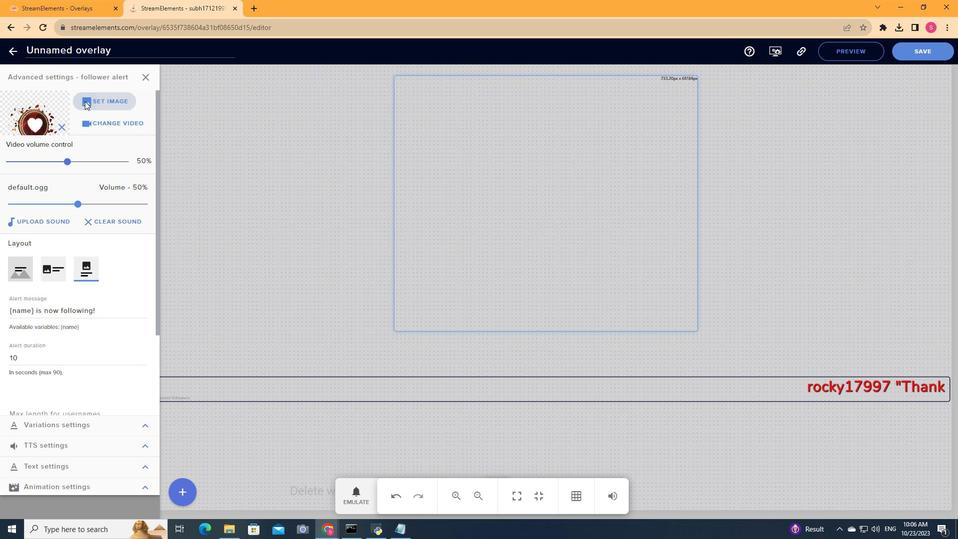 
Action: Mouse moved to (69, 112)
Screenshot: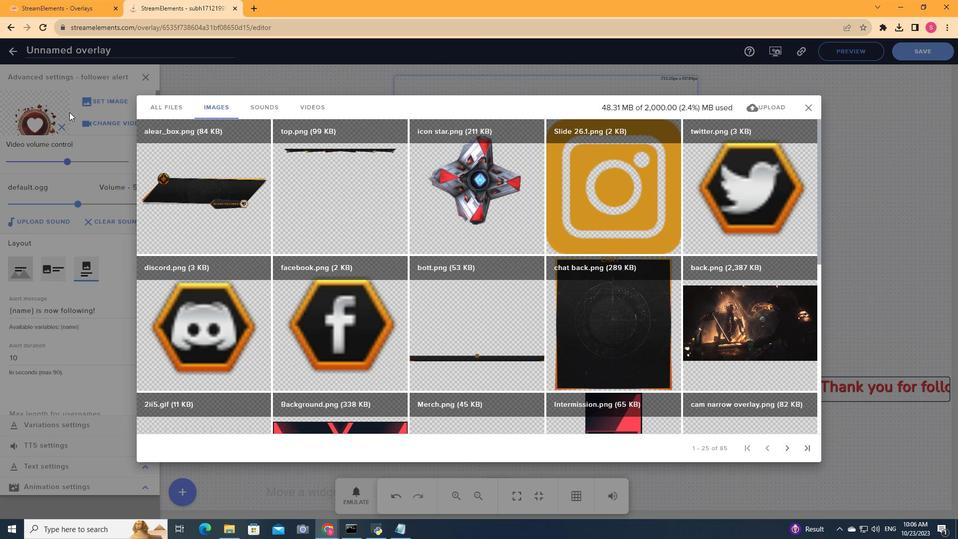 
Action: Mouse pressed left at (69, 112)
Screenshot: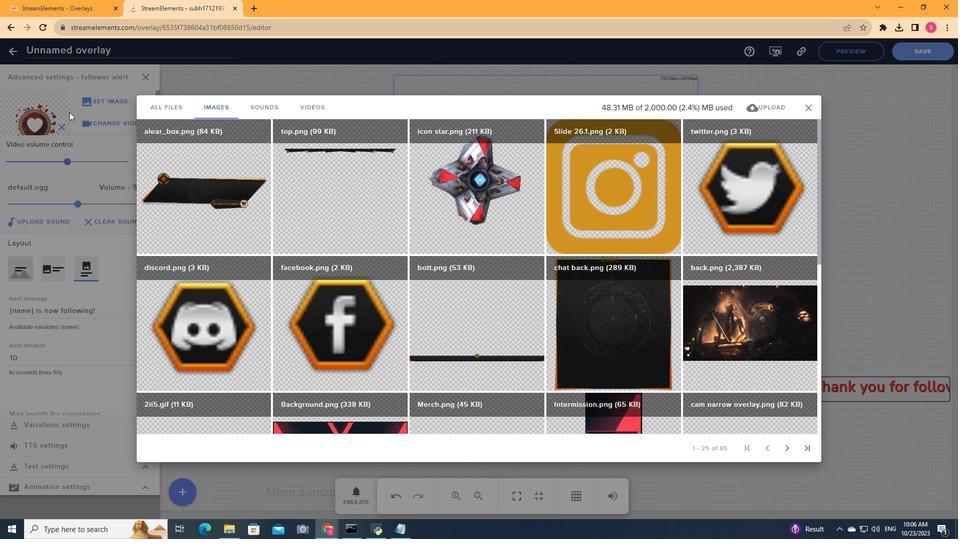 
Action: Mouse moved to (103, 122)
Screenshot: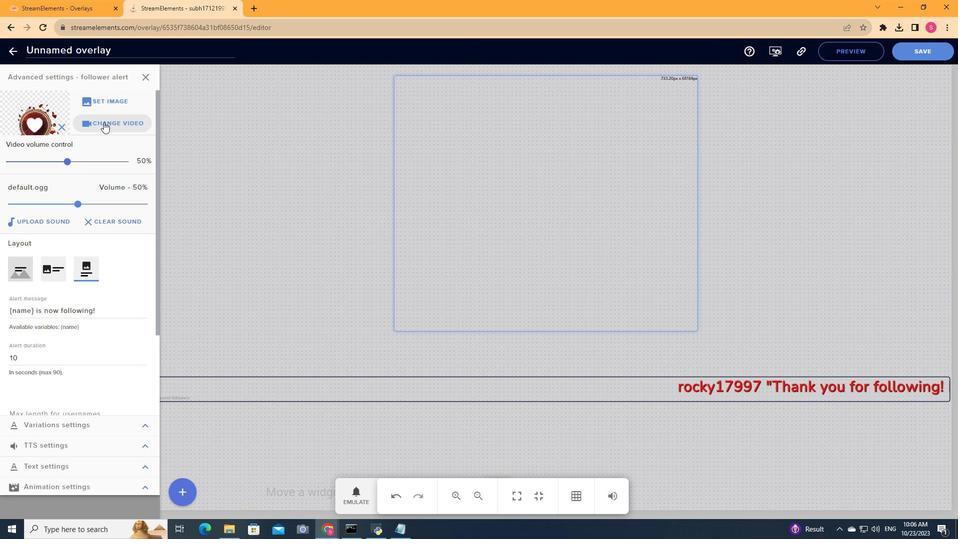 
Action: Mouse pressed left at (103, 122)
Screenshot: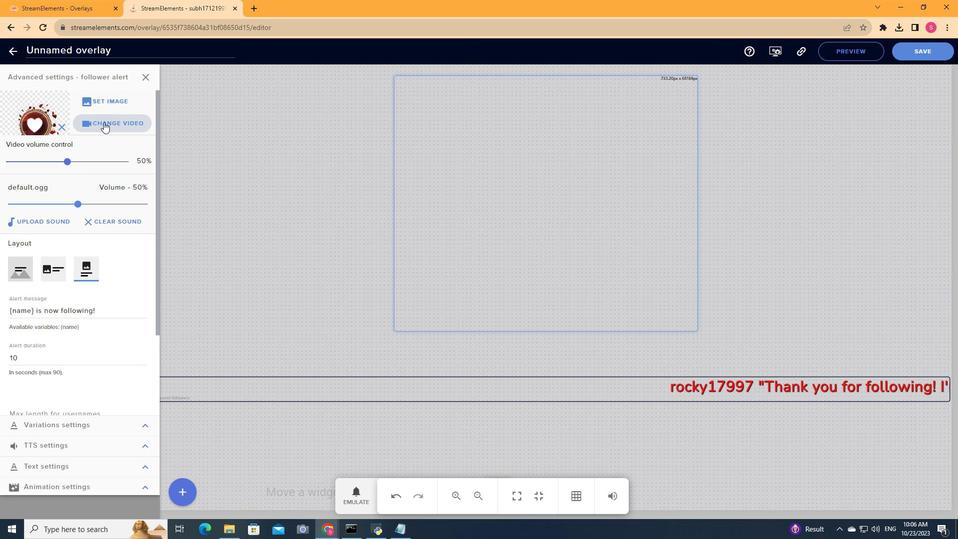 
Action: Mouse moved to (769, 102)
Screenshot: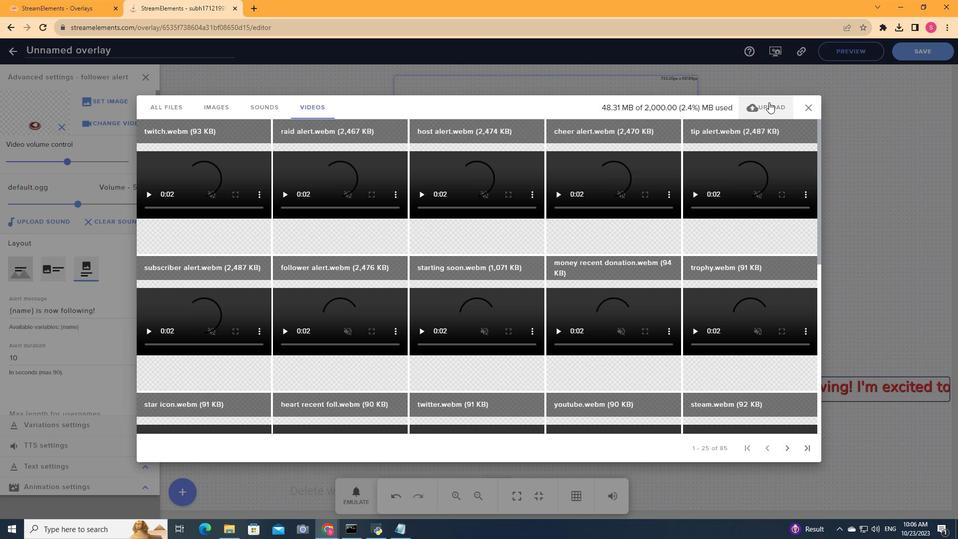 
Action: Mouse pressed left at (769, 102)
Screenshot: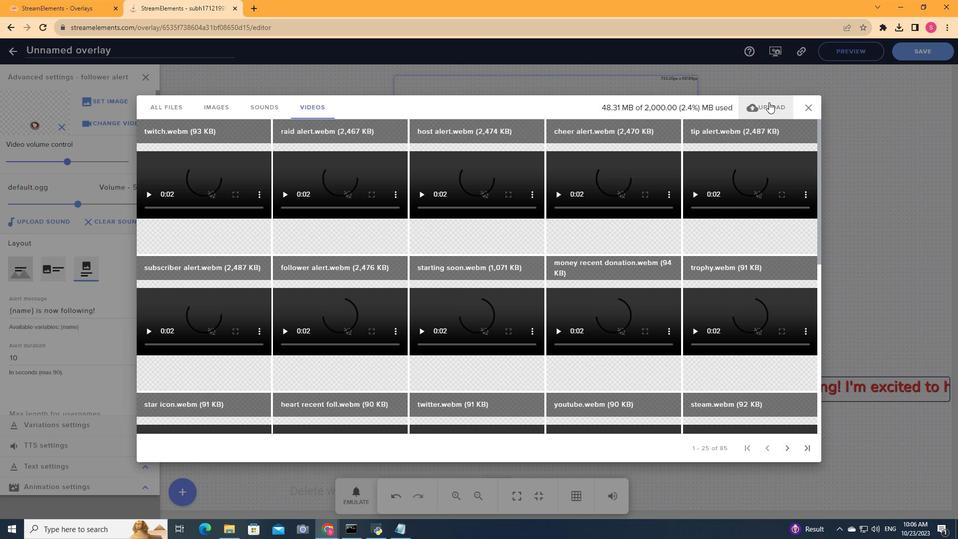 
Action: Mouse moved to (484, 325)
Screenshot: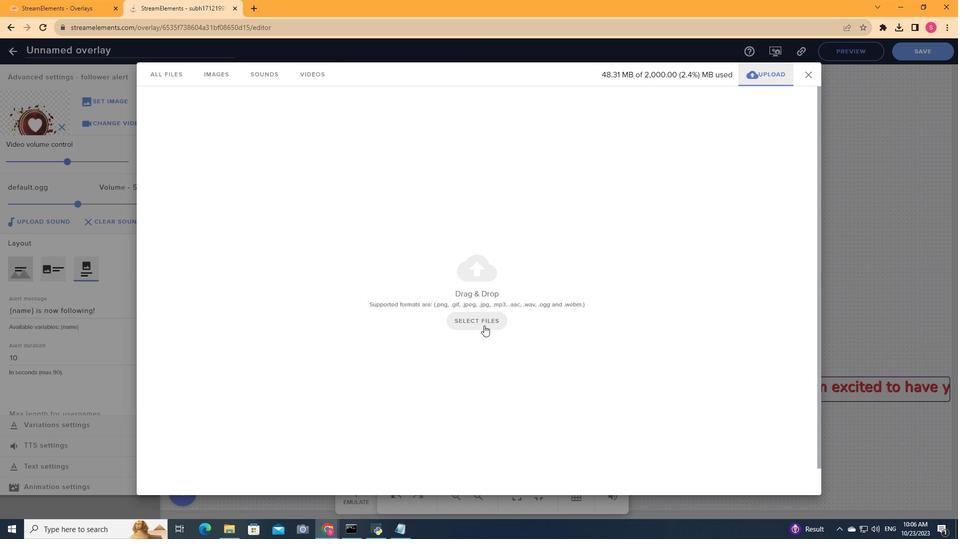 
Action: Mouse pressed left at (484, 325)
Screenshot: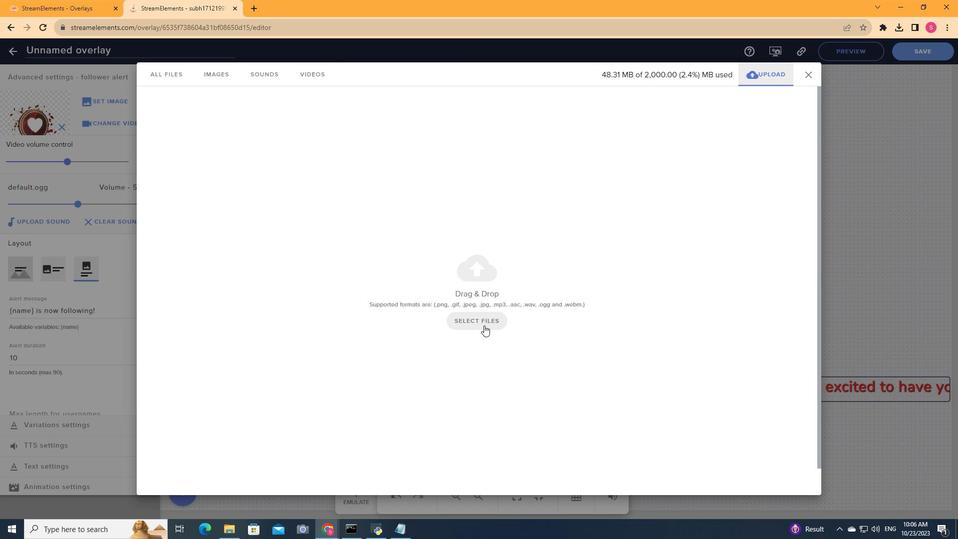 
Action: Mouse moved to (216, 146)
Screenshot: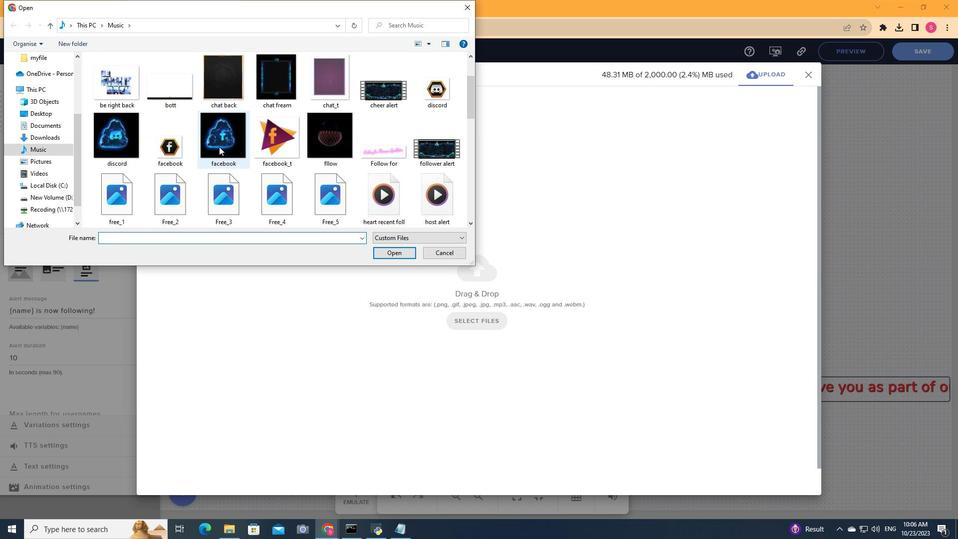 
Action: Mouse scrolled (216, 146) with delta (0, 0)
Screenshot: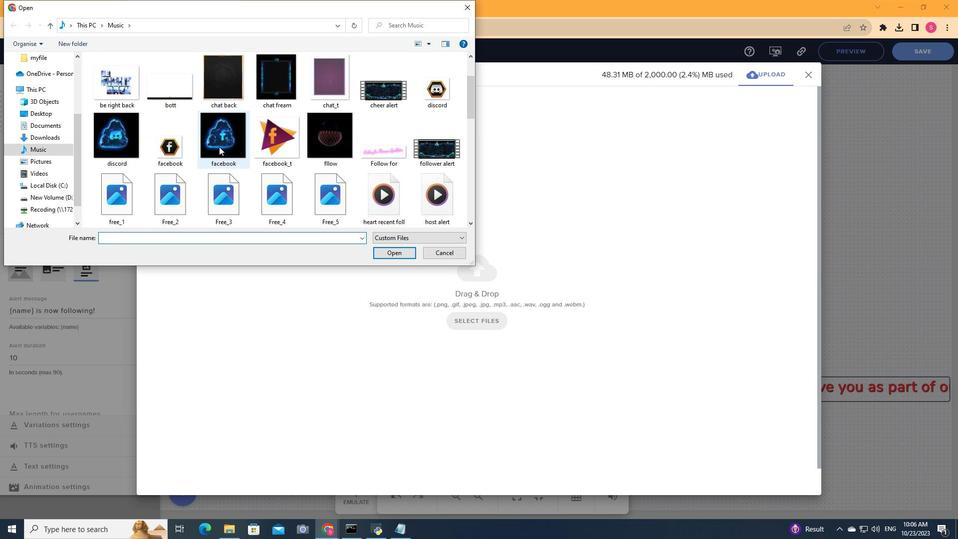 
Action: Mouse moved to (218, 146)
Screenshot: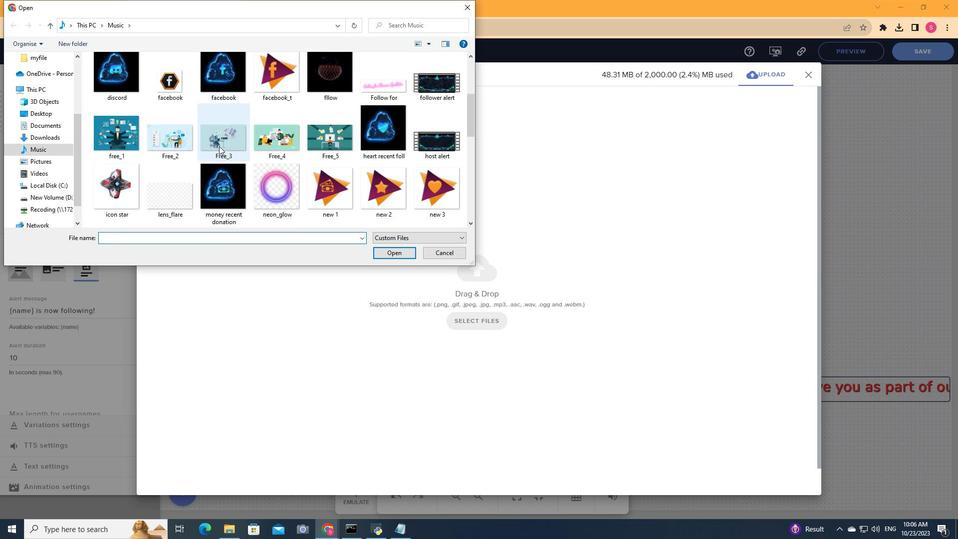 
Action: Mouse scrolled (218, 146) with delta (0, 0)
Screenshot: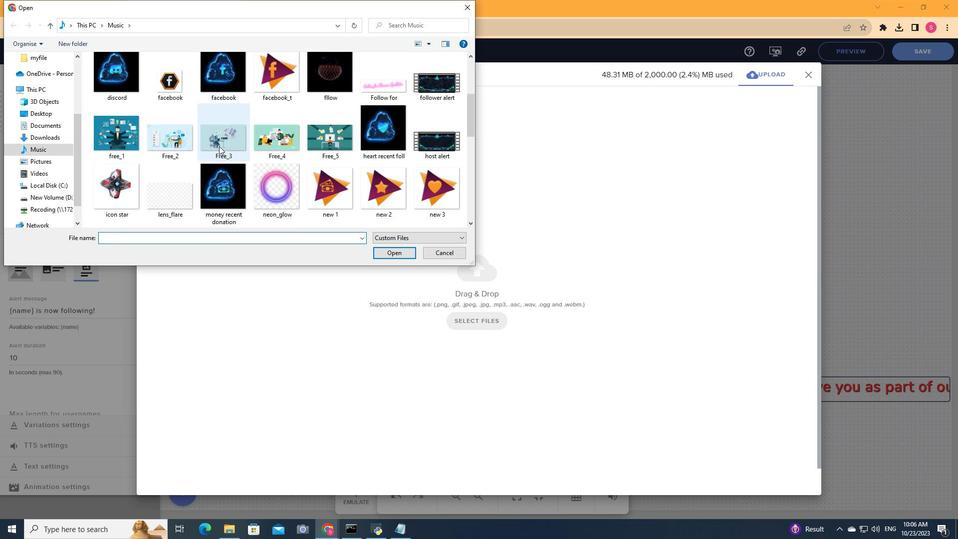 
Action: Mouse moved to (219, 146)
Screenshot: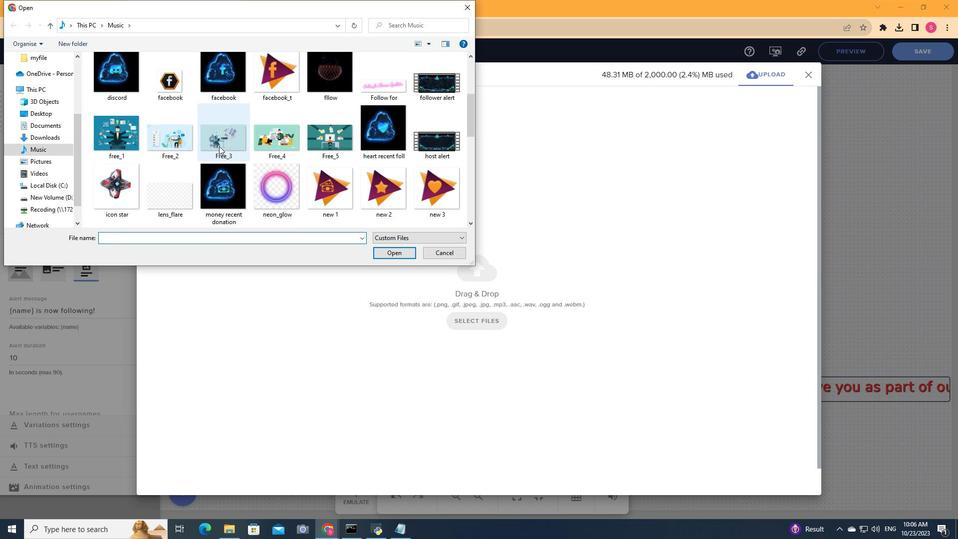 
Action: Mouse scrolled (219, 145) with delta (0, 0)
Screenshot: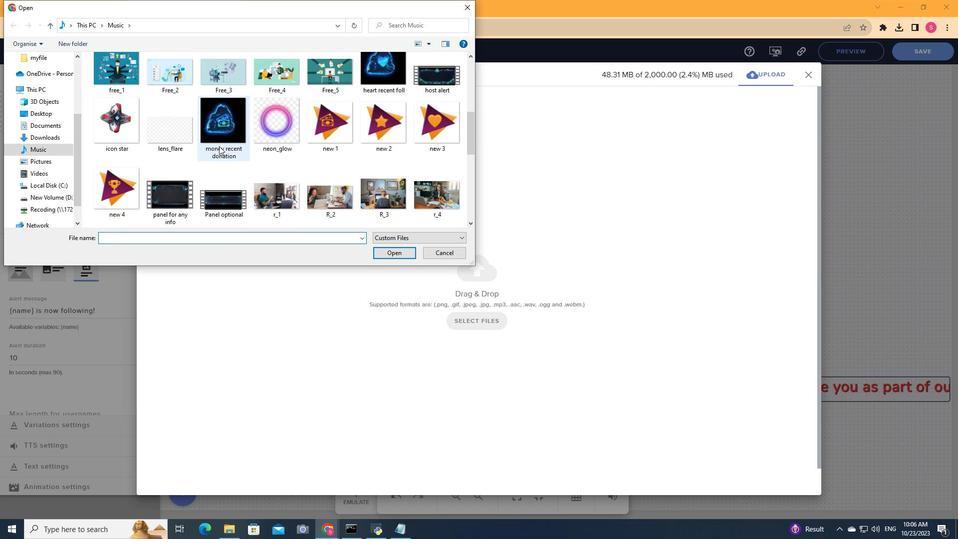 
Action: Mouse moved to (220, 145)
Screenshot: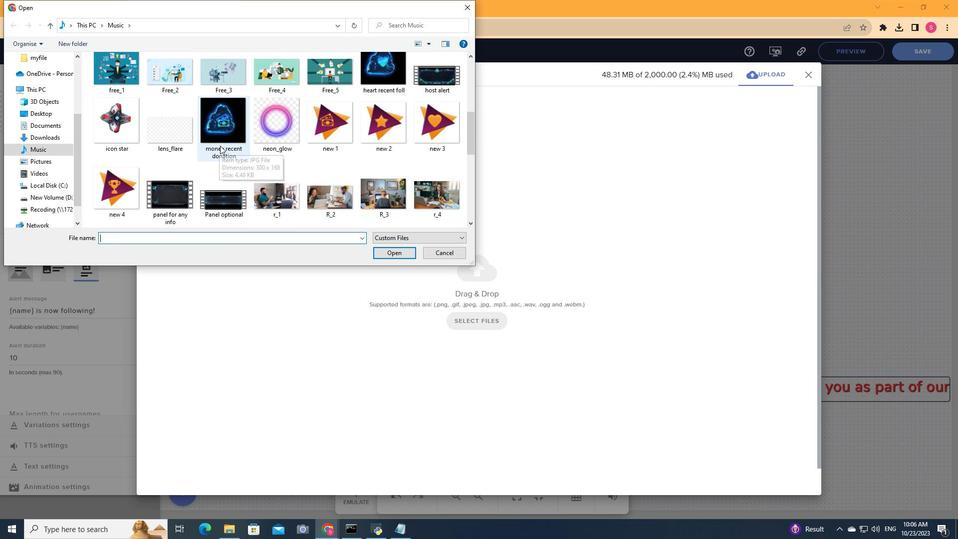 
Action: Mouse scrolled (220, 145) with delta (0, 0)
Screenshot: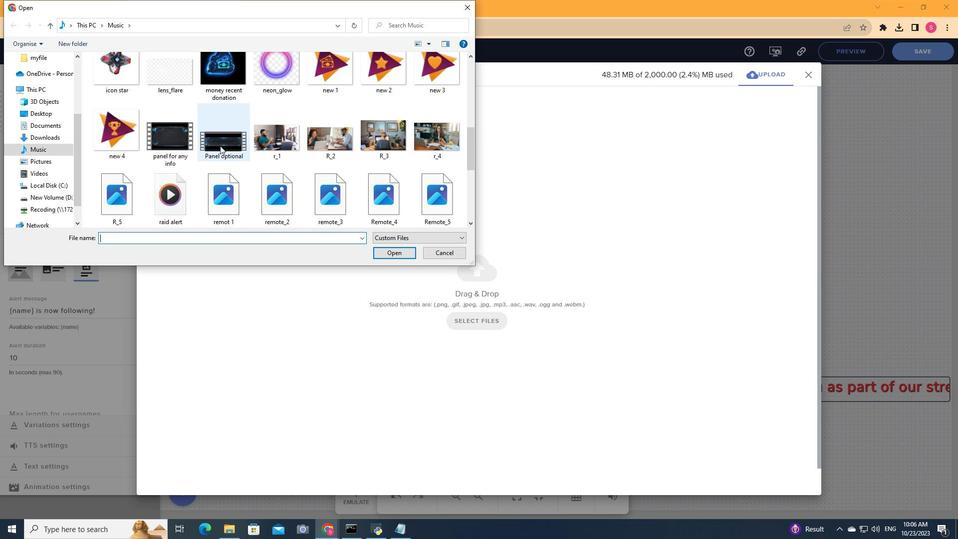 
Action: Mouse scrolled (220, 145) with delta (0, 0)
Screenshot: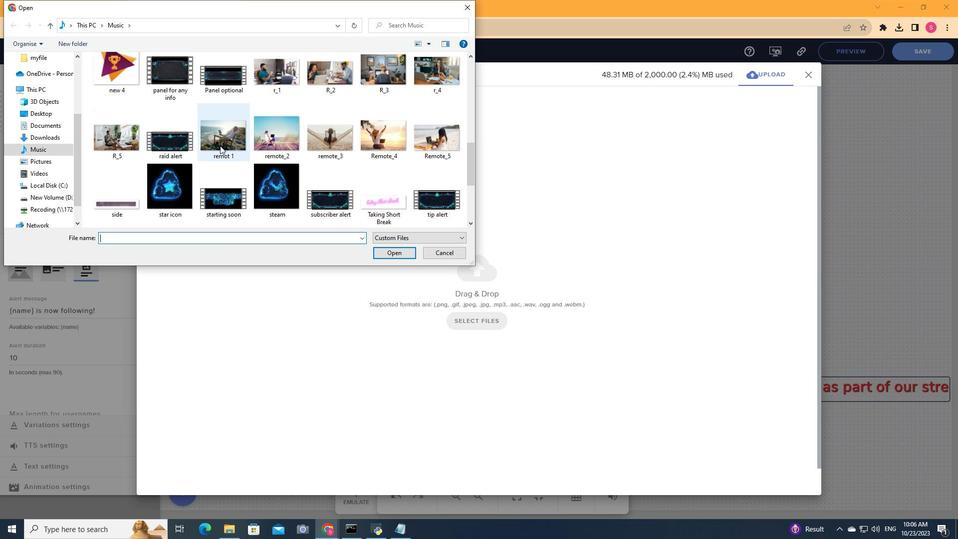 
Action: Mouse moved to (220, 145)
Screenshot: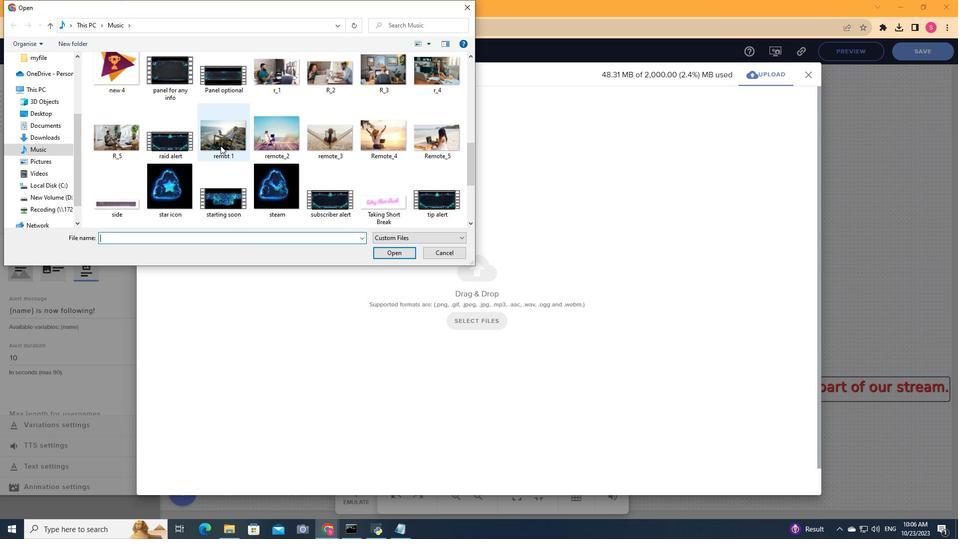 
Action: Mouse scrolled (220, 145) with delta (0, 0)
Screenshot: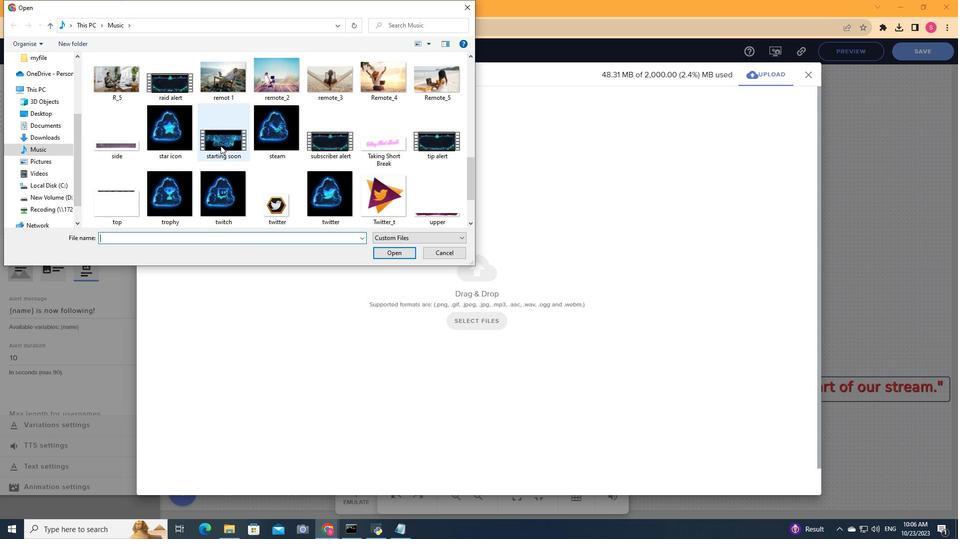 
Action: Mouse scrolled (220, 145) with delta (0, 0)
Screenshot: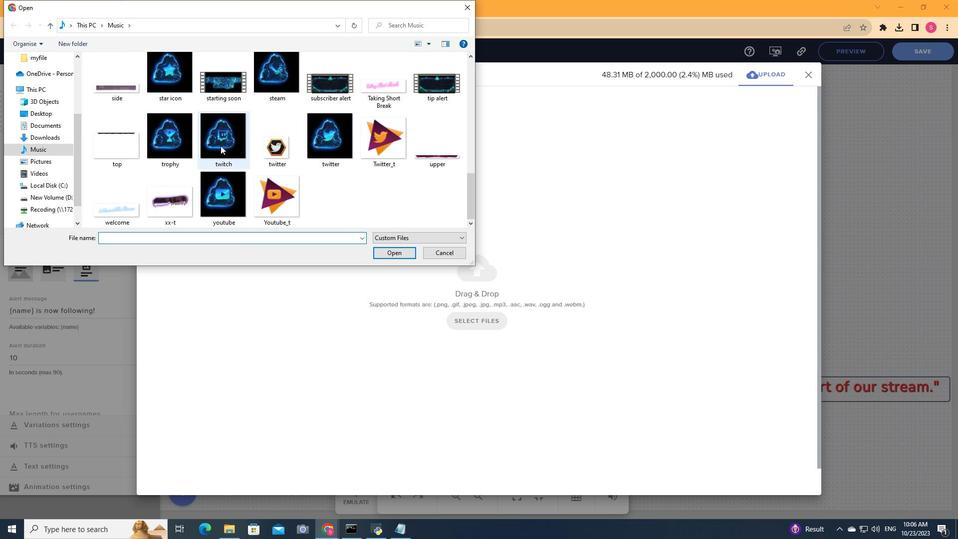 
Action: Mouse scrolled (220, 145) with delta (0, 0)
Screenshot: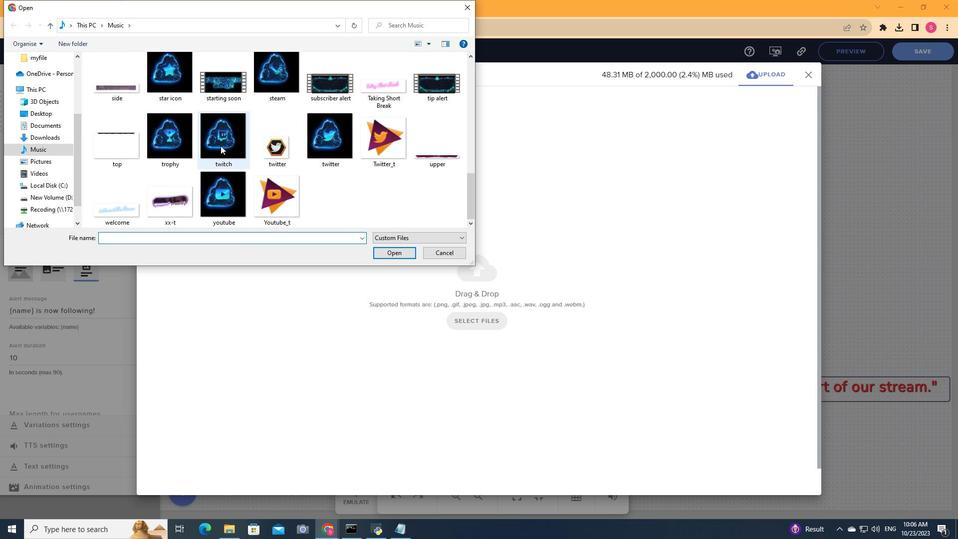 
Action: Mouse moved to (221, 144)
Screenshot: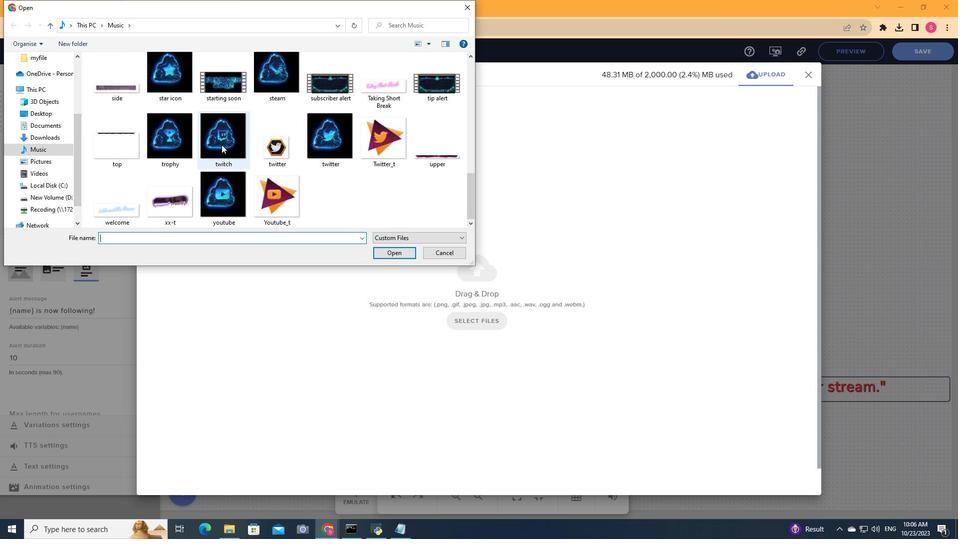 
Action: Mouse scrolled (221, 145) with delta (0, 0)
Screenshot: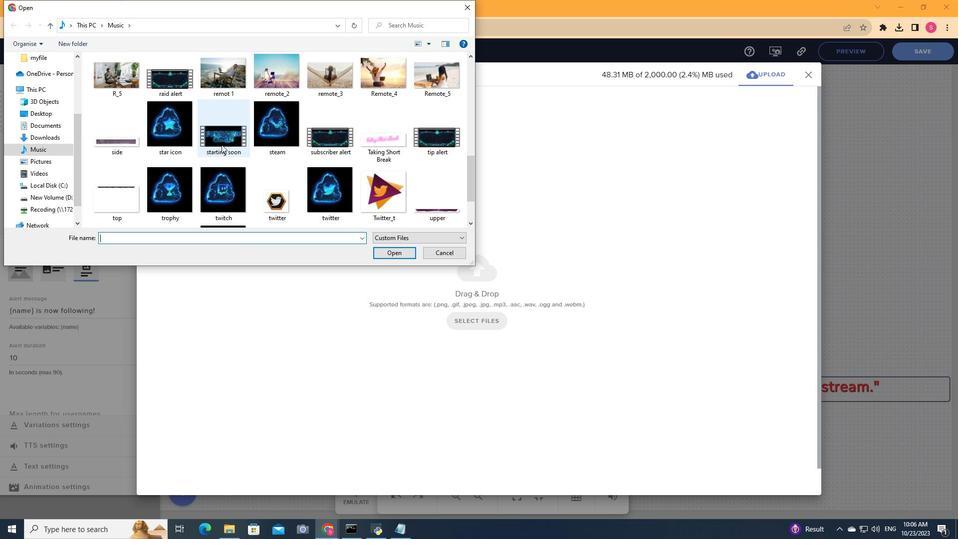 
Action: Mouse scrolled (221, 145) with delta (0, 0)
Screenshot: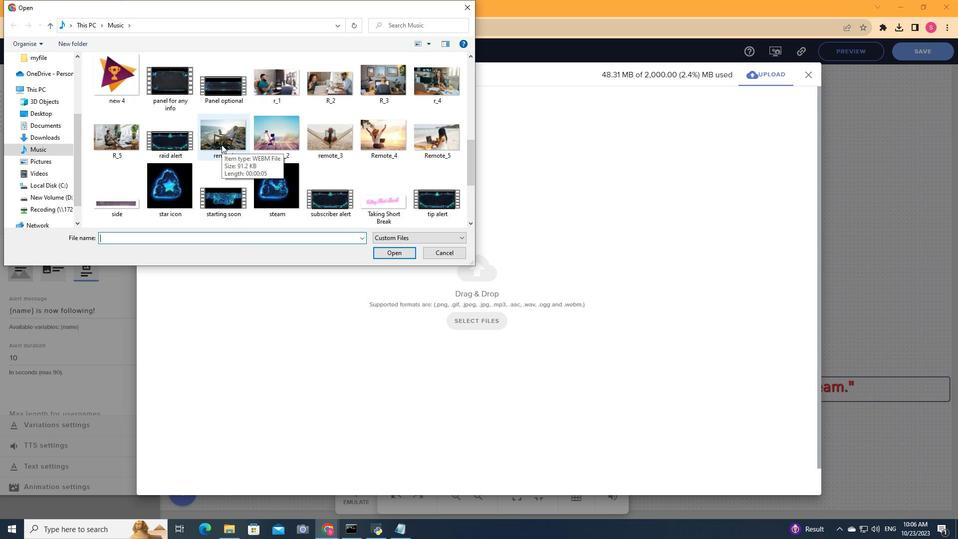 
Action: Mouse scrolled (221, 145) with delta (0, 0)
Screenshot: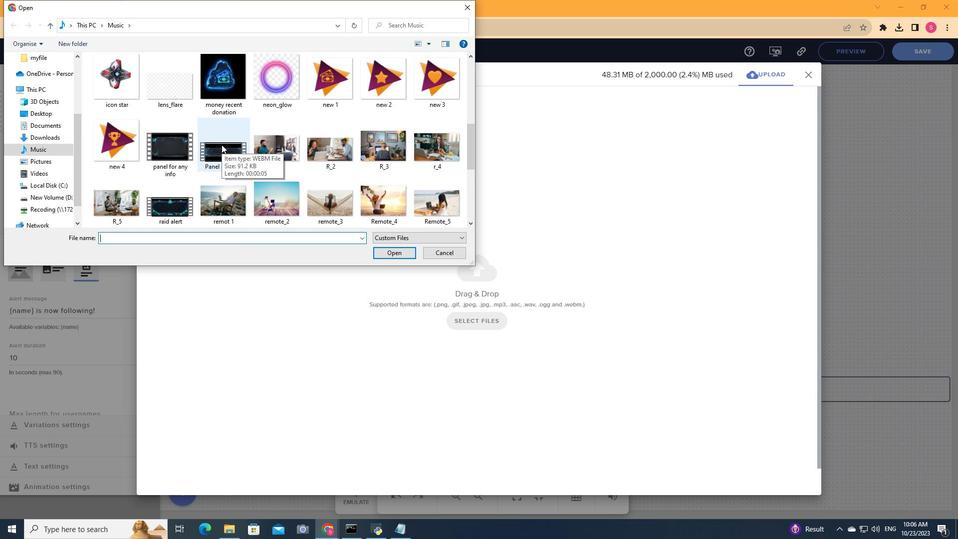 
Action: Mouse scrolled (221, 145) with delta (0, 0)
Screenshot: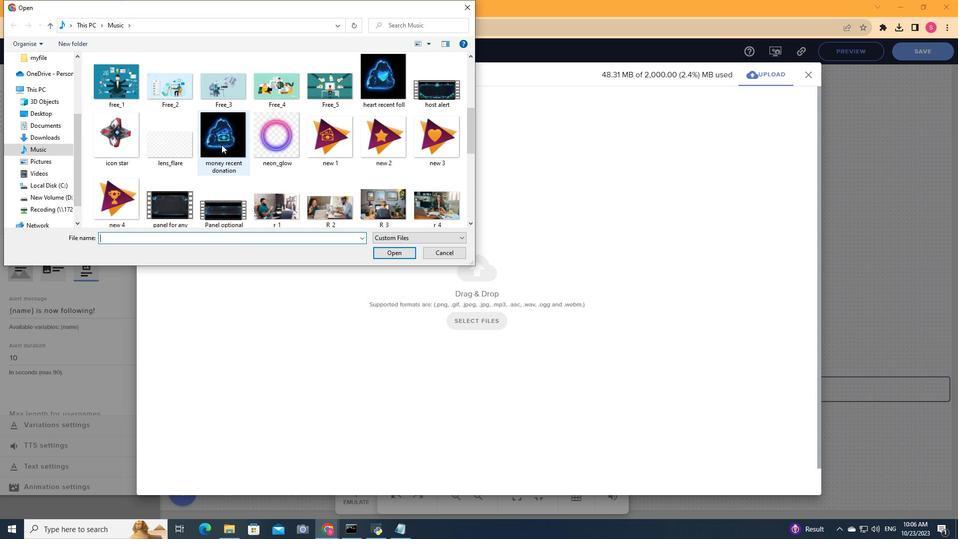 
Action: Mouse scrolled (221, 145) with delta (0, 0)
Screenshot: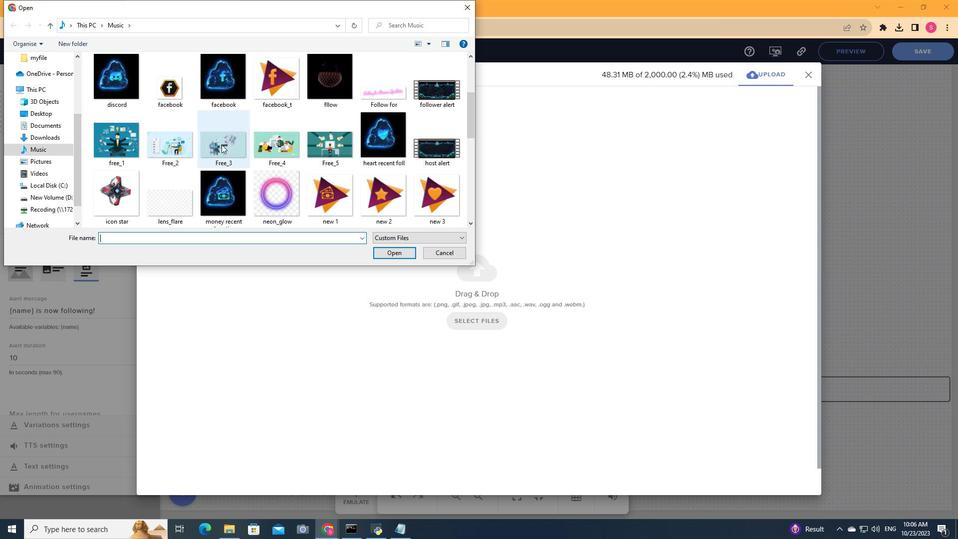 
Action: Mouse scrolled (221, 145) with delta (0, 0)
Screenshot: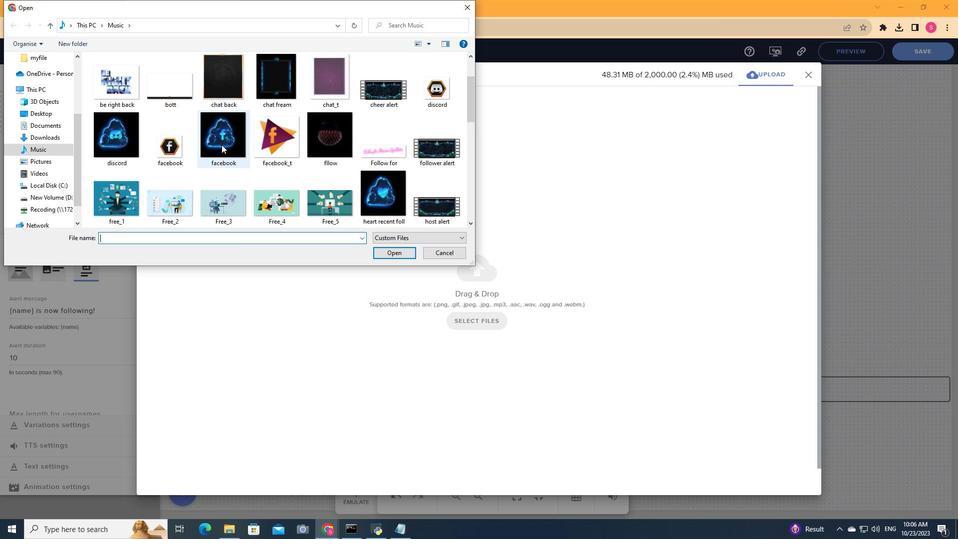 
Action: Mouse scrolled (221, 145) with delta (0, 0)
Screenshot: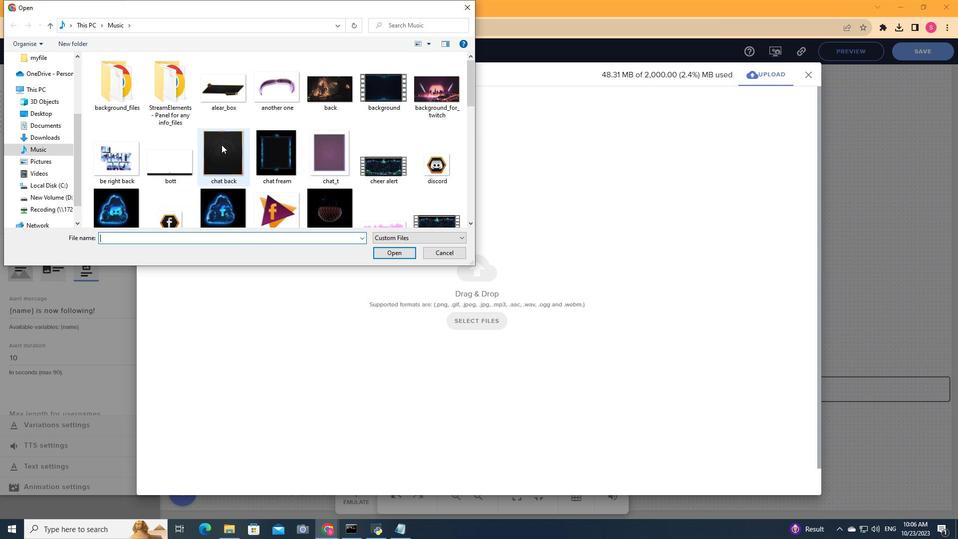 
Action: Mouse scrolled (221, 144) with delta (0, 0)
Screenshot: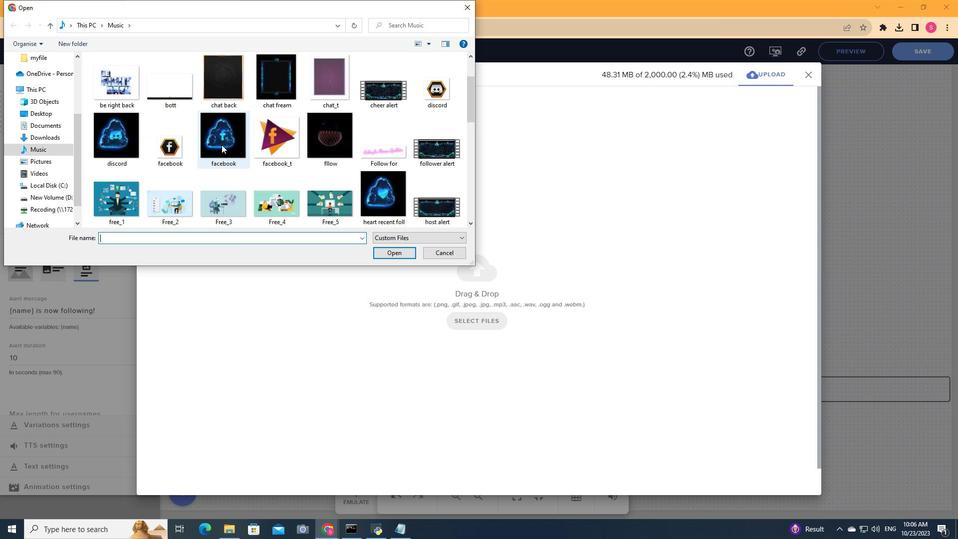 
Action: Mouse scrolled (221, 144) with delta (0, 0)
Screenshot: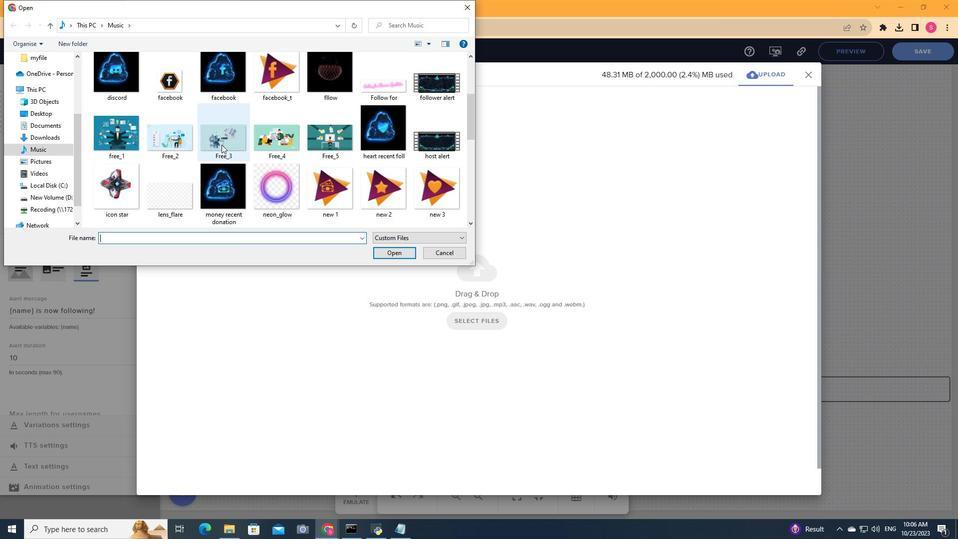 
Action: Mouse moved to (329, 69)
Screenshot: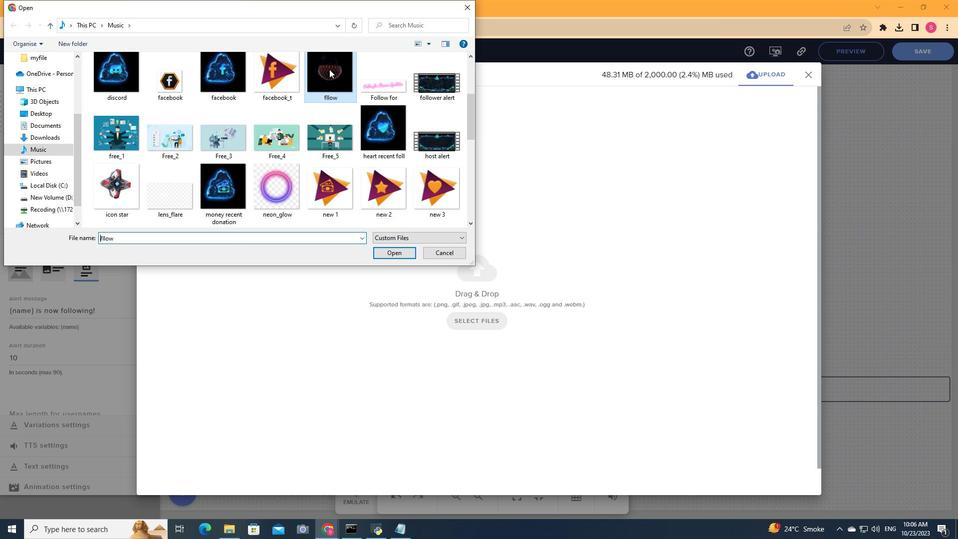 
Action: Mouse pressed left at (329, 69)
Screenshot: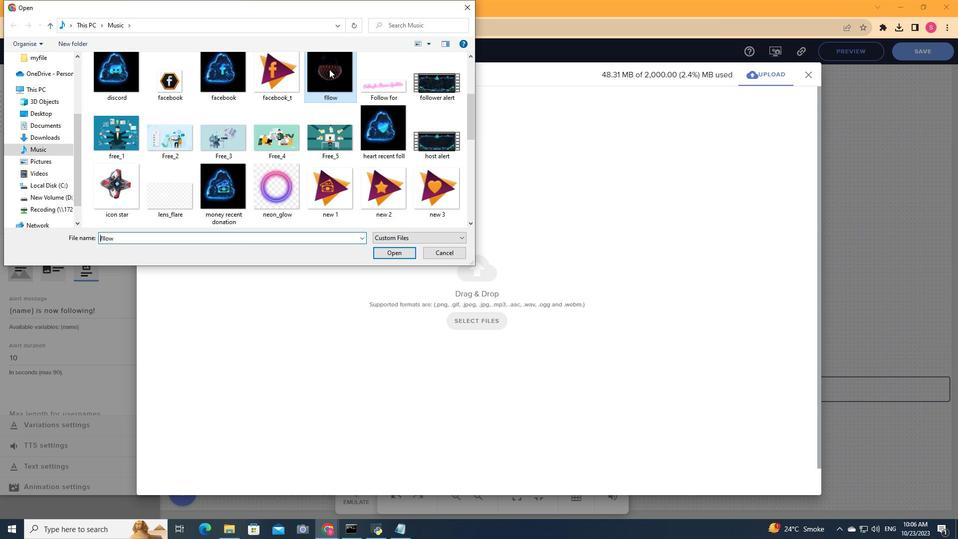 
Action: Mouse moved to (389, 252)
Screenshot: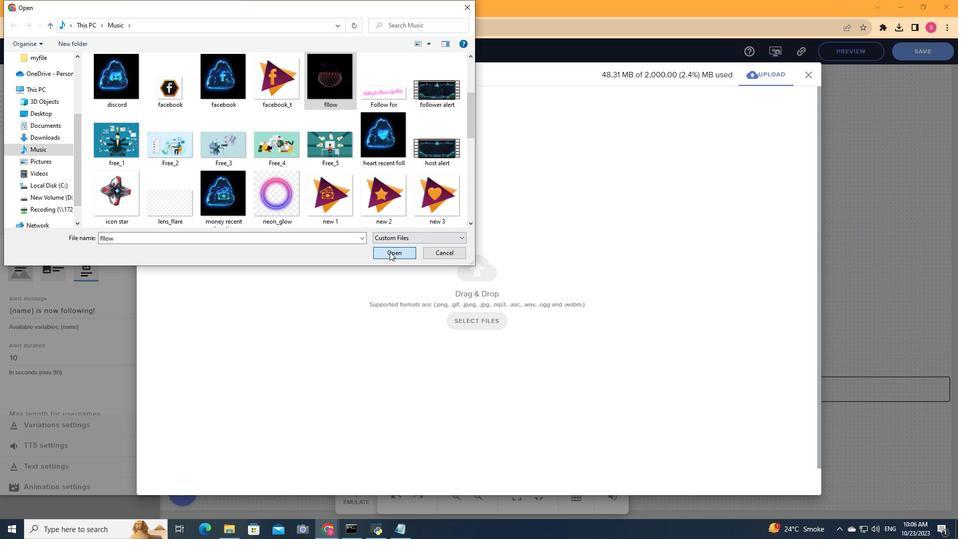 
Action: Mouse pressed left at (389, 252)
Screenshot: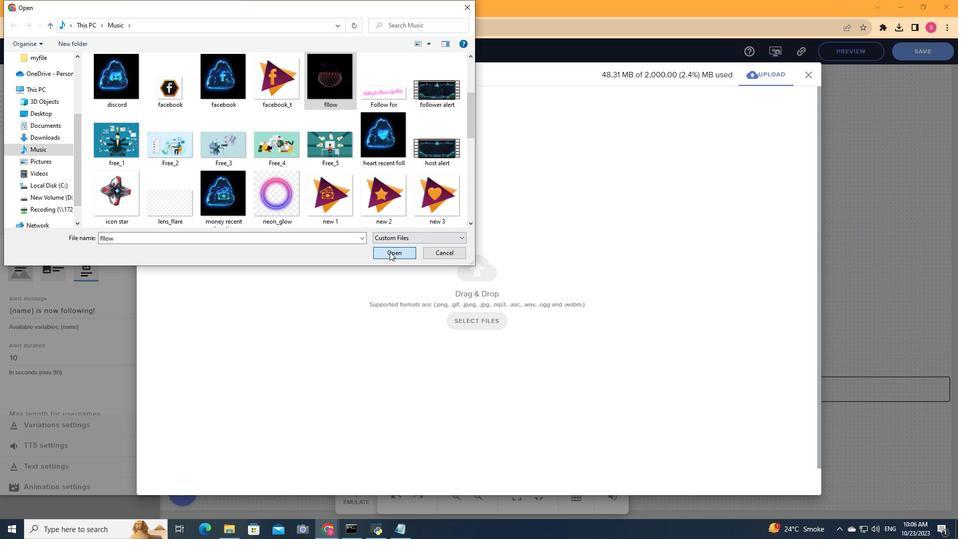 
Action: Mouse moved to (180, 135)
Screenshot: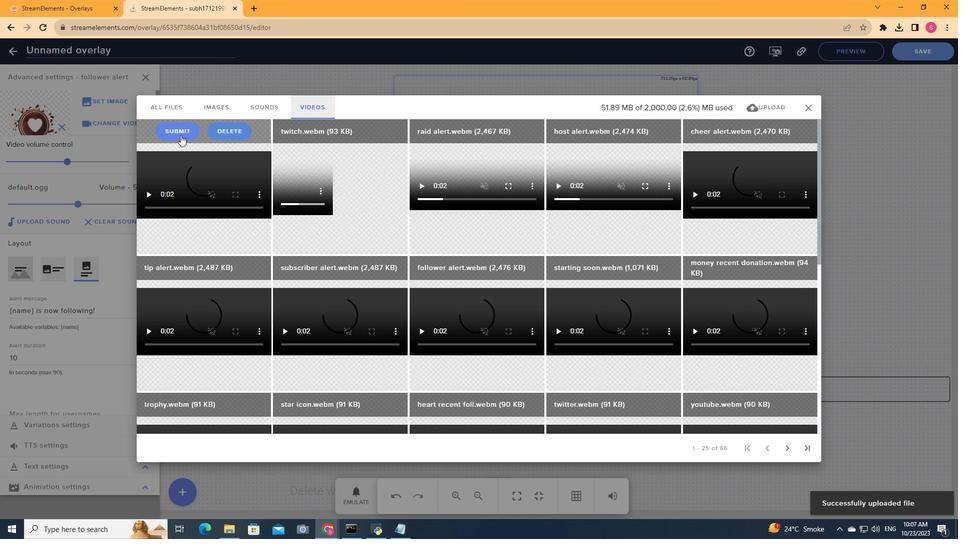 
Action: Mouse pressed left at (180, 135)
Screenshot: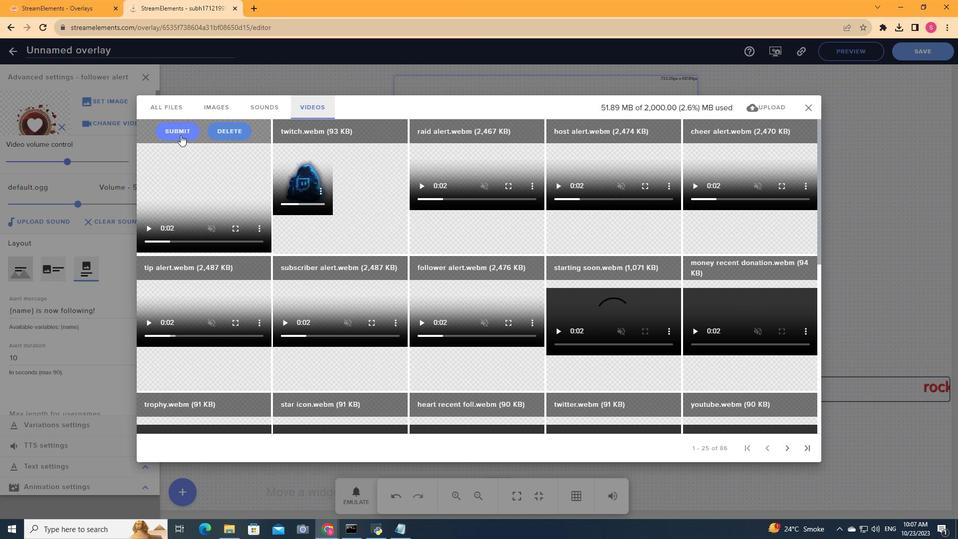 
Action: Mouse moved to (99, 342)
Screenshot: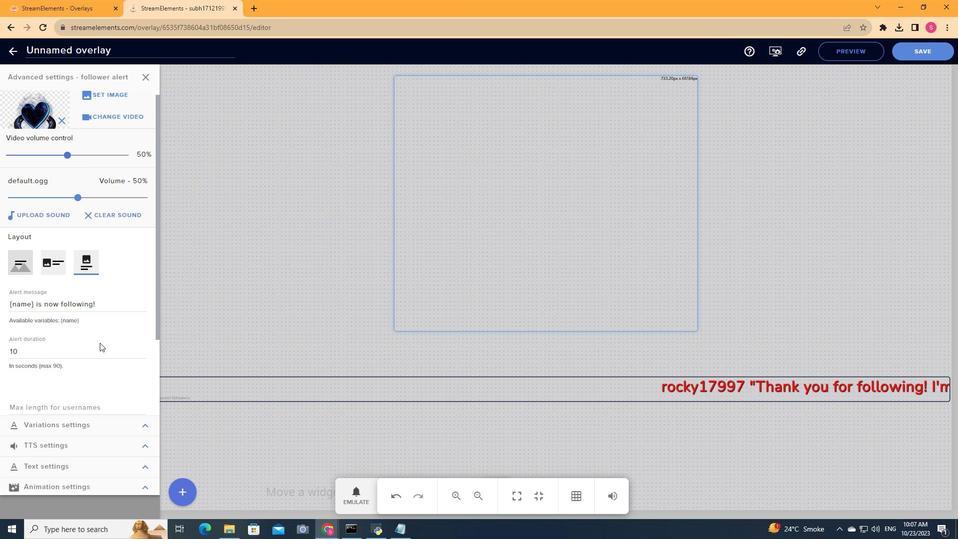
Action: Mouse scrolled (99, 342) with delta (0, 0)
Screenshot: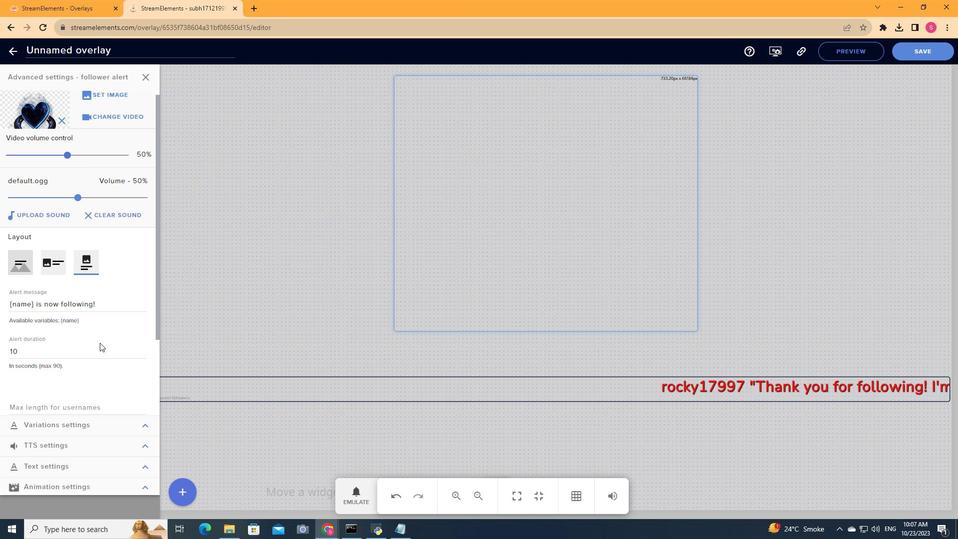 
Action: Mouse scrolled (99, 342) with delta (0, 0)
Screenshot: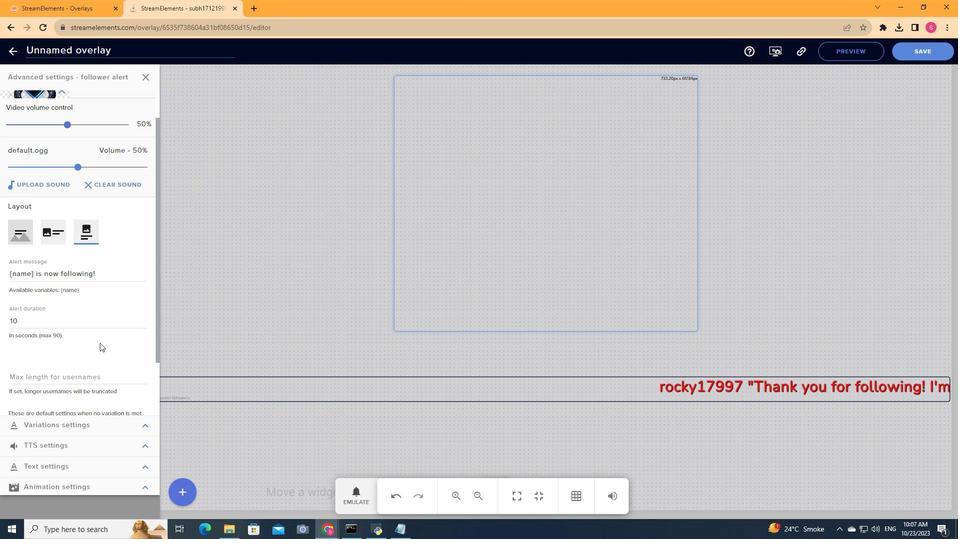 
Action: Mouse scrolled (99, 342) with delta (0, 0)
Screenshot: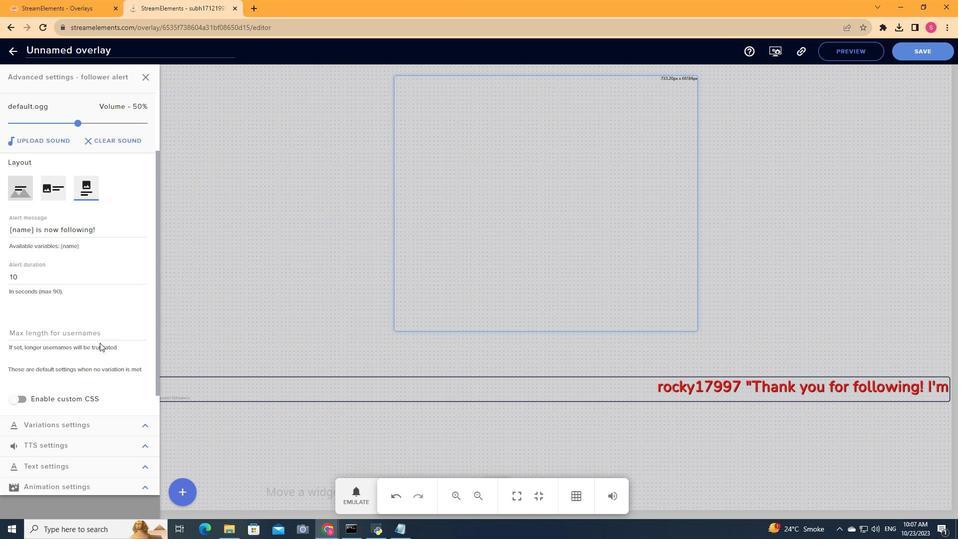 
Action: Mouse moved to (364, 498)
Screenshot: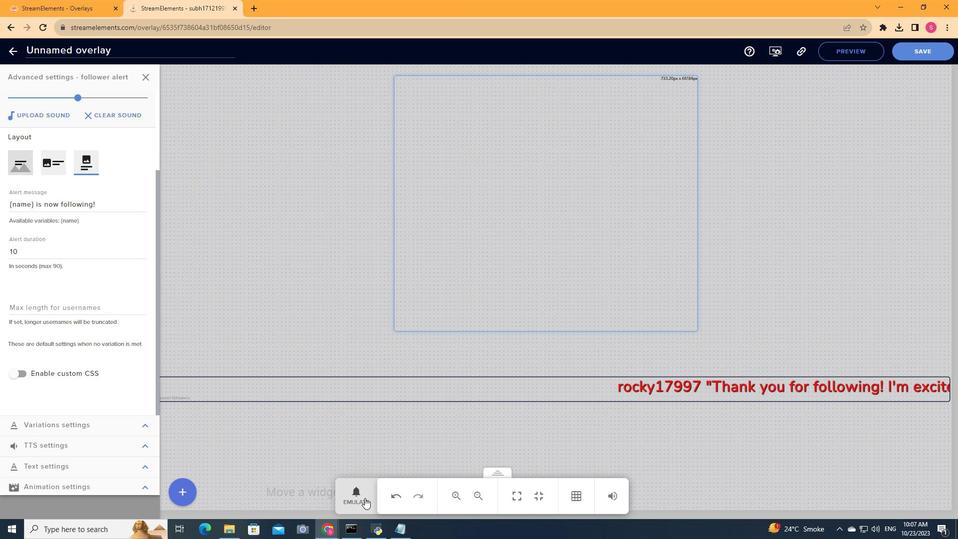 
Action: Mouse pressed left at (364, 498)
Screenshot: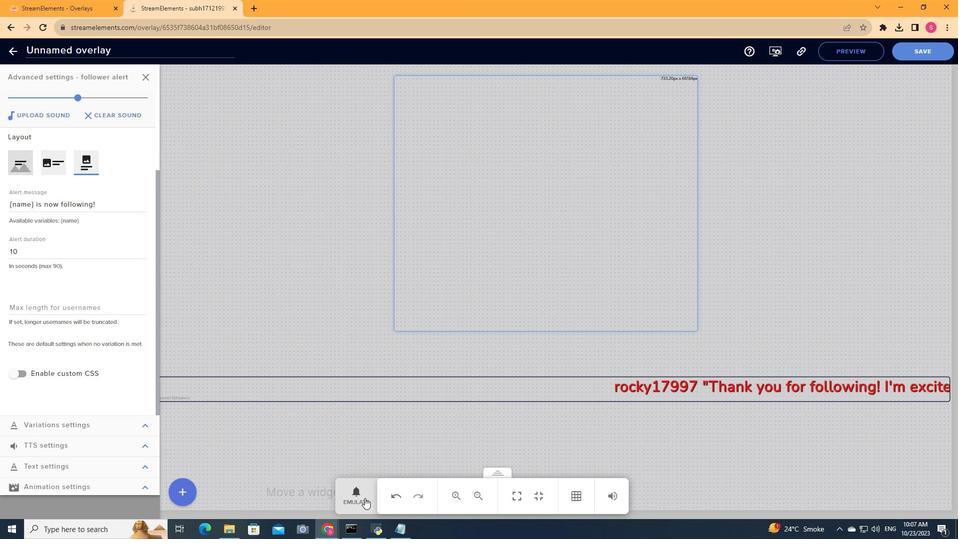 
Action: Mouse moved to (388, 299)
Screenshot: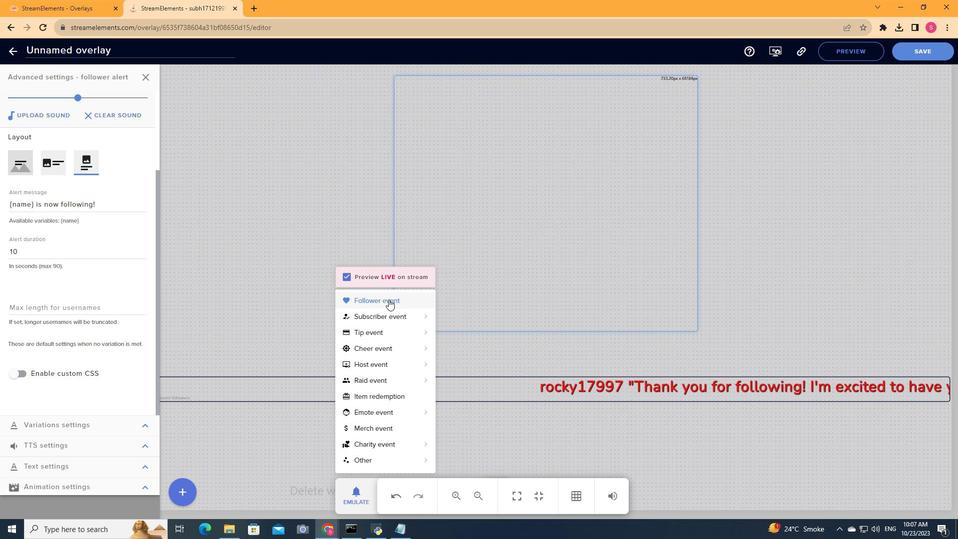
Action: Mouse pressed left at (388, 299)
Screenshot: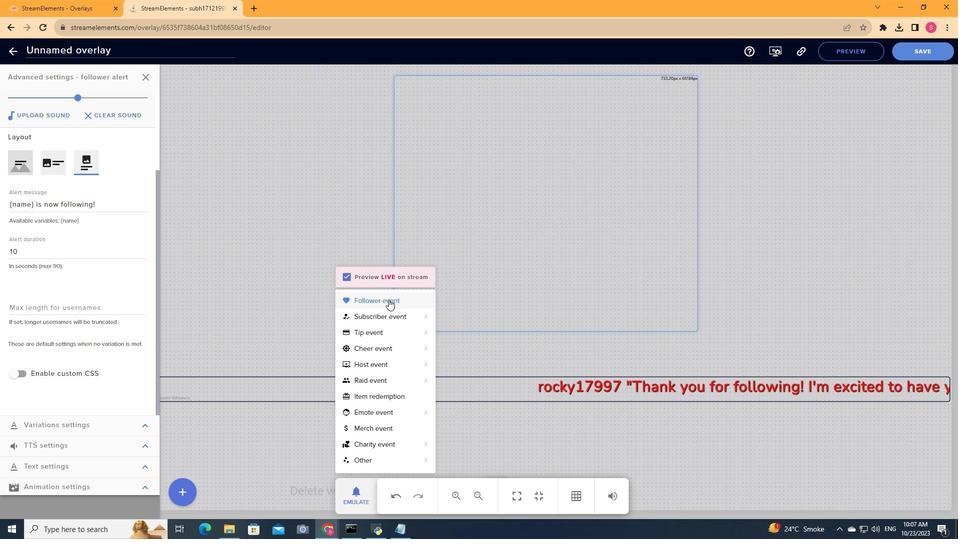 
Action: Mouse moved to (304, 299)
Screenshot: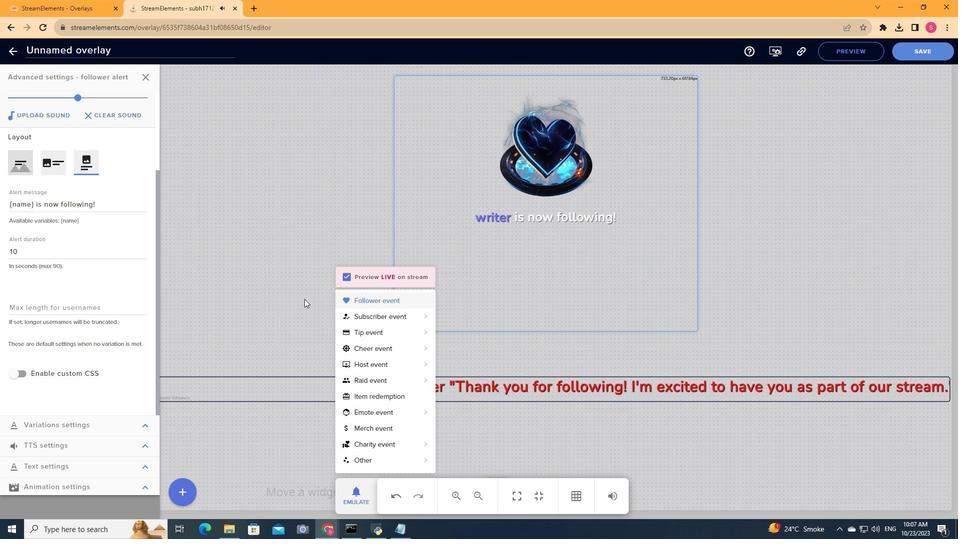 
Action: Mouse pressed left at (304, 299)
Screenshot: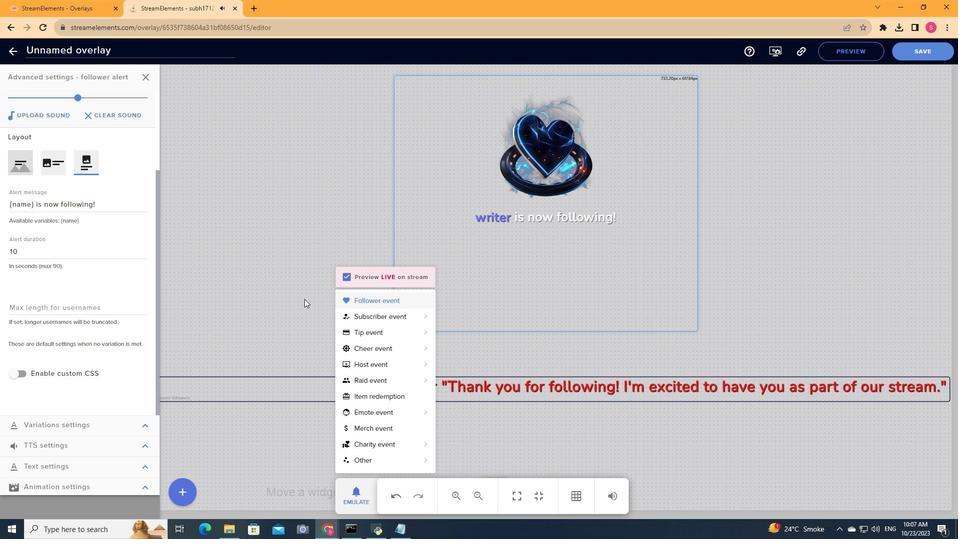 
Action: Mouse moved to (695, 330)
Screenshot: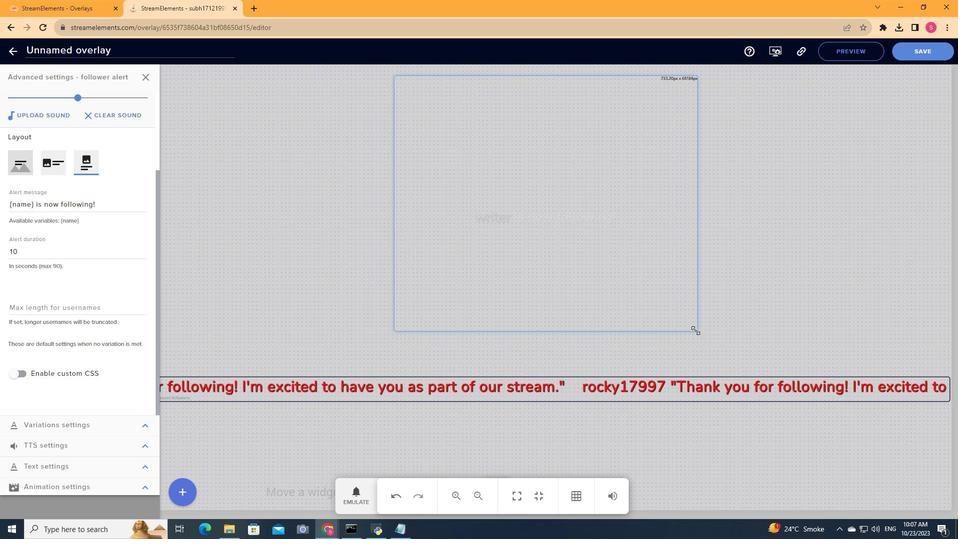 
Action: Mouse pressed left at (695, 330)
Screenshot: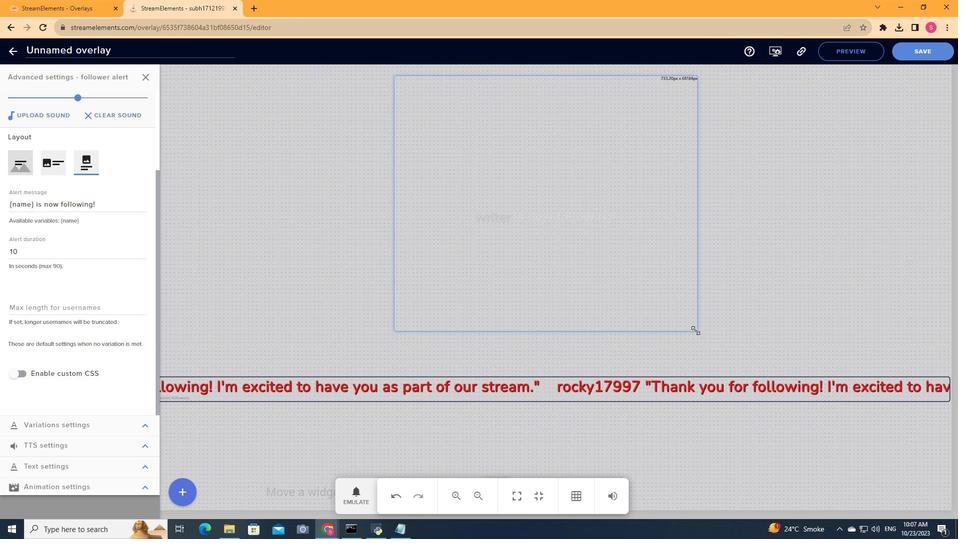 
Action: Mouse moved to (650, 308)
Screenshot: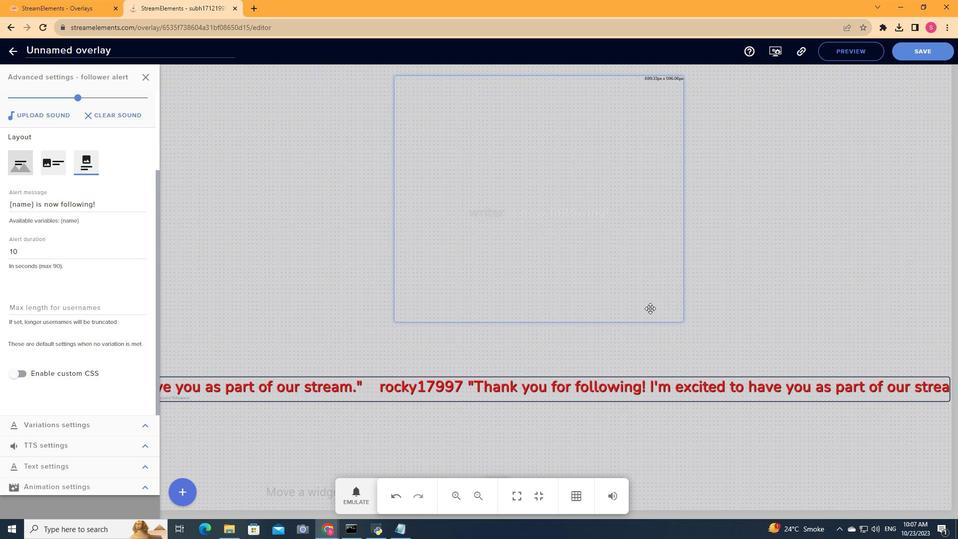
Action: Mouse pressed left at (650, 308)
Screenshot: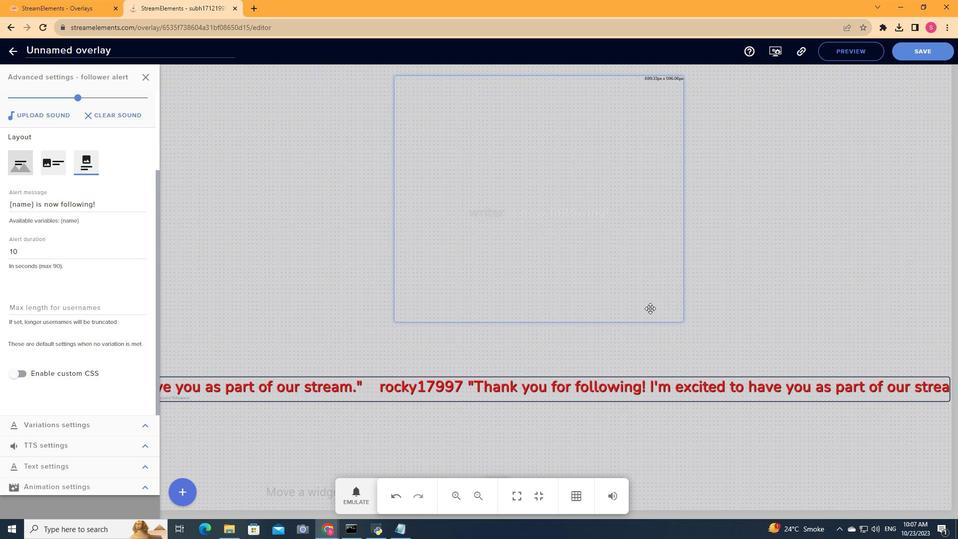 
Action: Mouse moved to (542, 276)
Screenshot: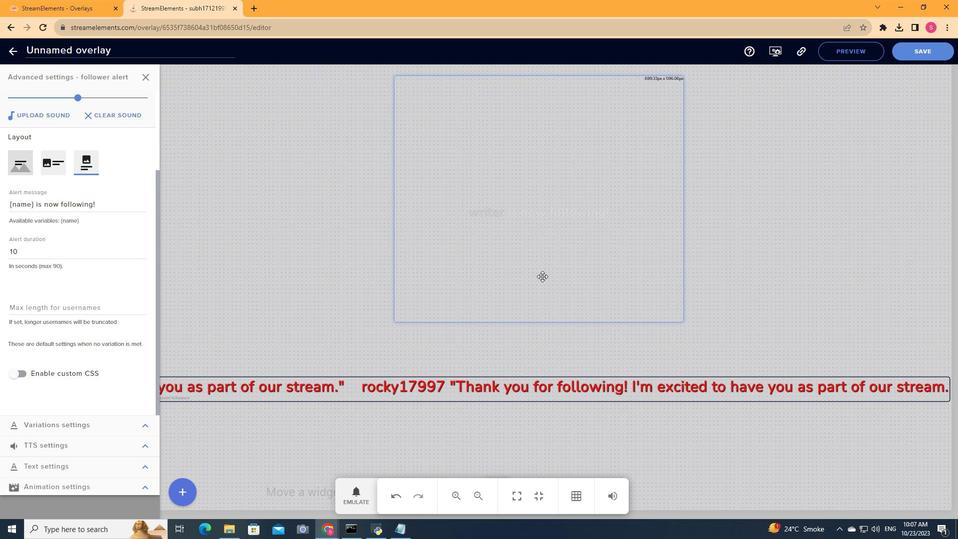
Action: Mouse pressed left at (542, 276)
Screenshot: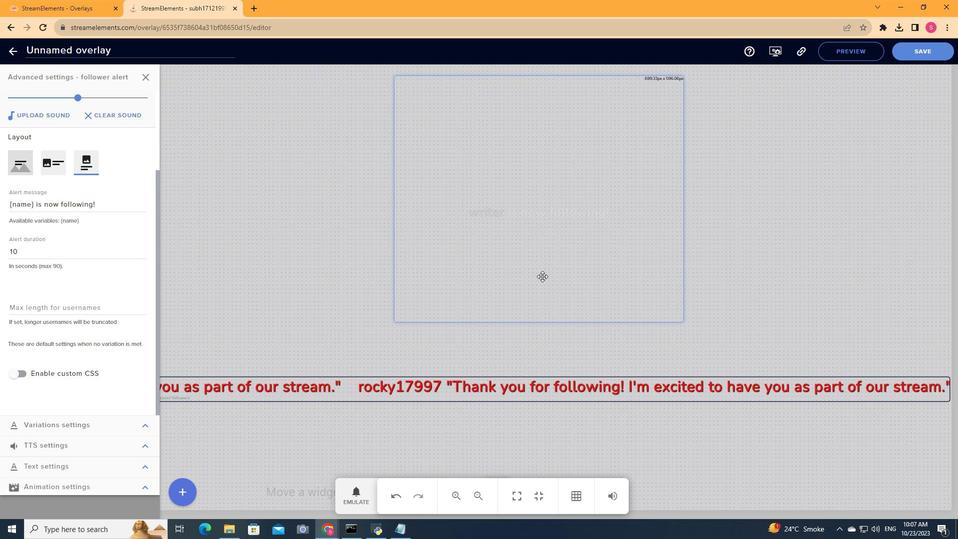 
Action: Mouse moved to (735, 283)
Screenshot: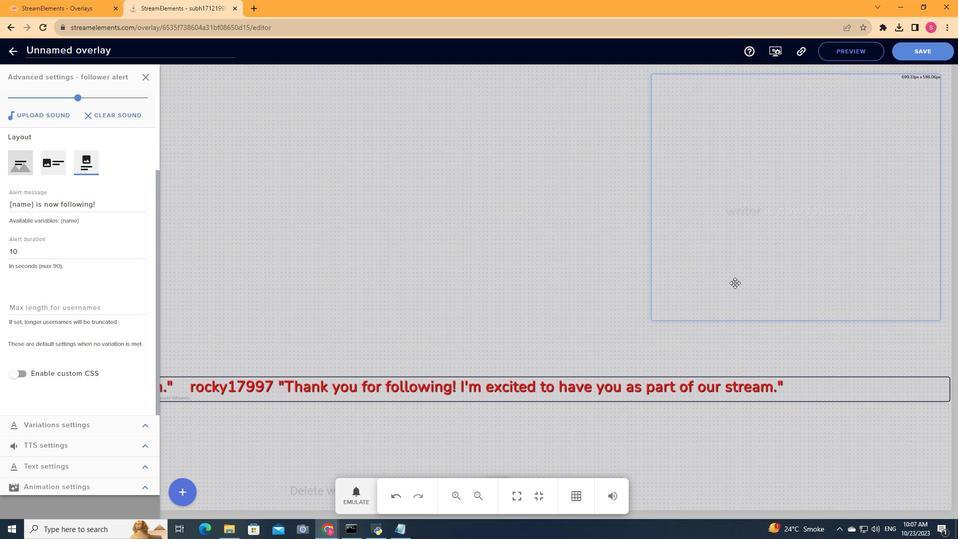 
Action: Mouse pressed left at (735, 283)
Screenshot: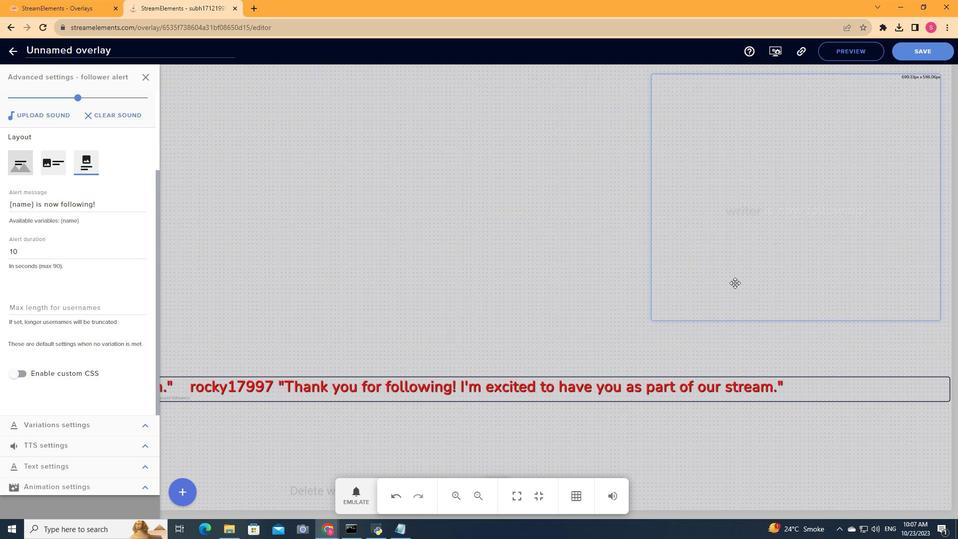 
Action: Mouse moved to (81, 211)
Screenshot: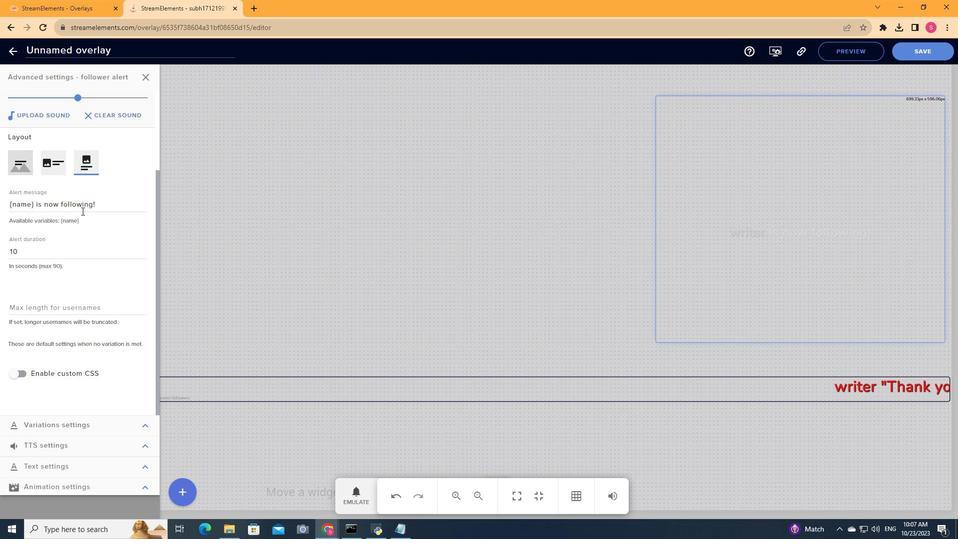 
Action: Mouse scrolled (81, 211) with delta (0, 0)
Screenshot: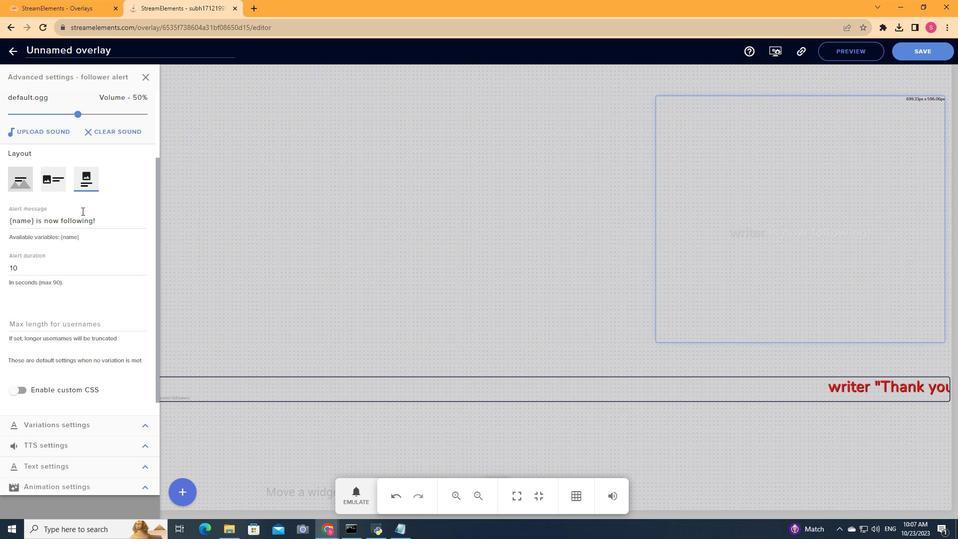 
Action: Mouse scrolled (81, 211) with delta (0, 0)
Screenshot: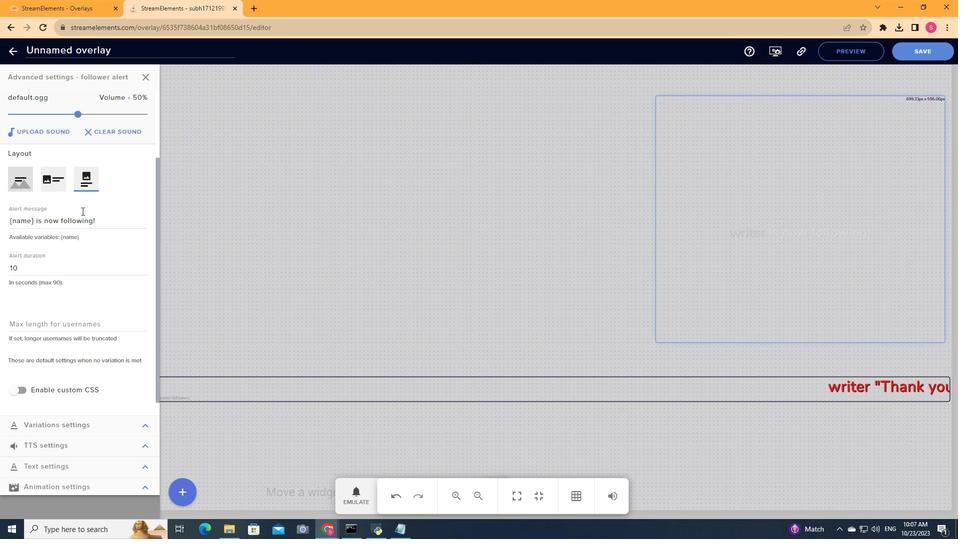 
Action: Mouse scrolled (81, 211) with delta (0, 0)
Screenshot: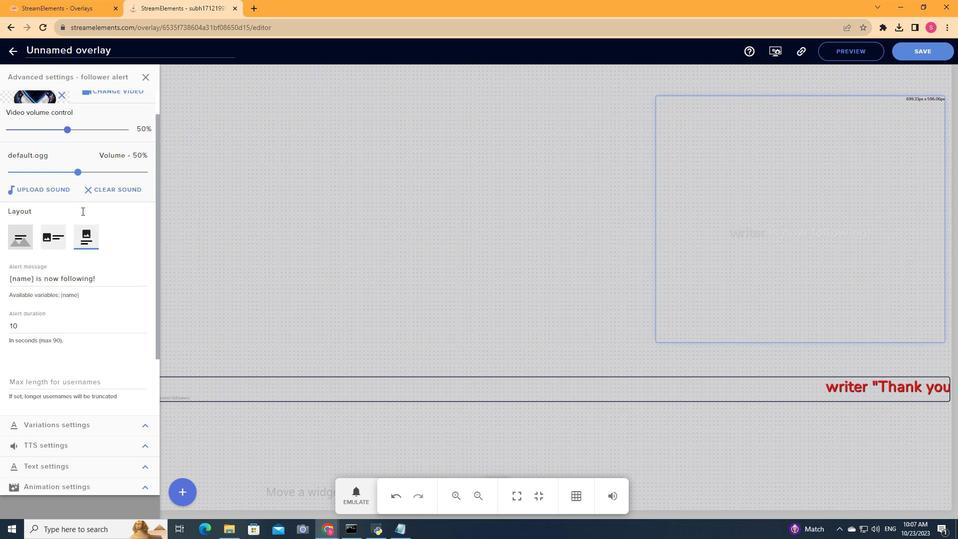 
Action: Mouse scrolled (81, 211) with delta (0, 0)
Screenshot: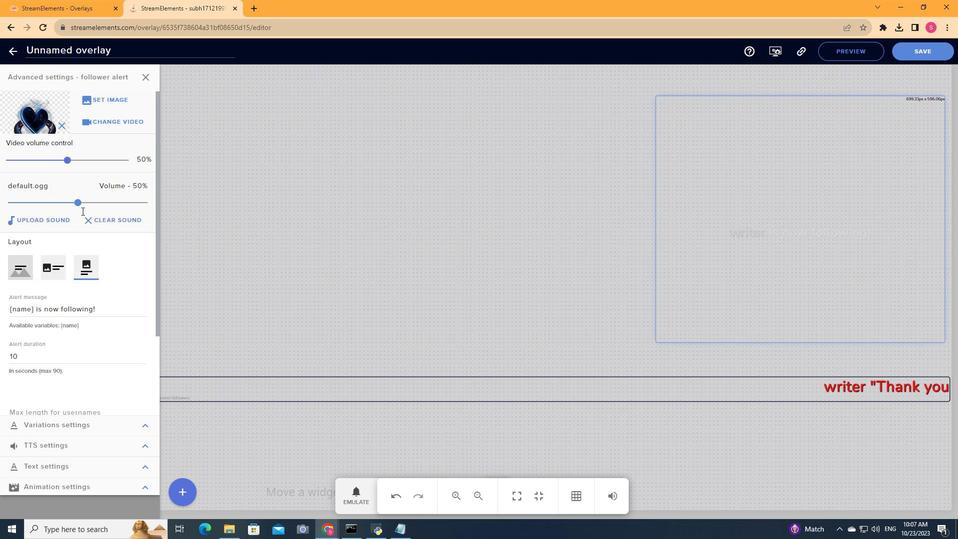
Action: Mouse scrolled (81, 210) with delta (0, 0)
Screenshot: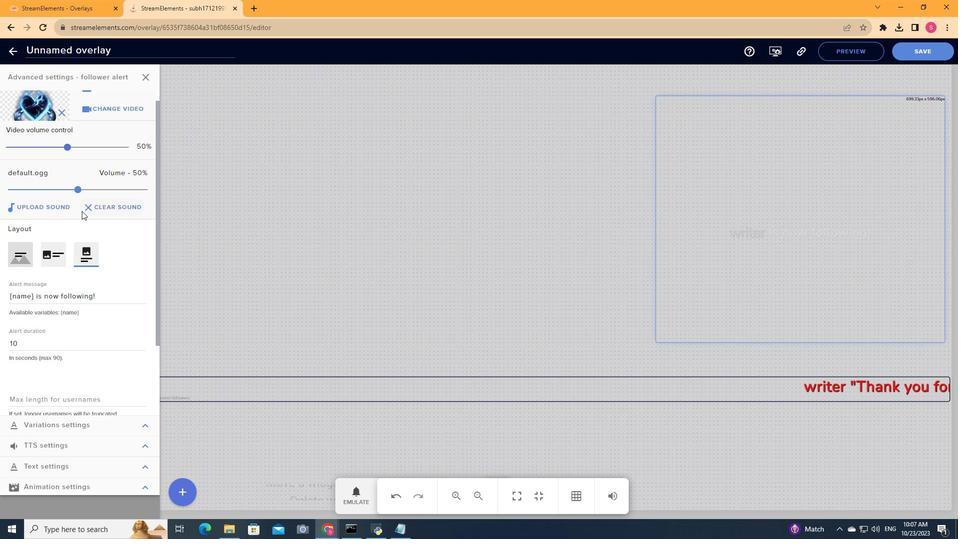 
Action: Mouse scrolled (81, 210) with delta (0, 0)
Screenshot: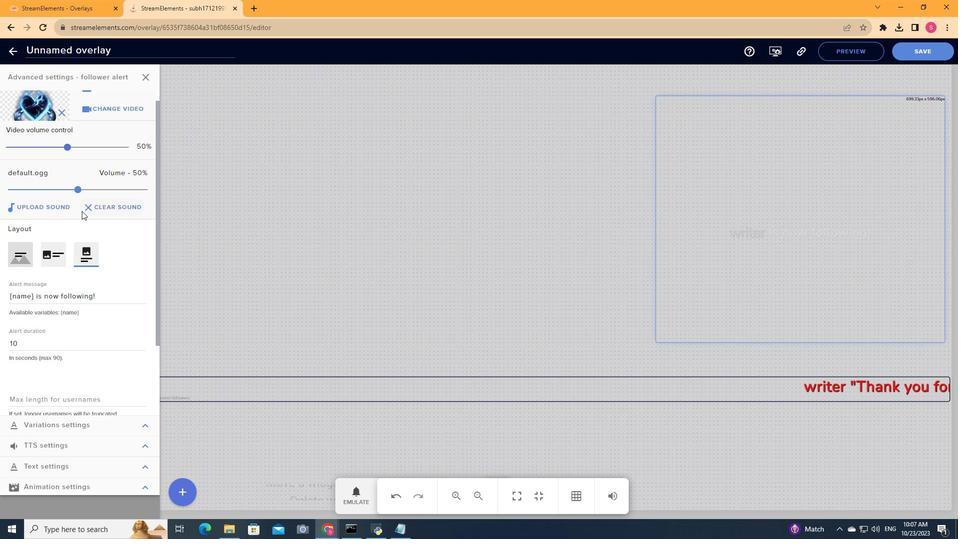 
Action: Mouse scrolled (81, 210) with delta (0, 0)
Screenshot: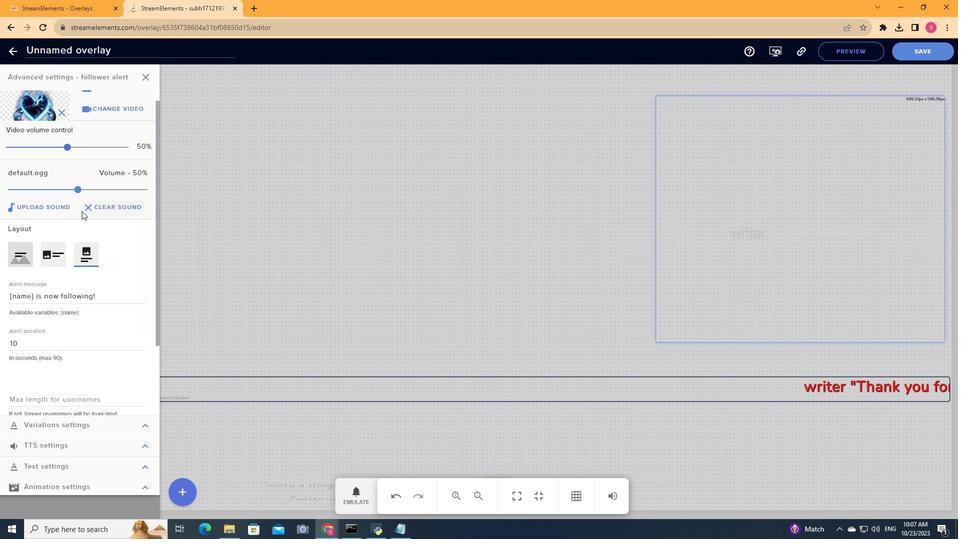 
Action: Mouse scrolled (81, 210) with delta (0, 0)
Screenshot: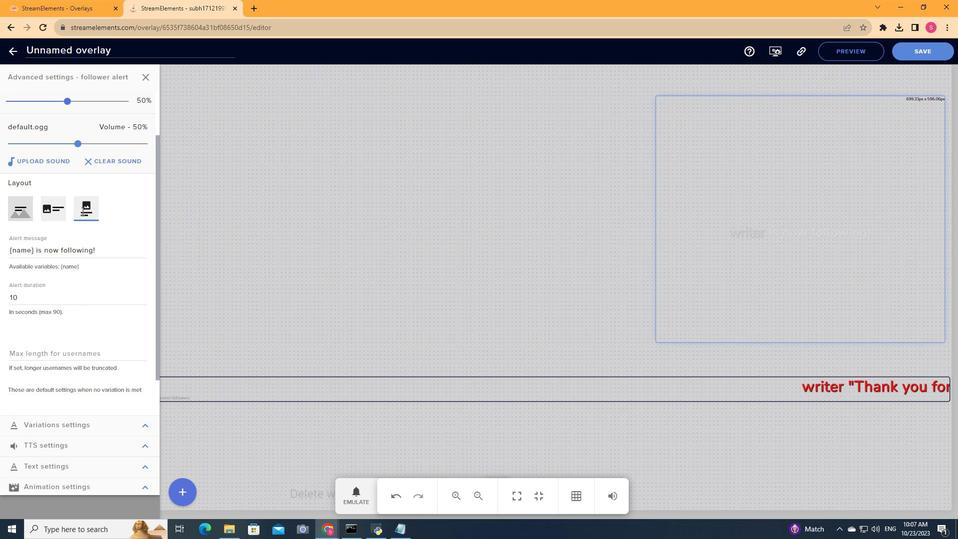 
Action: Mouse moved to (20, 250)
Screenshot: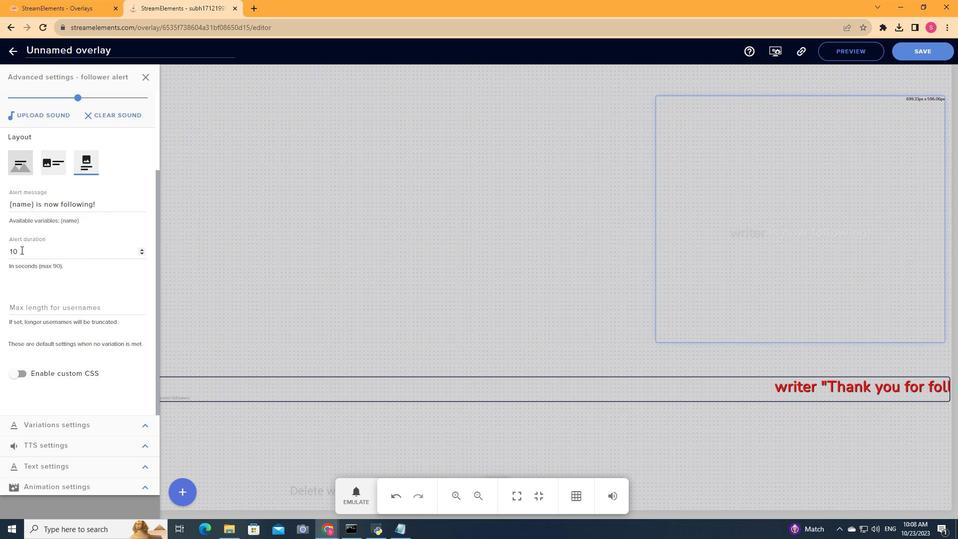
Action: Mouse pressed left at (20, 250)
Screenshot: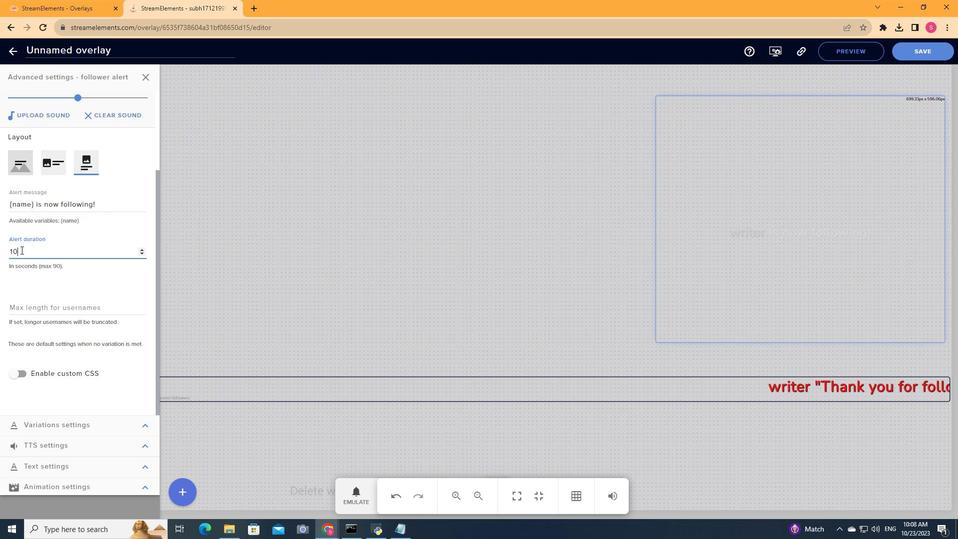 
Action: Mouse moved to (10, 250)
Screenshot: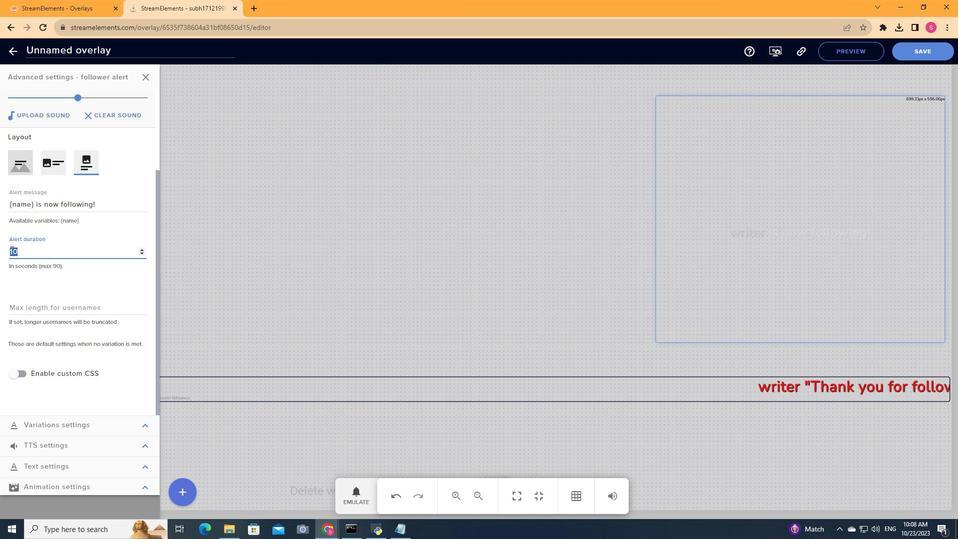 
Action: Key pressed 8
Screenshot: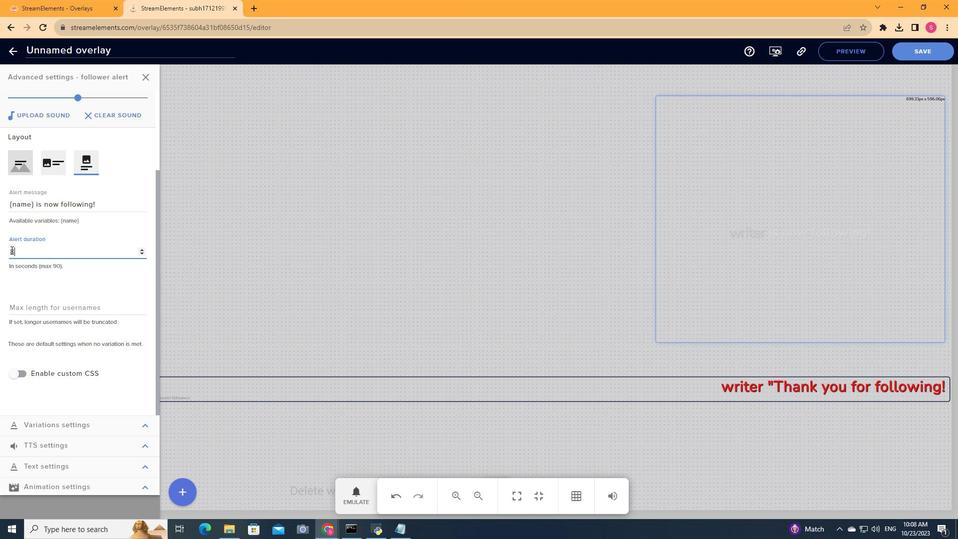 
Action: Mouse moved to (31, 282)
Screenshot: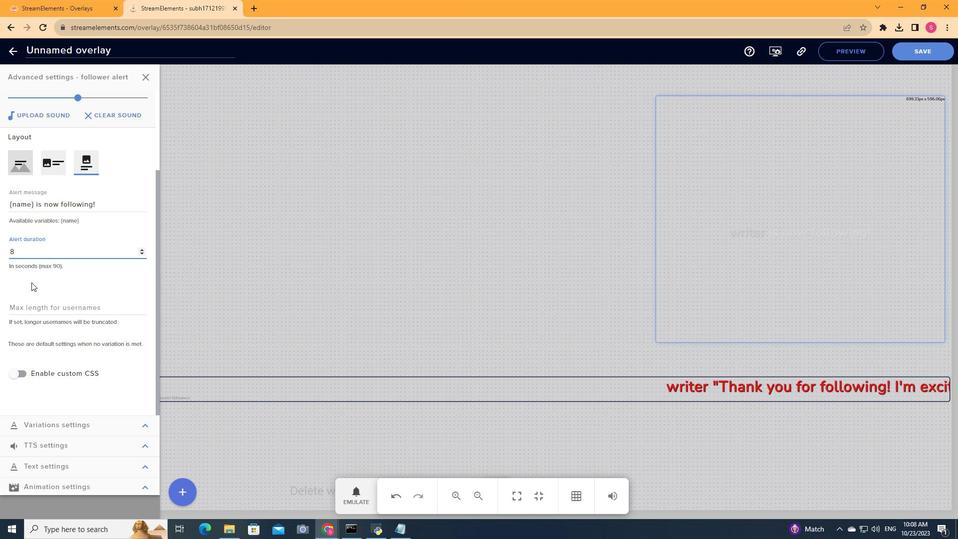 
Action: Mouse pressed left at (31, 282)
Screenshot: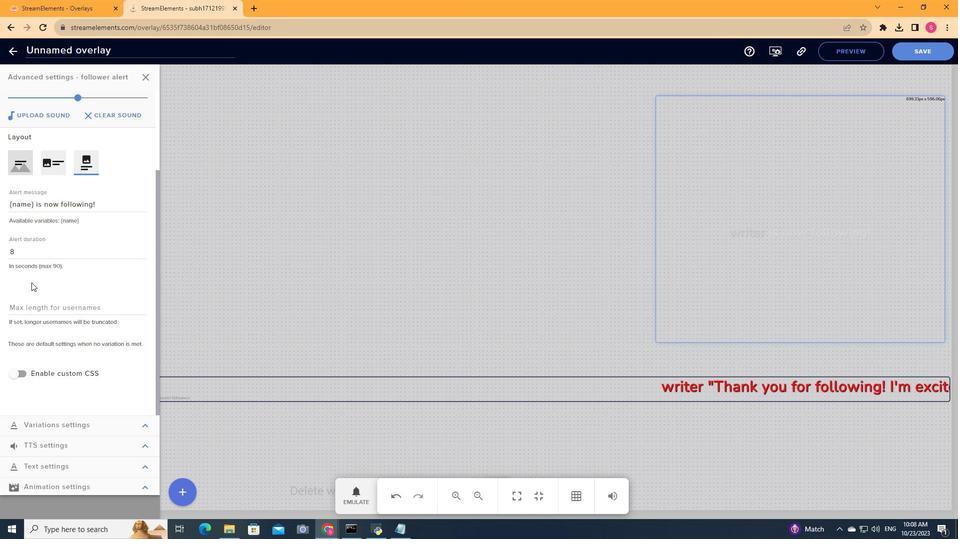 
Action: Mouse moved to (30, 376)
Screenshot: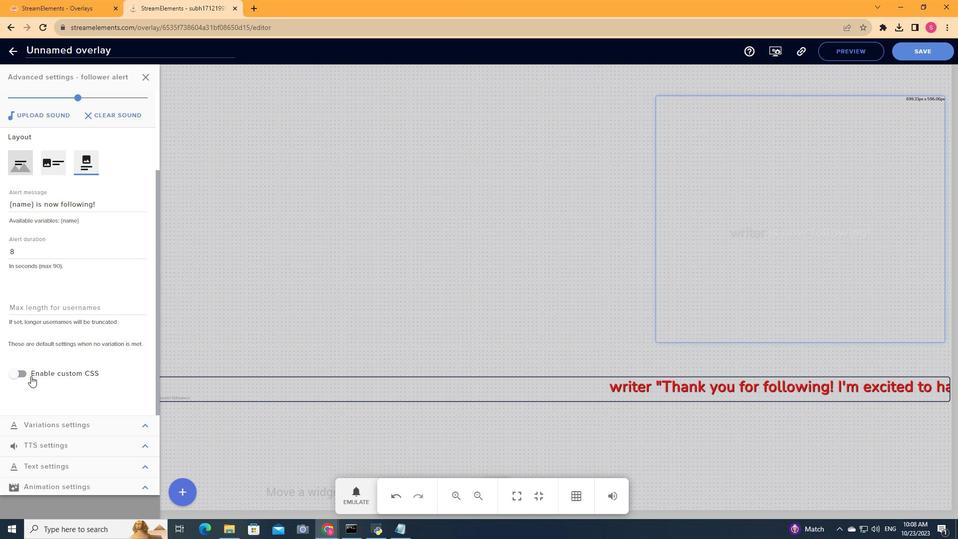 
Action: Mouse pressed left at (30, 376)
Screenshot: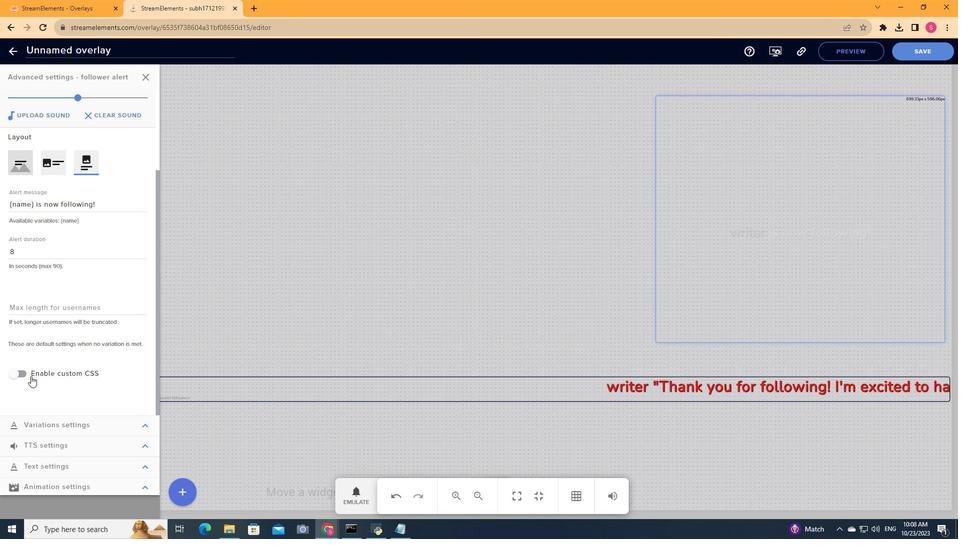 
Action: Mouse moved to (54, 397)
Screenshot: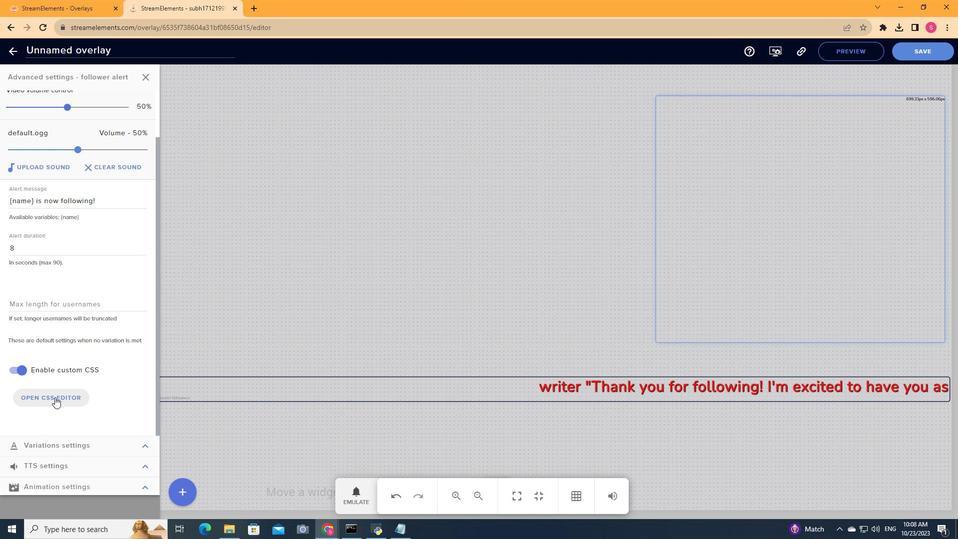 
Action: Mouse pressed left at (54, 397)
Screenshot: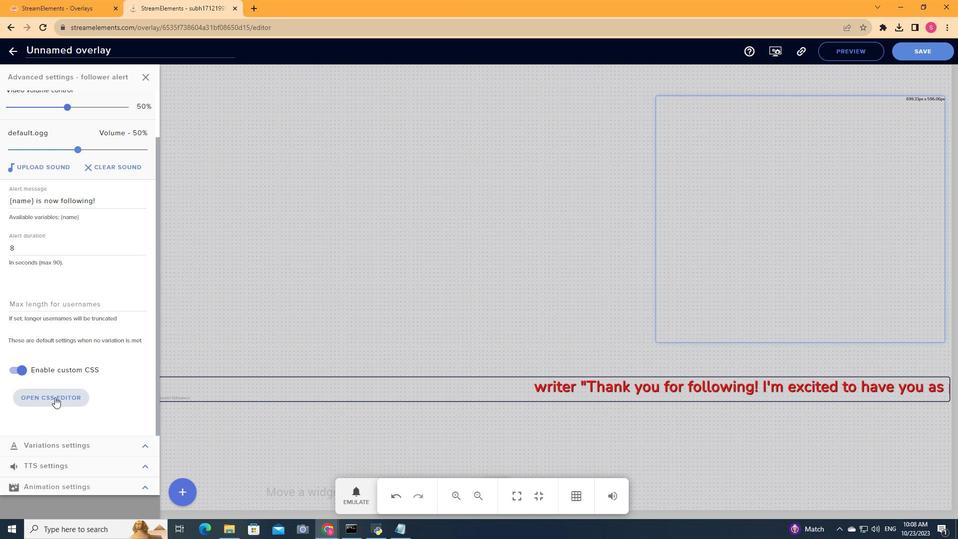 
Action: Mouse moved to (788, 356)
Screenshot: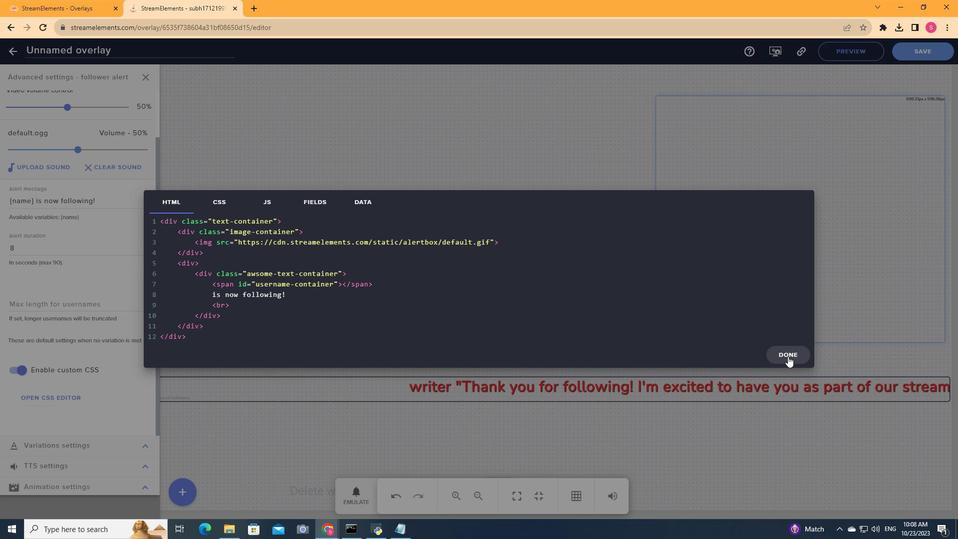 
Action: Mouse pressed left at (788, 356)
Screenshot: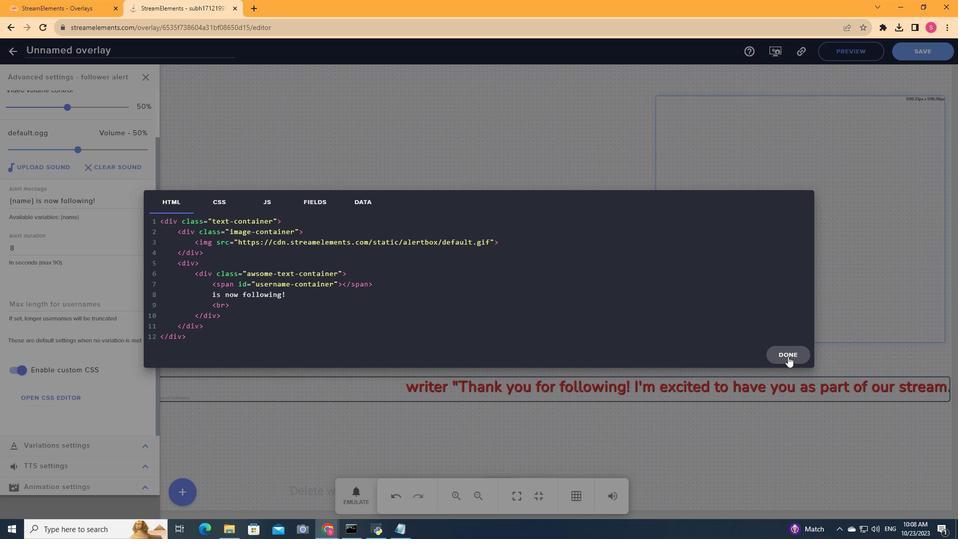 
Action: Mouse moved to (111, 223)
Screenshot: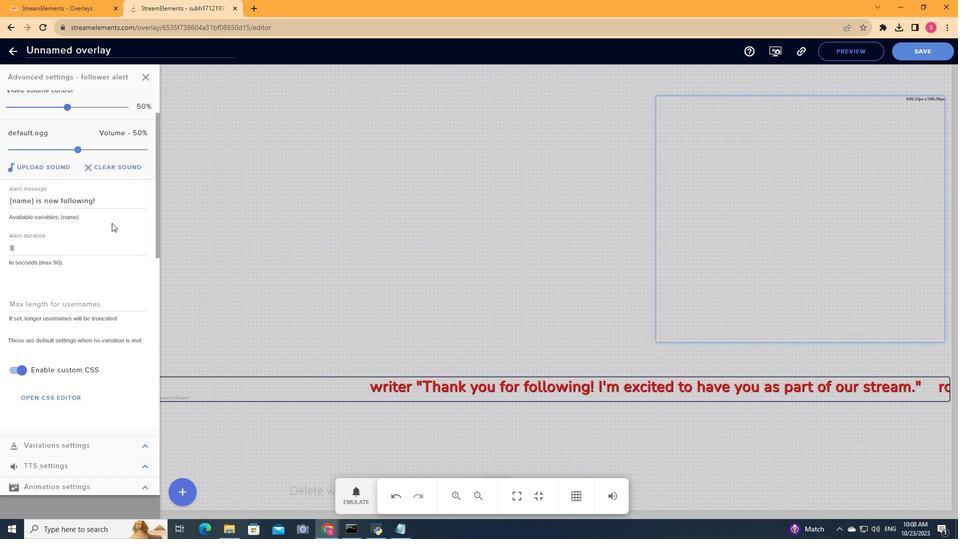 
Action: Mouse scrolled (111, 223) with delta (0, 0)
Screenshot: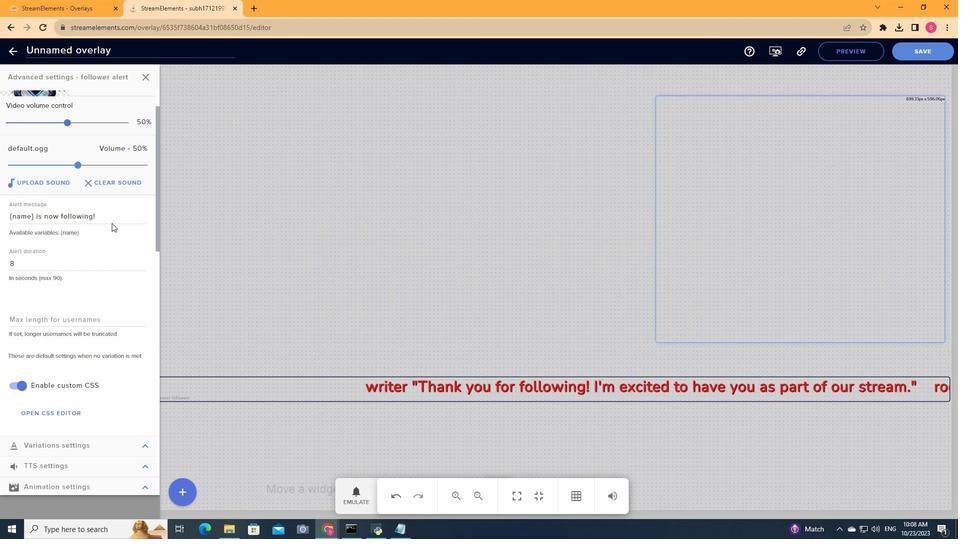 
Action: Mouse scrolled (111, 223) with delta (0, 0)
Screenshot: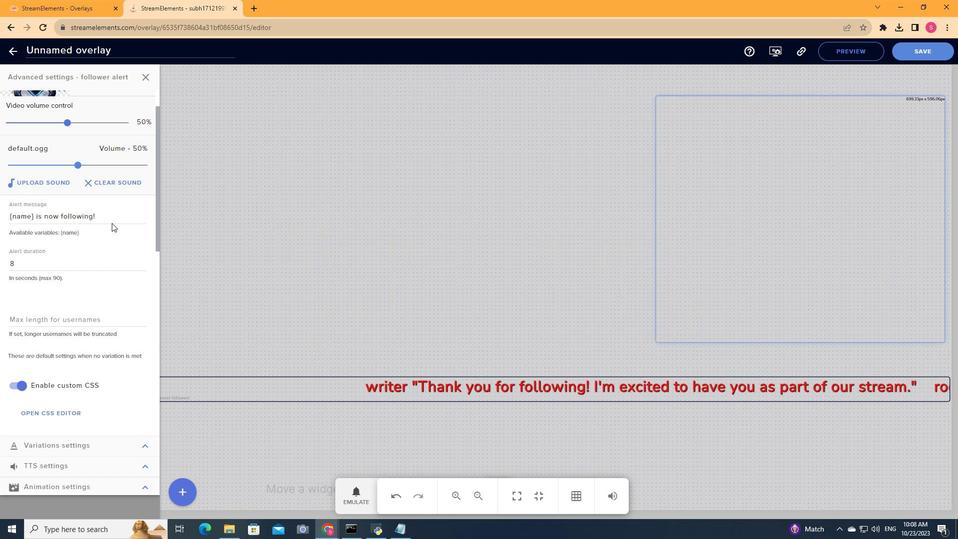 
Action: Mouse scrolled (111, 223) with delta (0, 0)
Screenshot: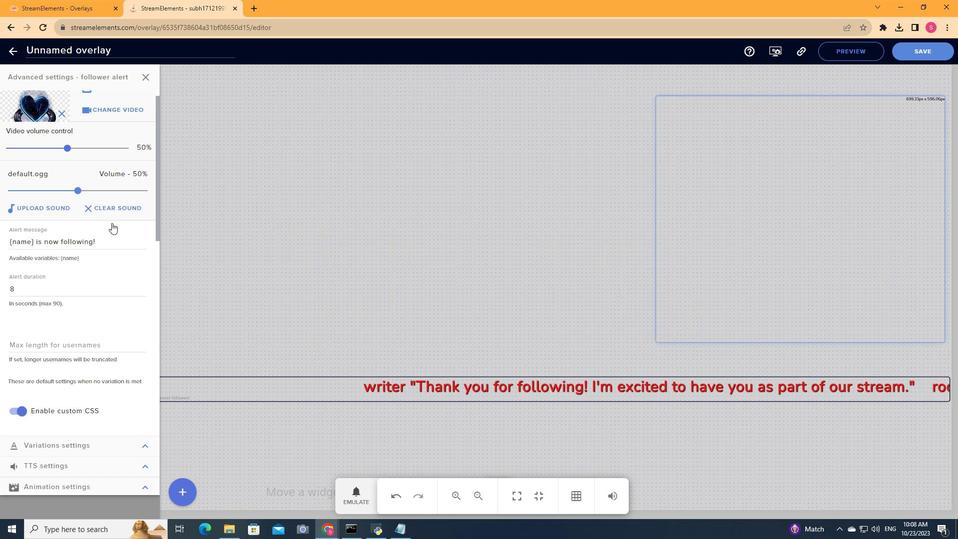 
Action: Mouse scrolled (111, 223) with delta (0, 0)
Screenshot: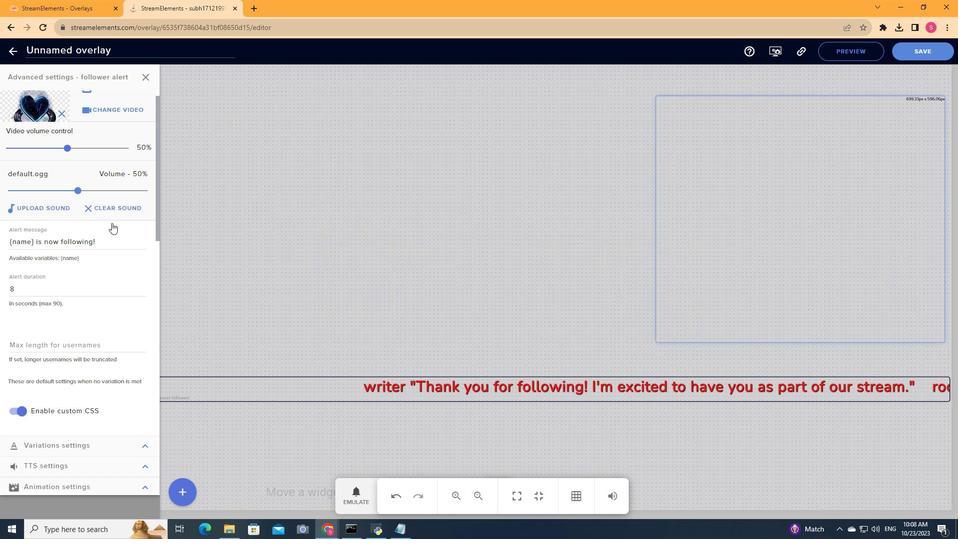 
Action: Mouse scrolled (111, 223) with delta (0, 0)
Screenshot: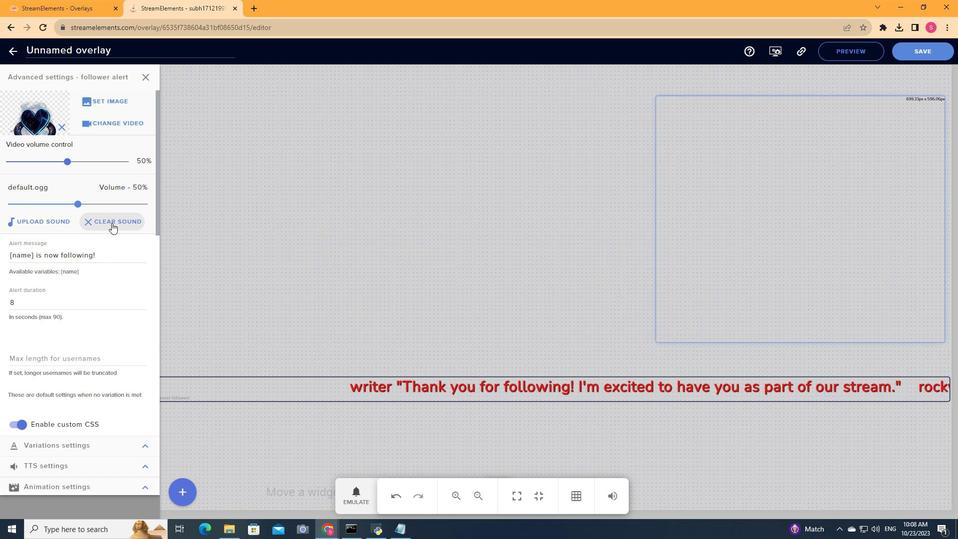 
Action: Mouse scrolled (111, 223) with delta (0, 0)
Screenshot: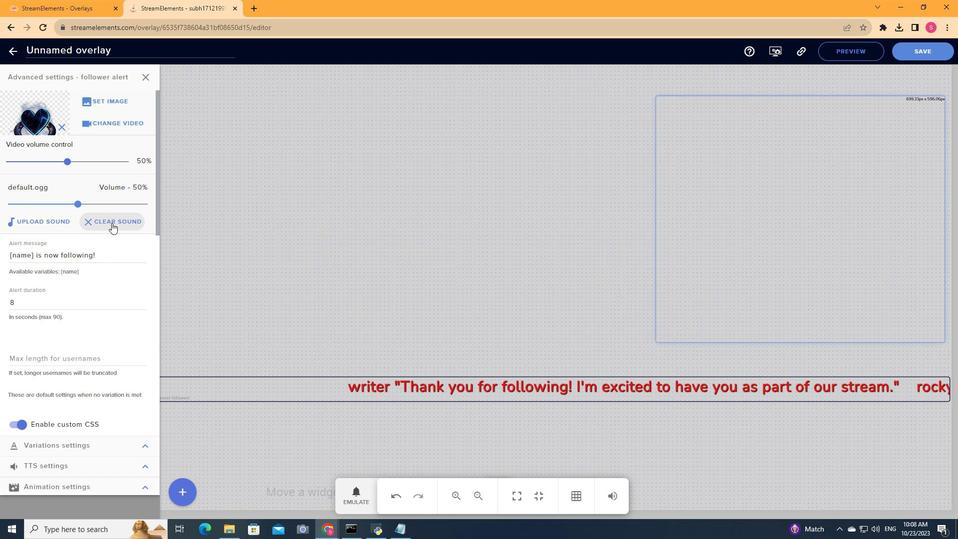 
Action: Mouse scrolled (111, 223) with delta (0, 0)
Screenshot: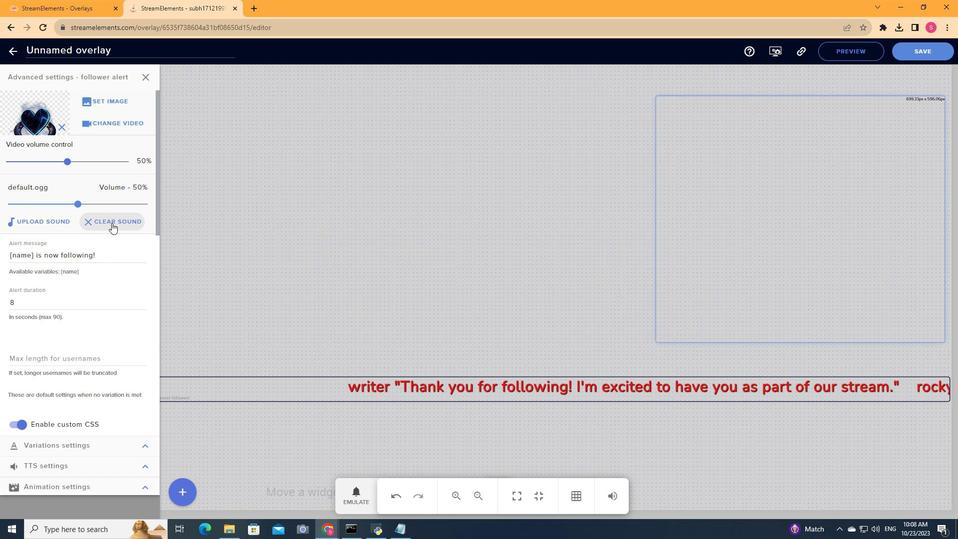 
Action: Mouse scrolled (111, 223) with delta (0, 0)
Screenshot: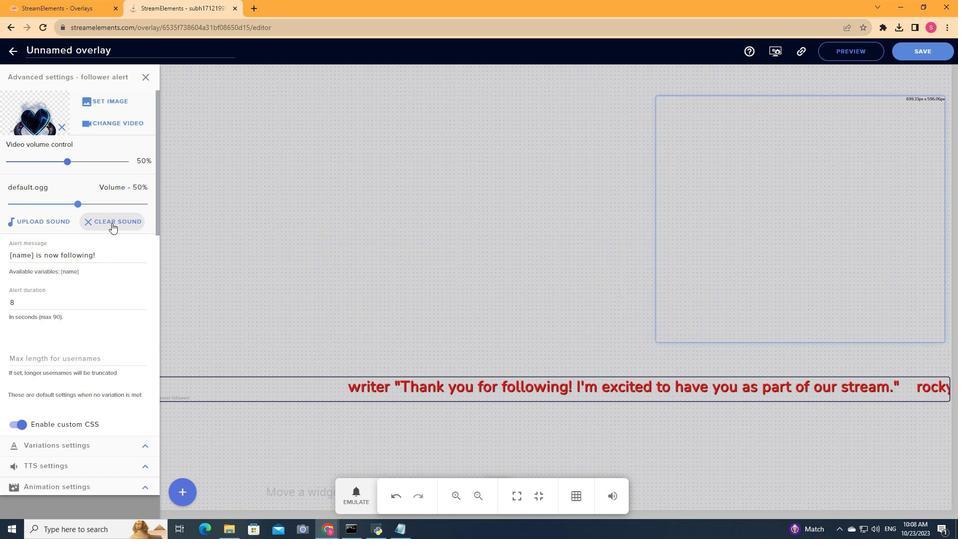 
Action: Mouse scrolled (111, 223) with delta (0, 0)
Screenshot: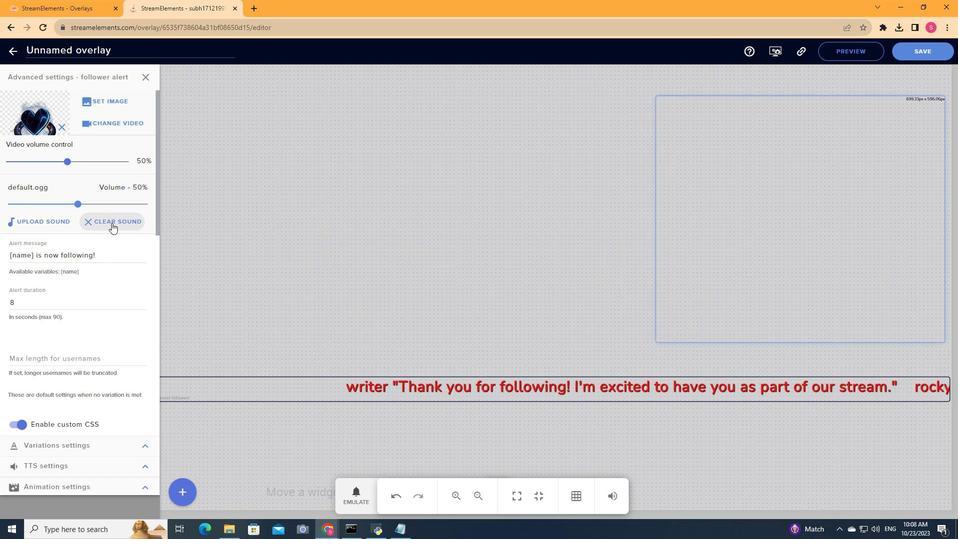 
Action: Mouse moved to (108, 253)
Screenshot: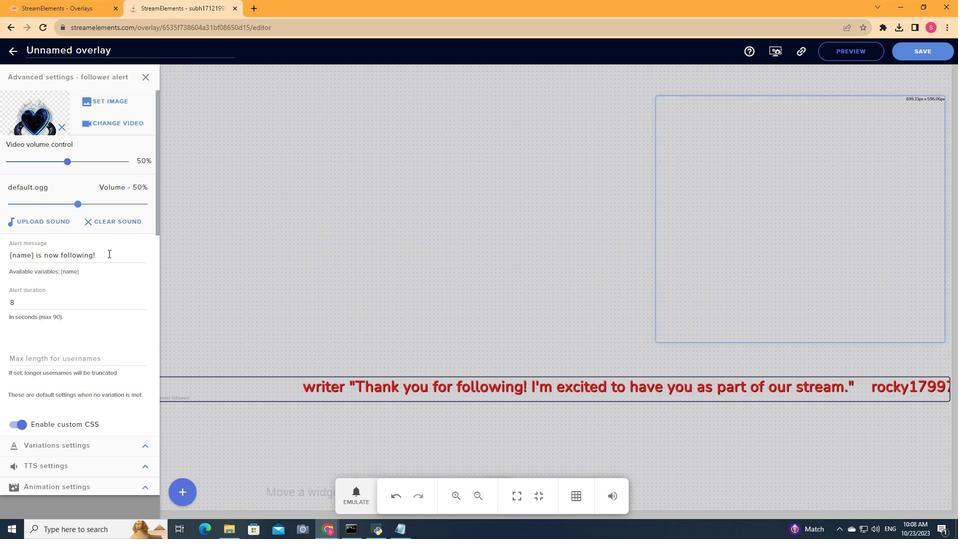 
Action: Mouse pressed left at (108, 253)
Screenshot: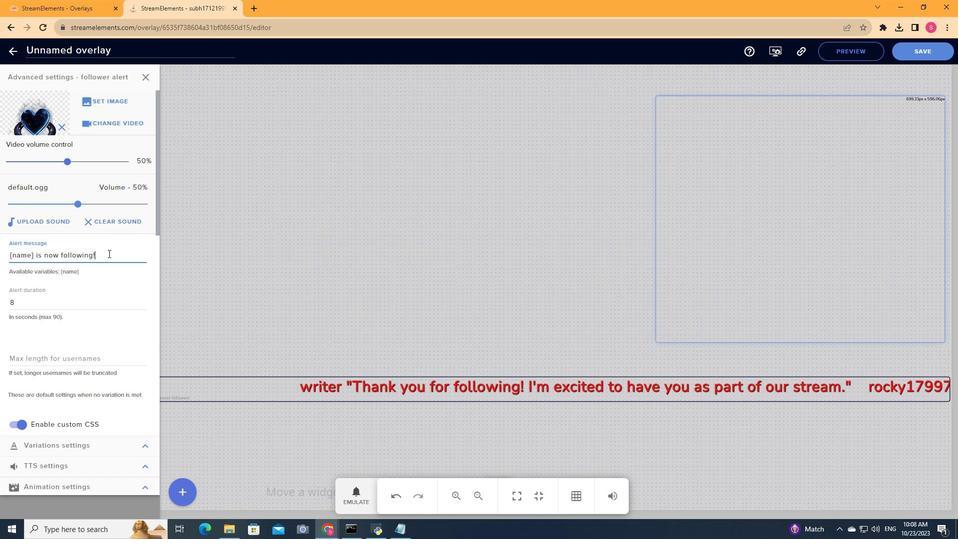
Action: Key pressed <Key.space><Key.enter><Key.shift><Key.shift>Thank<Key.space>you<Key.space>for<Key.space>following<Key.space><Key.backspace><Key.shift>!<Key.space><Key.shift>I<Key.backspace>
Screenshot: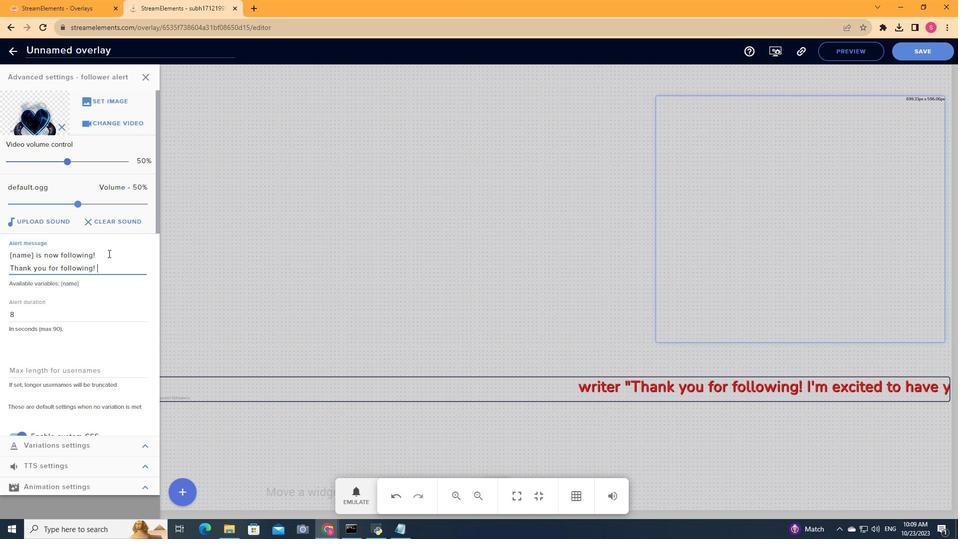 
Action: Mouse moved to (115, 165)
Screenshot: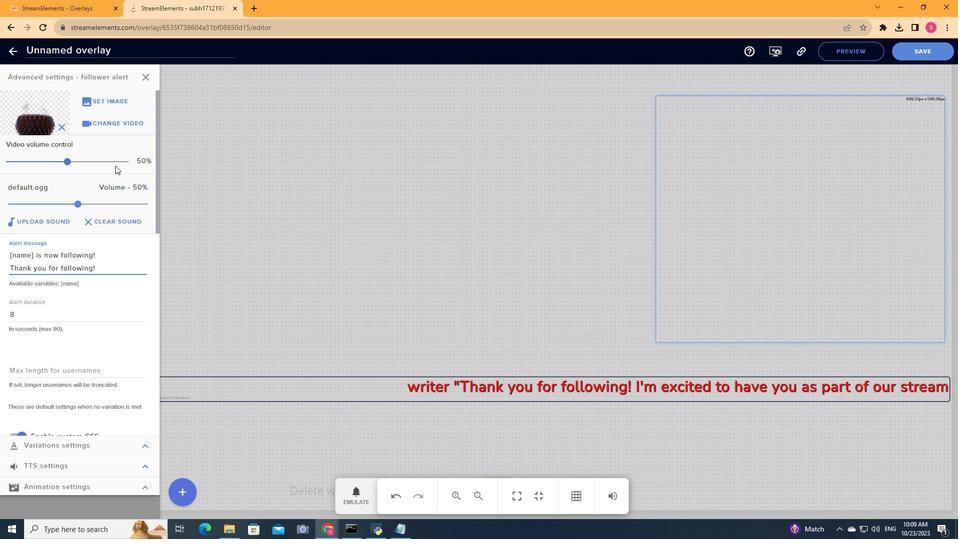 
Action: Mouse scrolled (115, 165) with delta (0, 0)
Screenshot: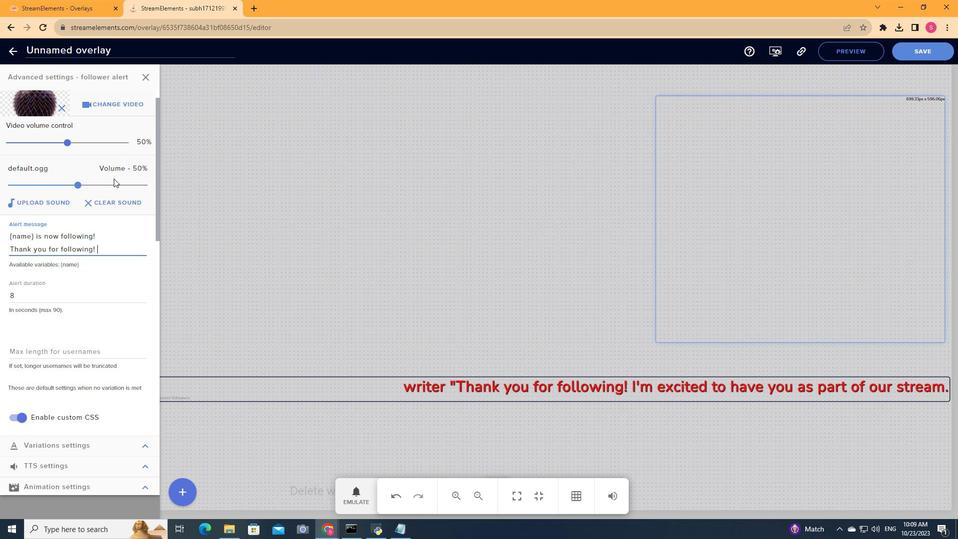 
Action: Mouse moved to (114, 166)
Screenshot: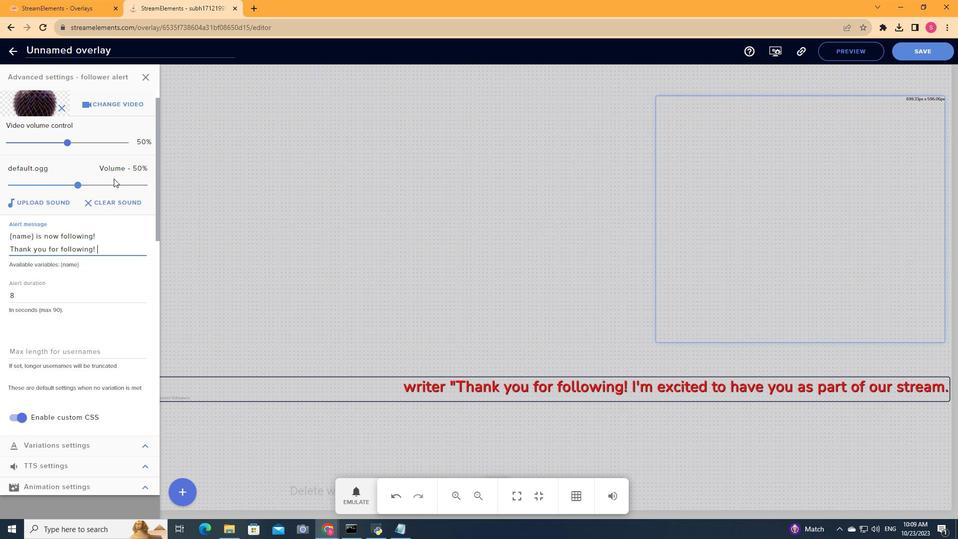 
Action: Mouse scrolled (114, 166) with delta (0, 0)
Screenshot: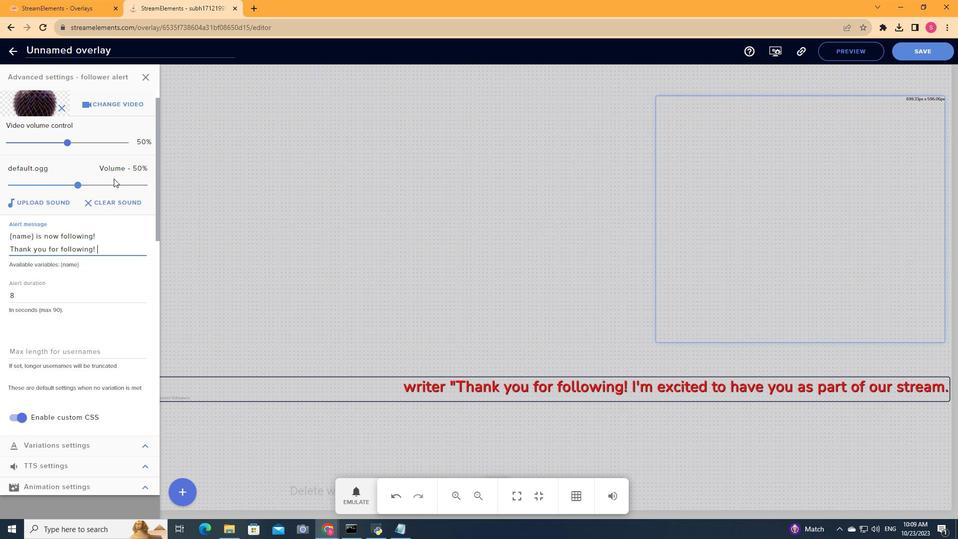 
Action: Mouse moved to (113, 170)
Screenshot: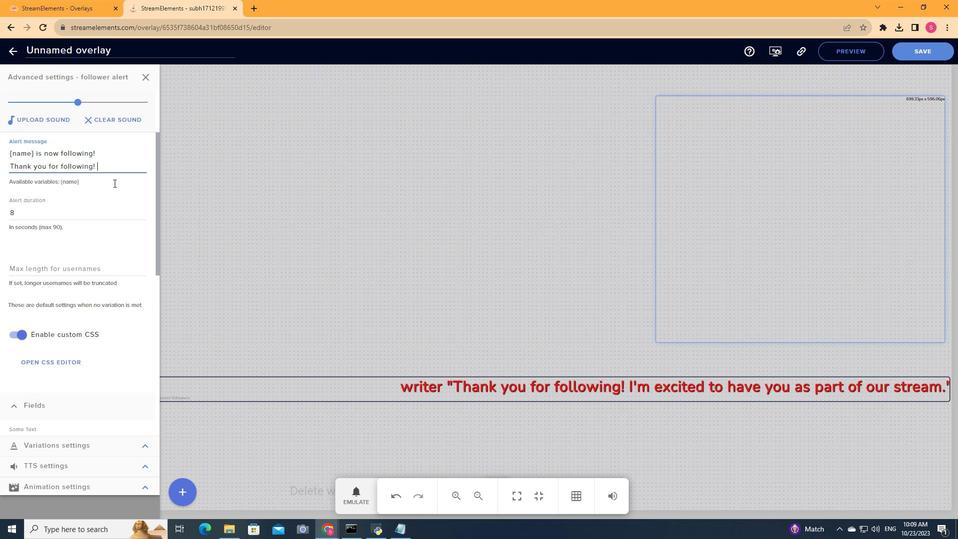 
Action: Mouse scrolled (113, 169) with delta (0, 0)
Screenshot: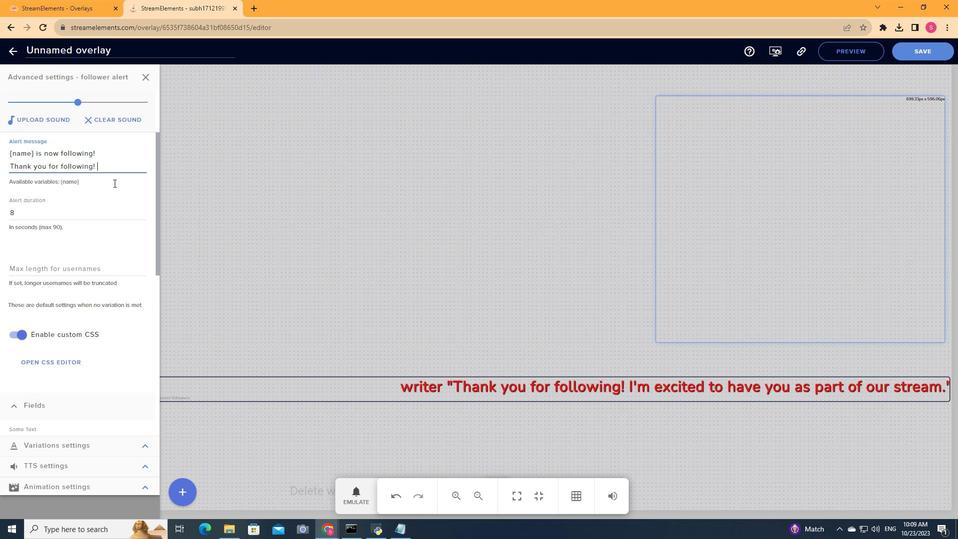 
Action: Mouse moved to (113, 176)
Screenshot: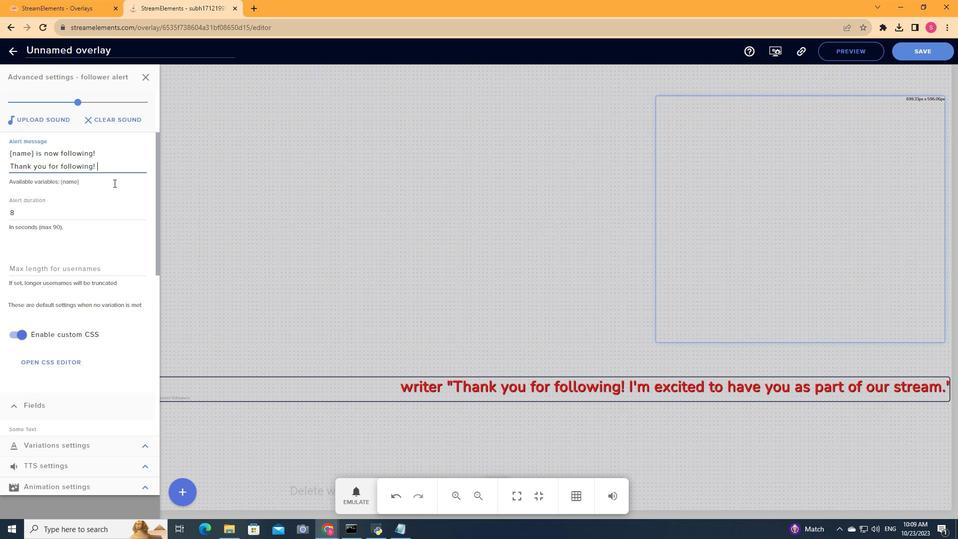
Action: Mouse scrolled (113, 175) with delta (0, 0)
Screenshot: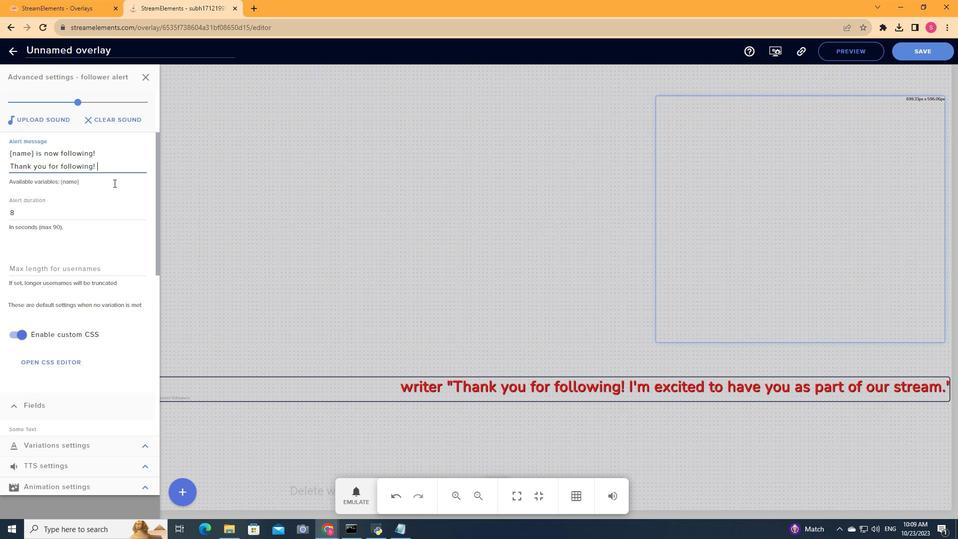 
Action: Mouse moved to (113, 182)
Screenshot: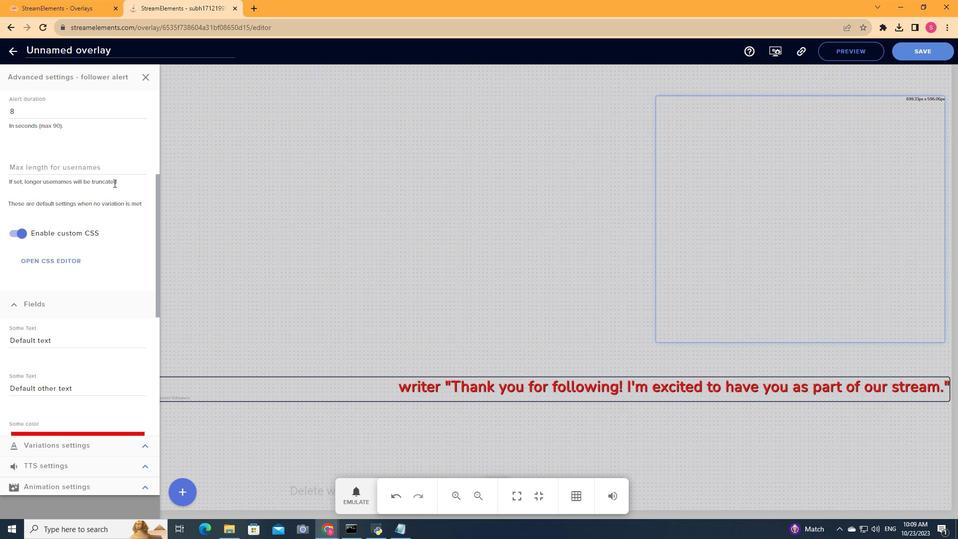 
Action: Mouse scrolled (113, 181) with delta (0, 0)
Screenshot: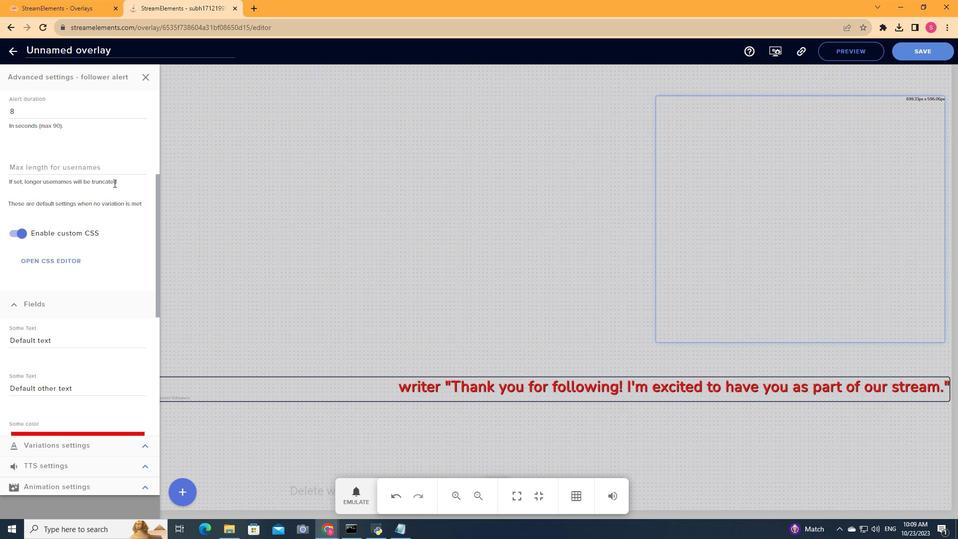 
Action: Mouse moved to (113, 183)
Screenshot: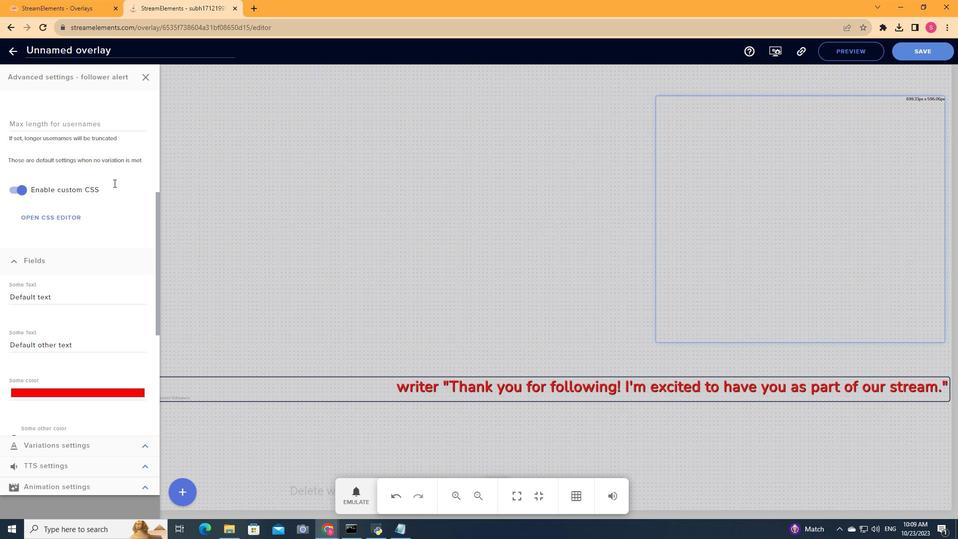 
Action: Mouse scrolled (113, 182) with delta (0, 0)
Screenshot: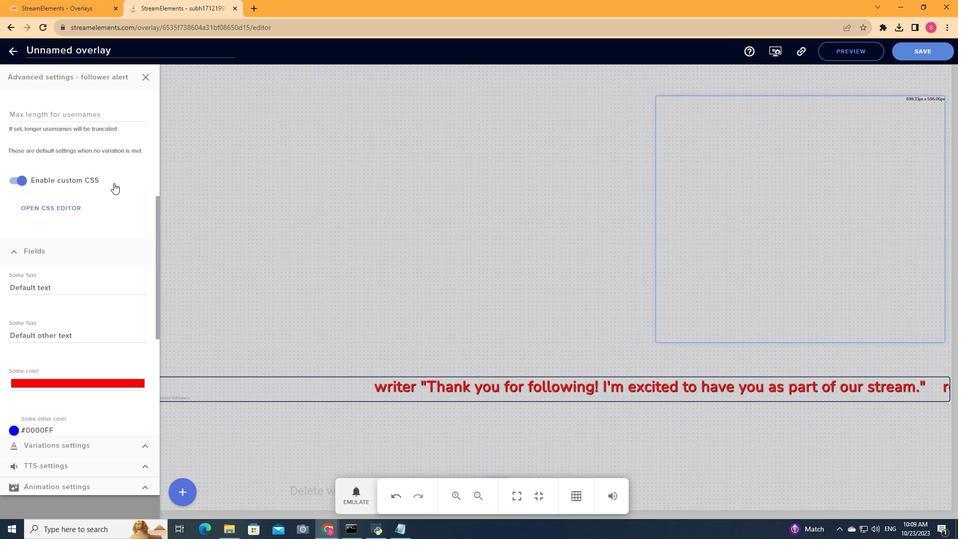 
Action: Mouse scrolled (113, 182) with delta (0, 0)
Screenshot: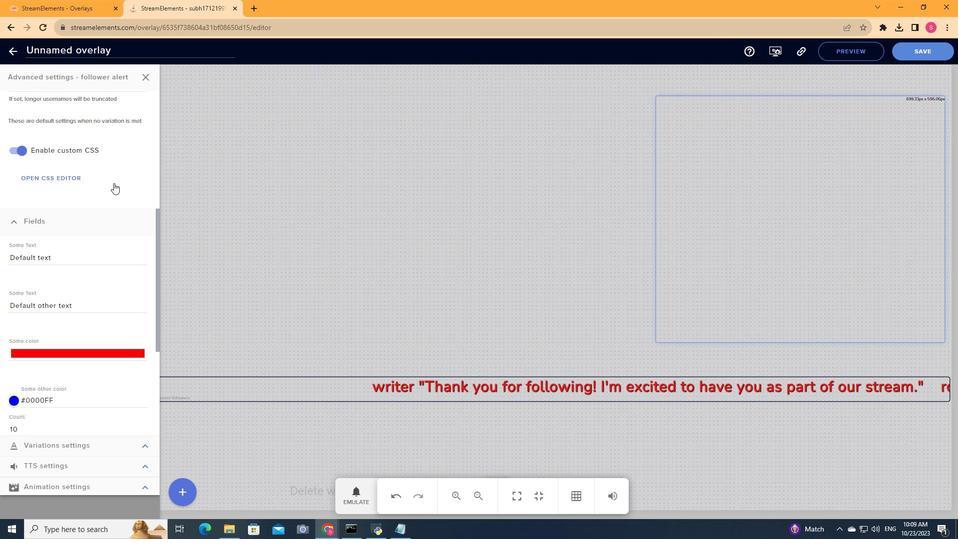 
Action: Mouse scrolled (113, 182) with delta (0, 0)
Screenshot: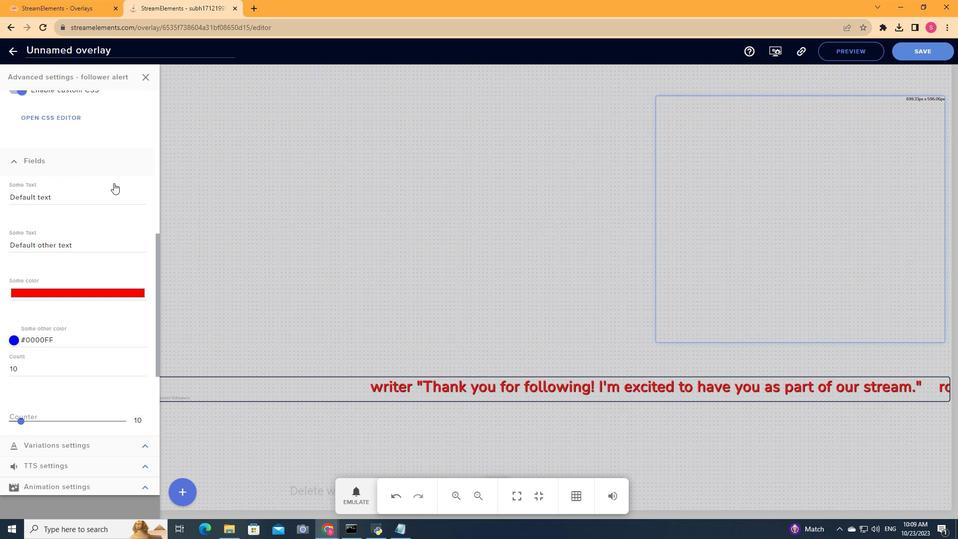 
Action: Mouse scrolled (113, 182) with delta (0, 0)
Screenshot: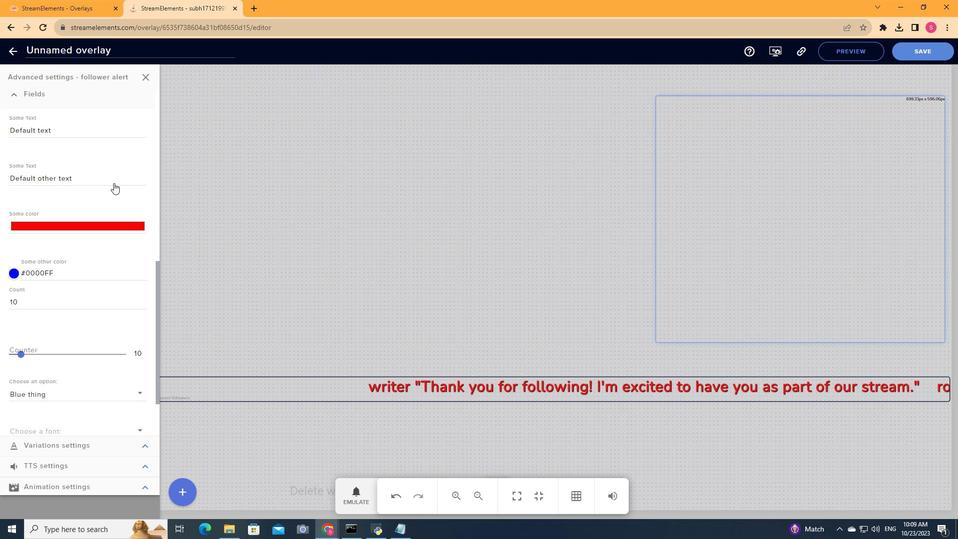 
Action: Mouse scrolled (113, 182) with delta (0, 0)
Screenshot: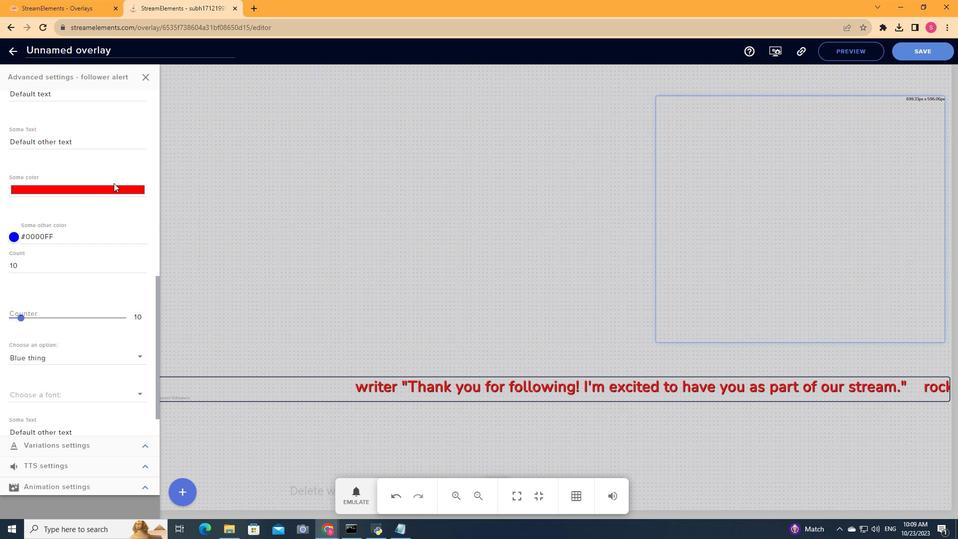 
Action: Mouse scrolled (113, 182) with delta (0, 0)
Screenshot: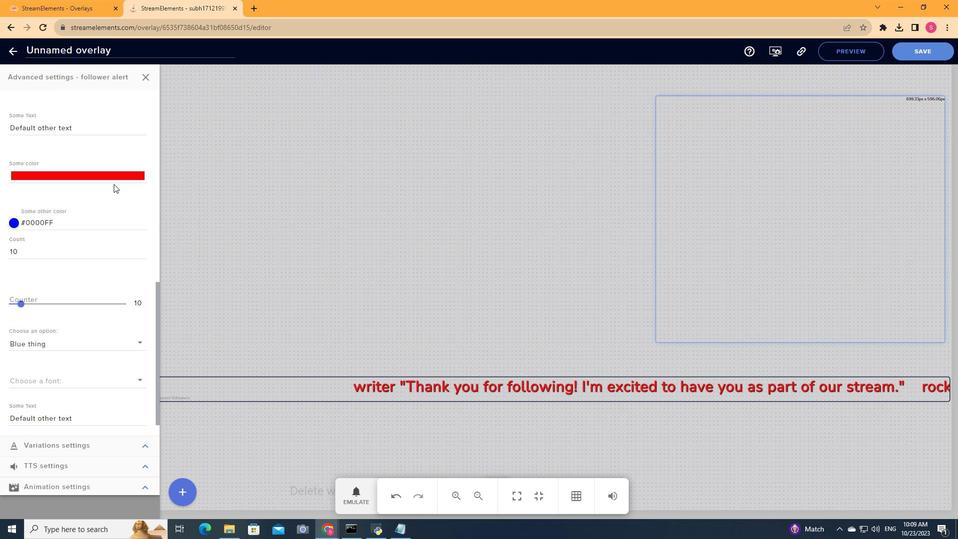 
Action: Mouse moved to (113, 184)
Screenshot: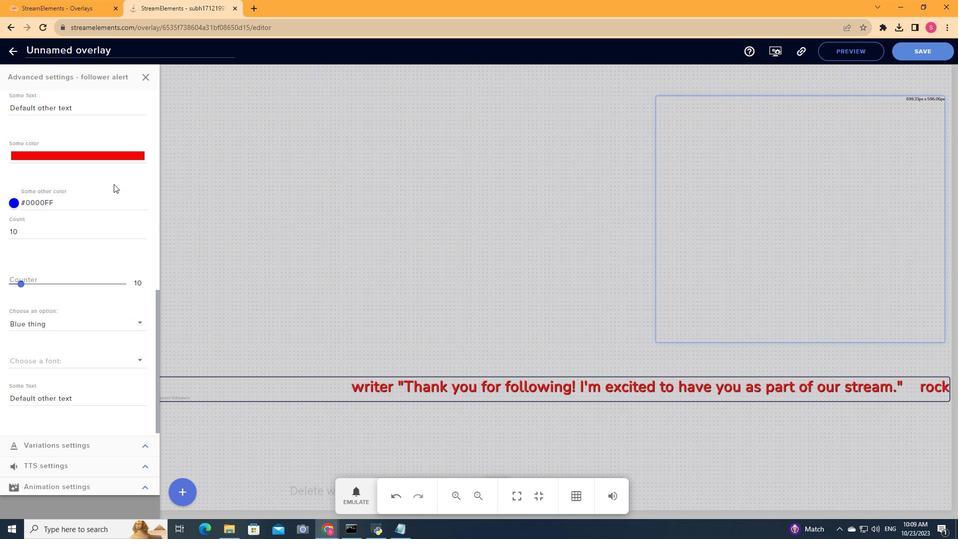 
Action: Mouse scrolled (113, 183) with delta (0, 0)
Screenshot: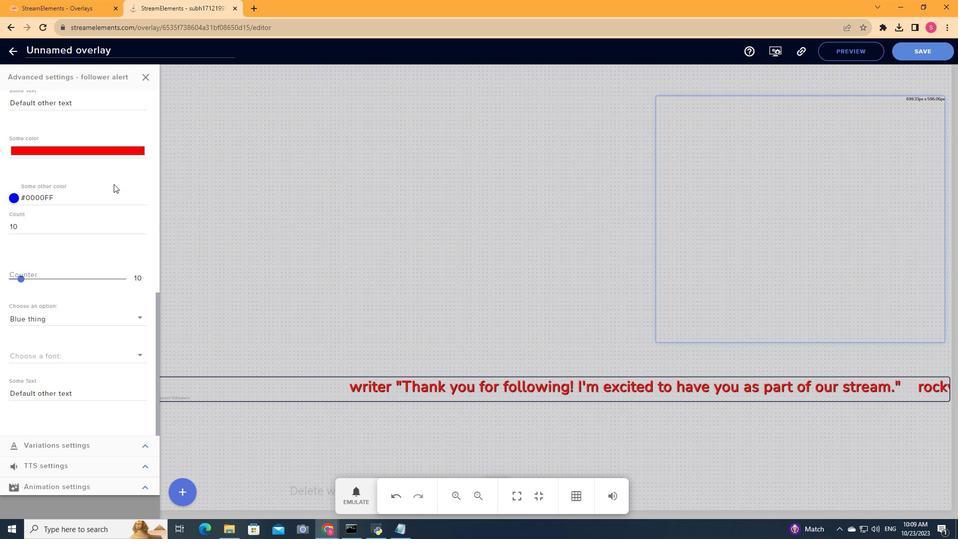 
Action: Mouse scrolled (113, 183) with delta (0, 0)
Screenshot: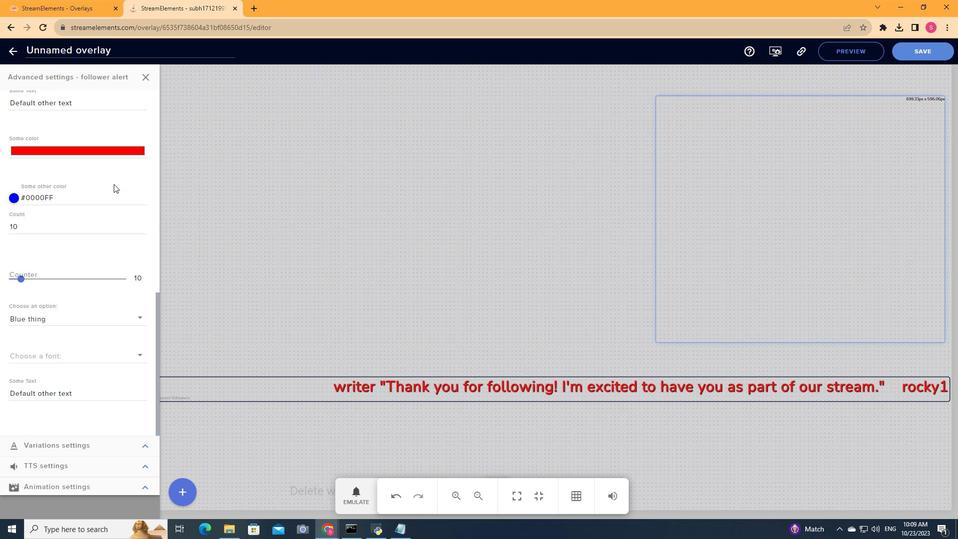 
Action: Mouse scrolled (113, 183) with delta (0, 0)
Screenshot: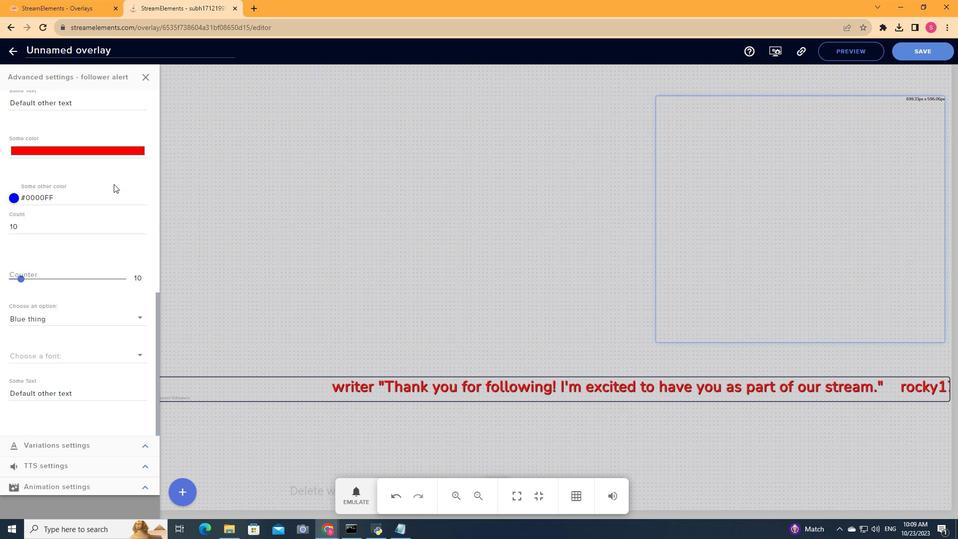 
Action: Mouse scrolled (113, 183) with delta (0, 0)
Screenshot: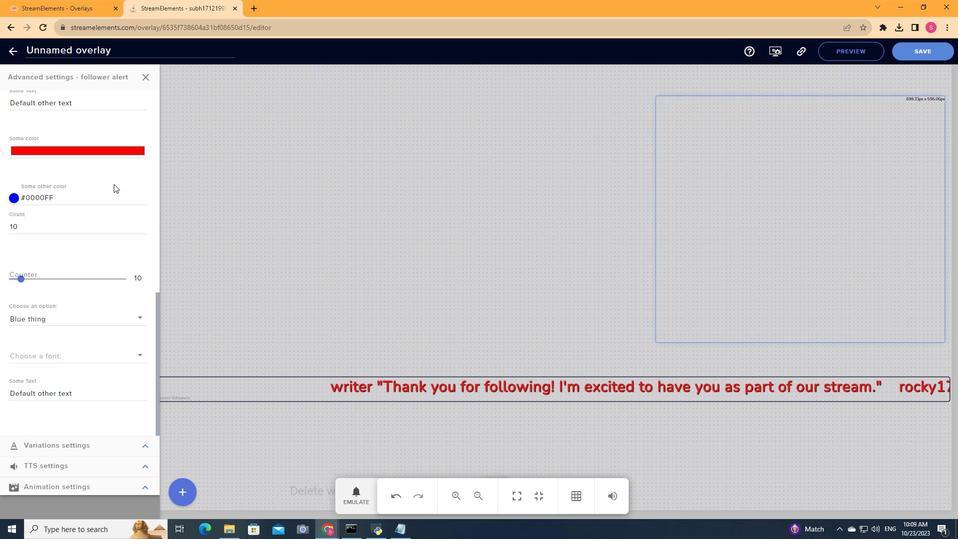 
Action: Mouse moved to (48, 354)
Screenshot: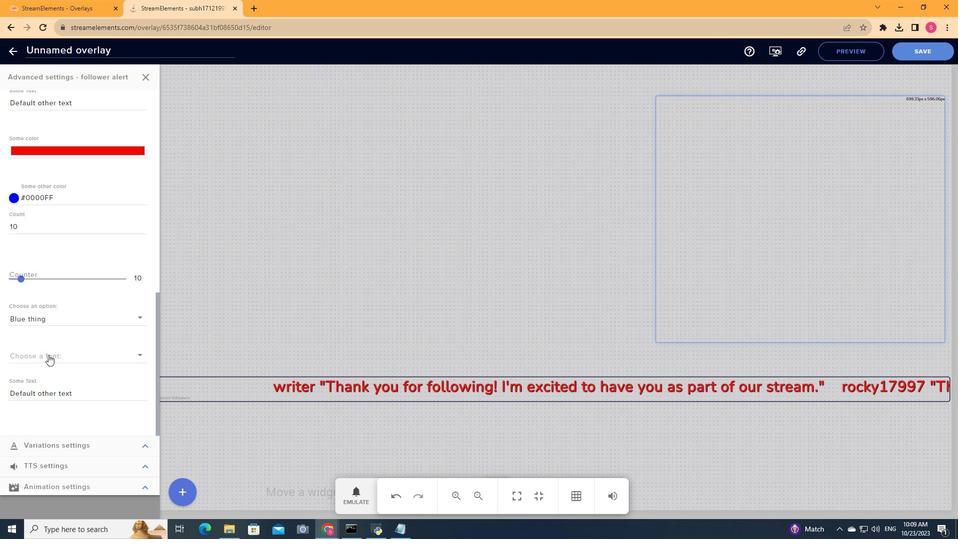 
Action: Mouse scrolled (48, 354) with delta (0, 0)
Screenshot: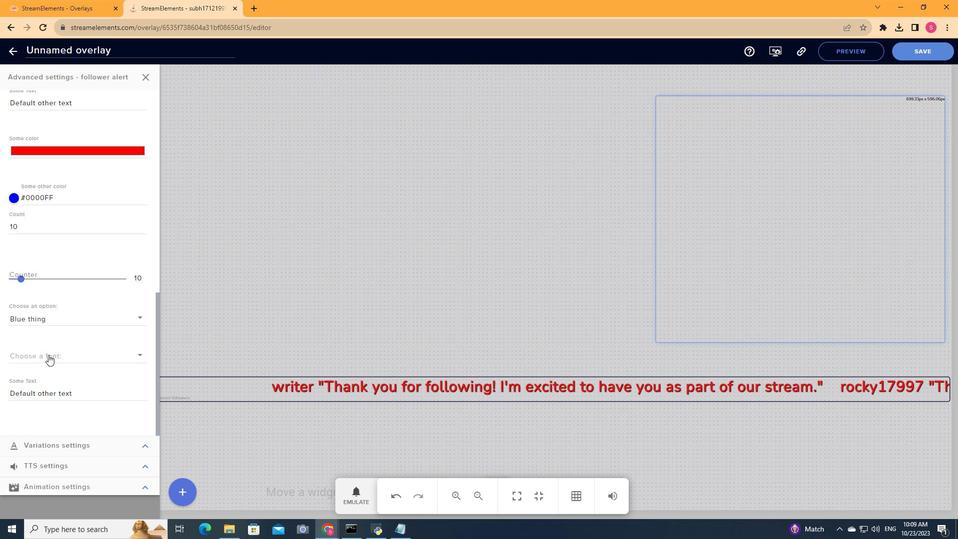 
Action: Mouse scrolled (48, 354) with delta (0, 0)
Screenshot: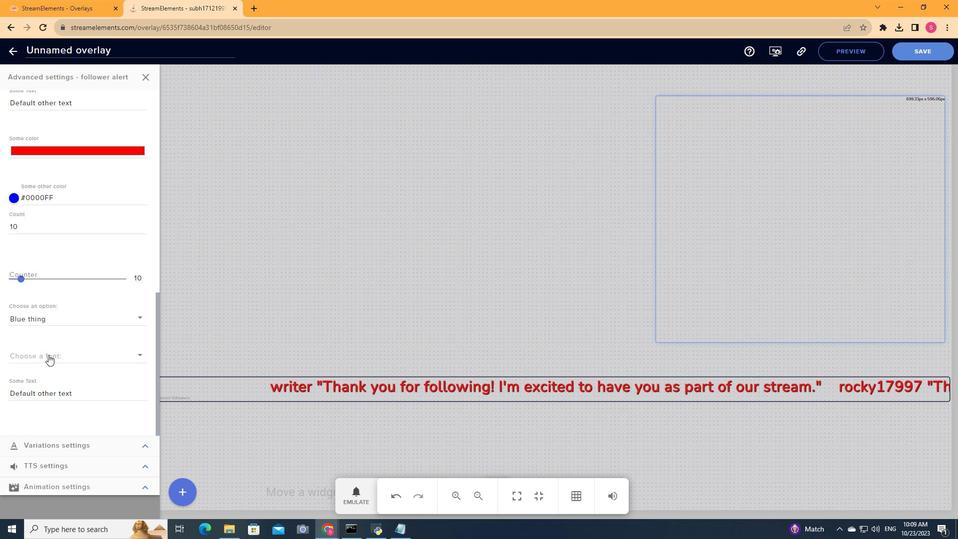 
Action: Mouse scrolled (48, 354) with delta (0, 0)
Screenshot: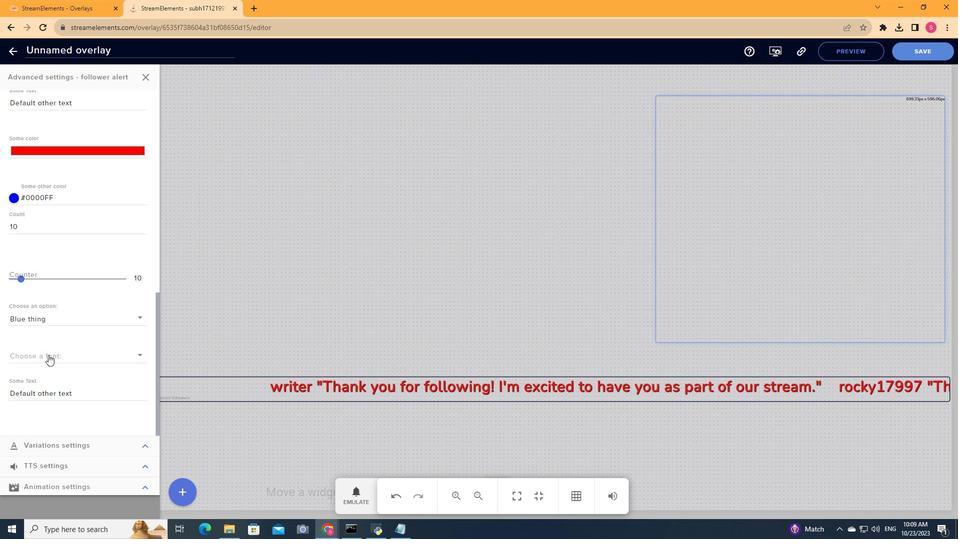 
Action: Mouse scrolled (48, 354) with delta (0, 0)
Screenshot: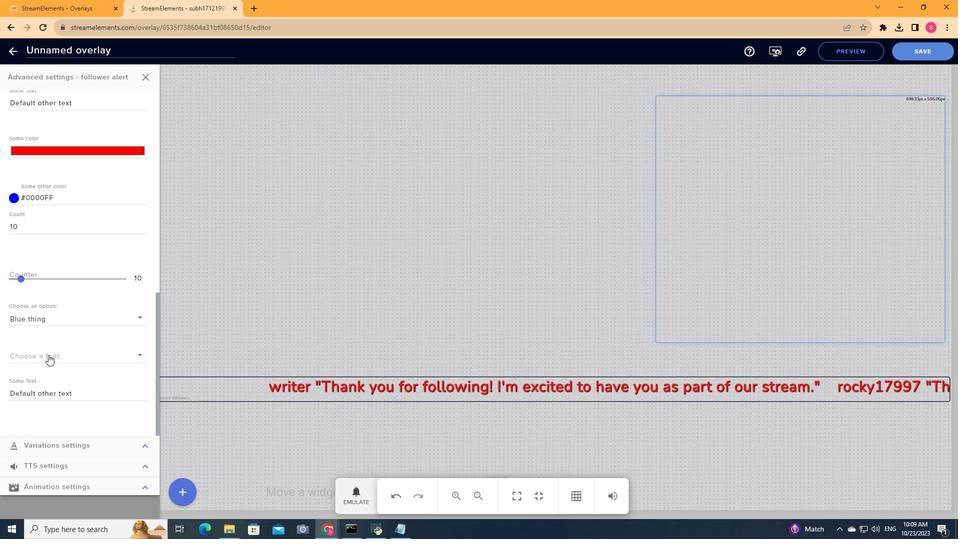 
Action: Mouse scrolled (48, 354) with delta (0, 0)
Screenshot: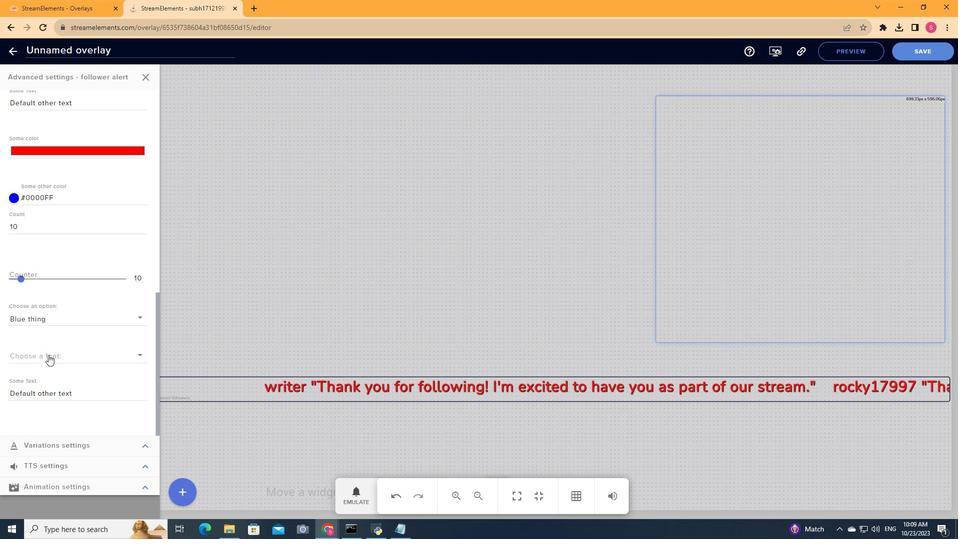 
Action: Mouse moved to (48, 353)
Screenshot: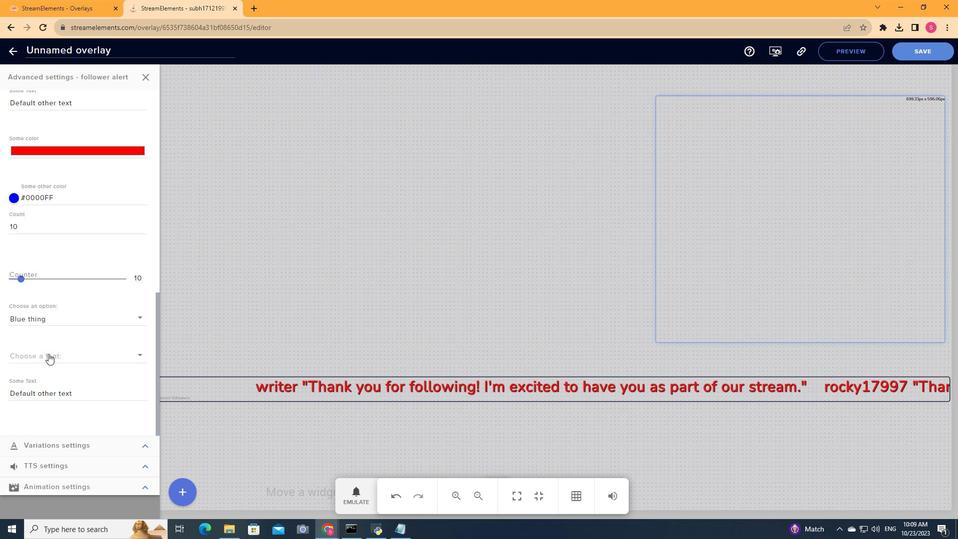 
Action: Mouse scrolled (48, 354) with delta (0, 0)
Screenshot: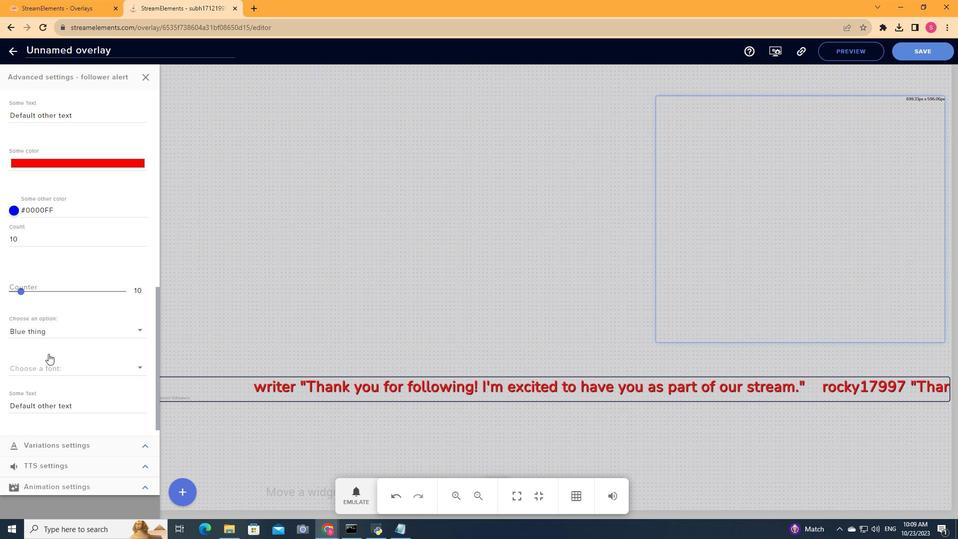 
Action: Mouse scrolled (48, 354) with delta (0, 0)
Screenshot: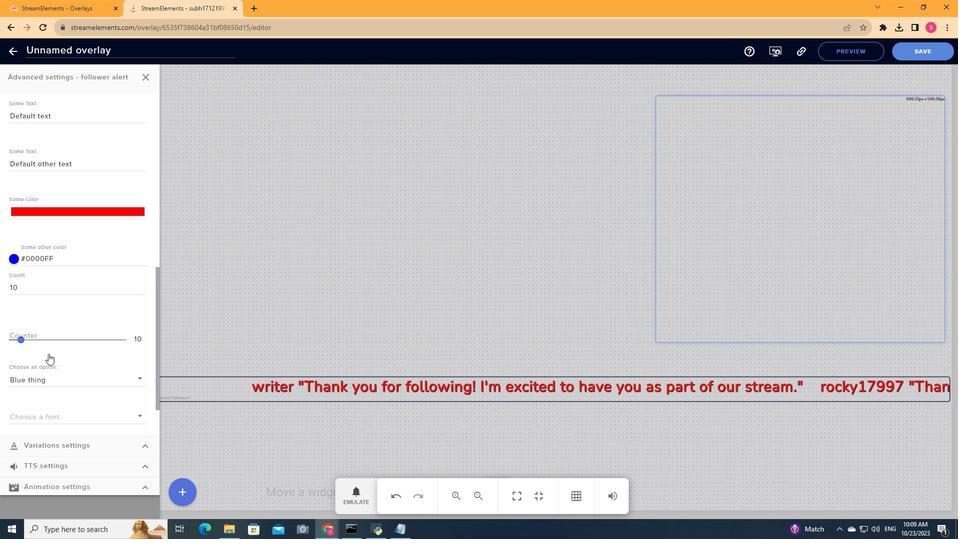 
Action: Mouse scrolled (48, 354) with delta (0, 0)
Screenshot: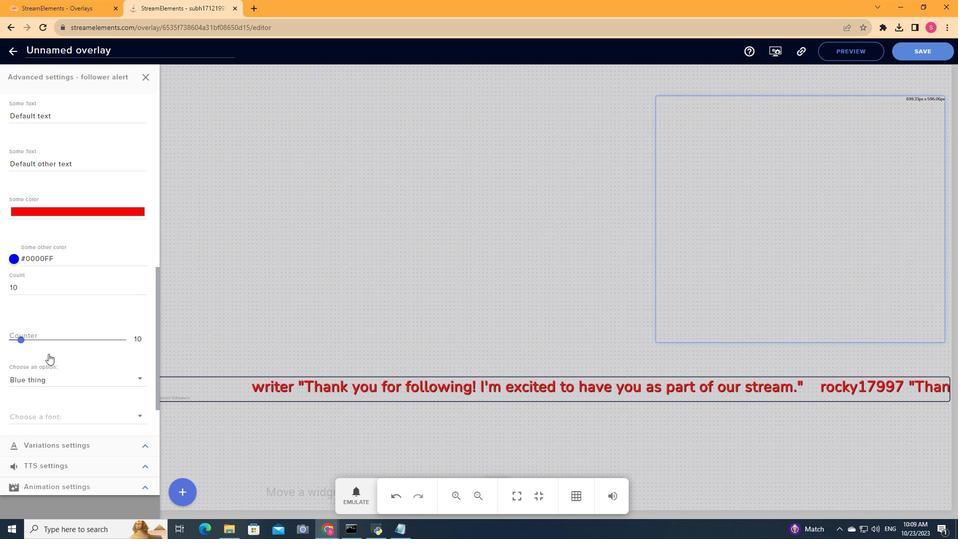 
Action: Mouse scrolled (48, 354) with delta (0, 0)
Screenshot: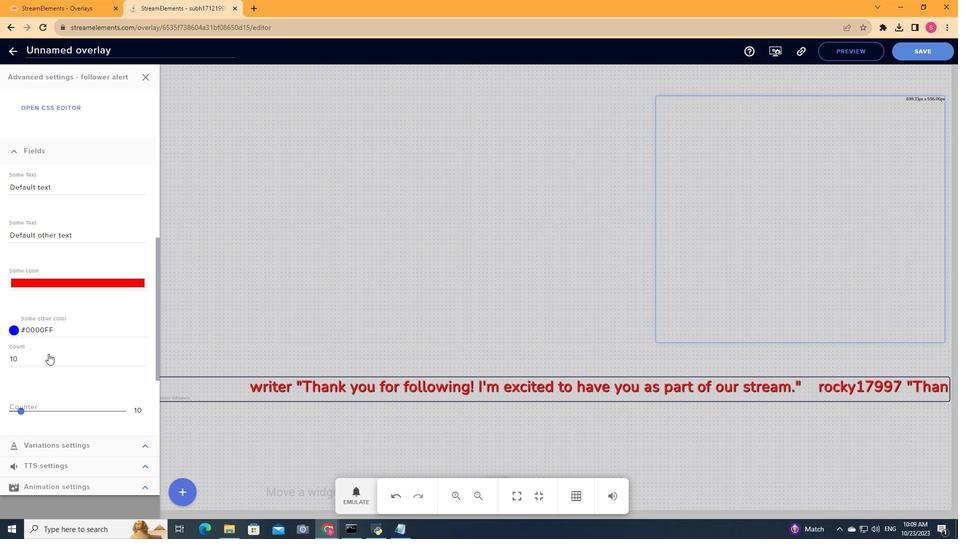 
Action: Mouse scrolled (48, 354) with delta (0, 0)
Screenshot: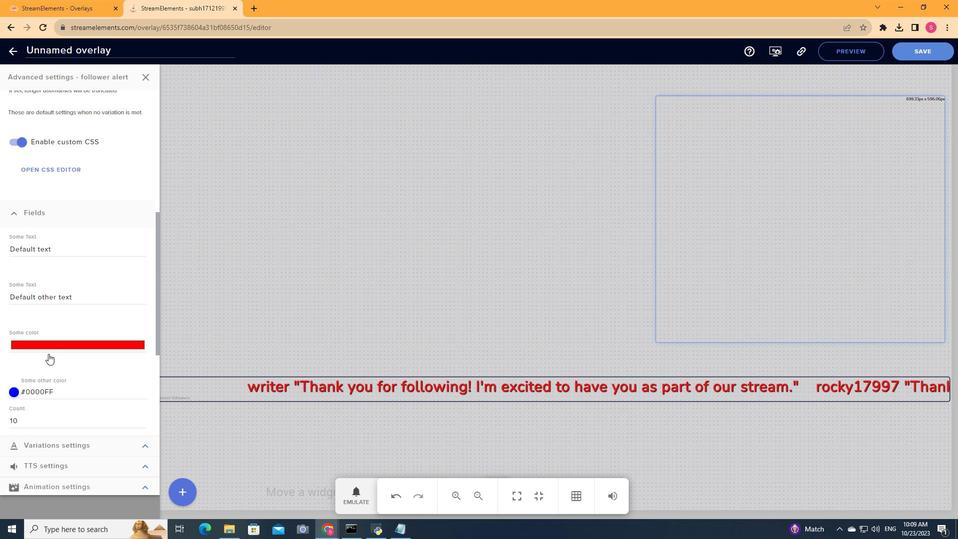 
Action: Mouse scrolled (48, 354) with delta (0, 0)
Screenshot: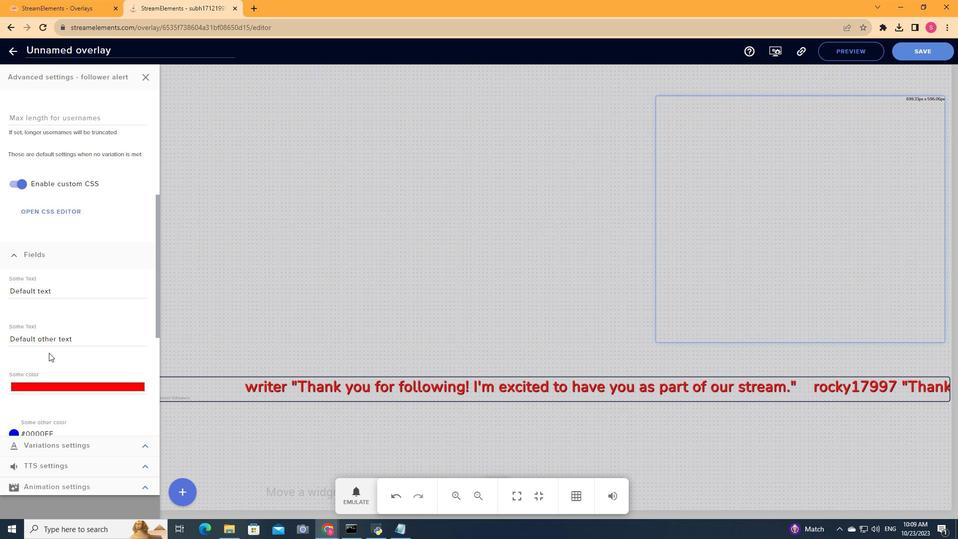 
Action: Mouse moved to (49, 350)
Screenshot: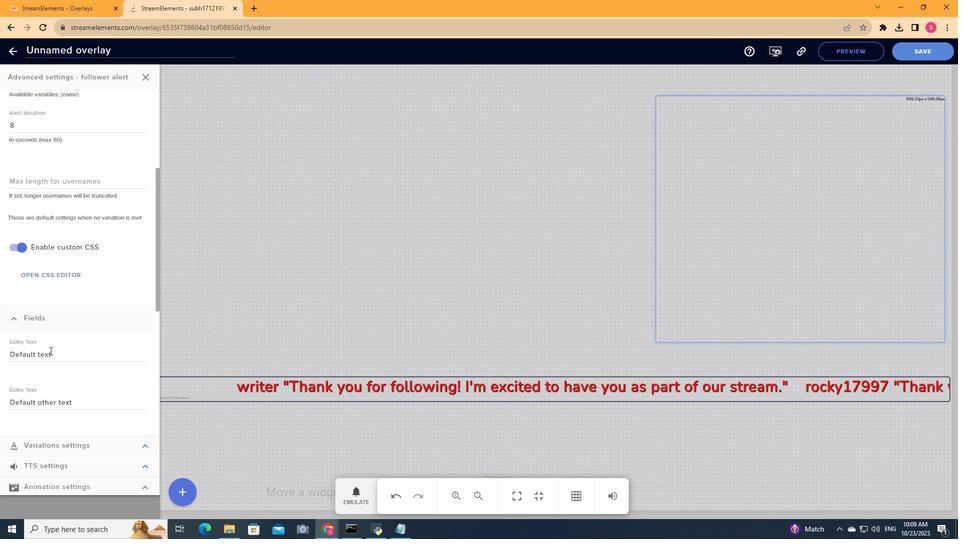 
Action: Mouse scrolled (49, 350) with delta (0, 0)
